 Task: Find connections with filter location Neunkirchen with filter topic #aiwith filter profile language French with filter current company Cambridge University Press & Assessment with filter school St. Joseph's Pre-University College with filter industry Shuttles and Special Needs Transportation Services with filter service category Customer Service with filter keywords title Credit Authorizer
Action: Mouse moved to (665, 88)
Screenshot: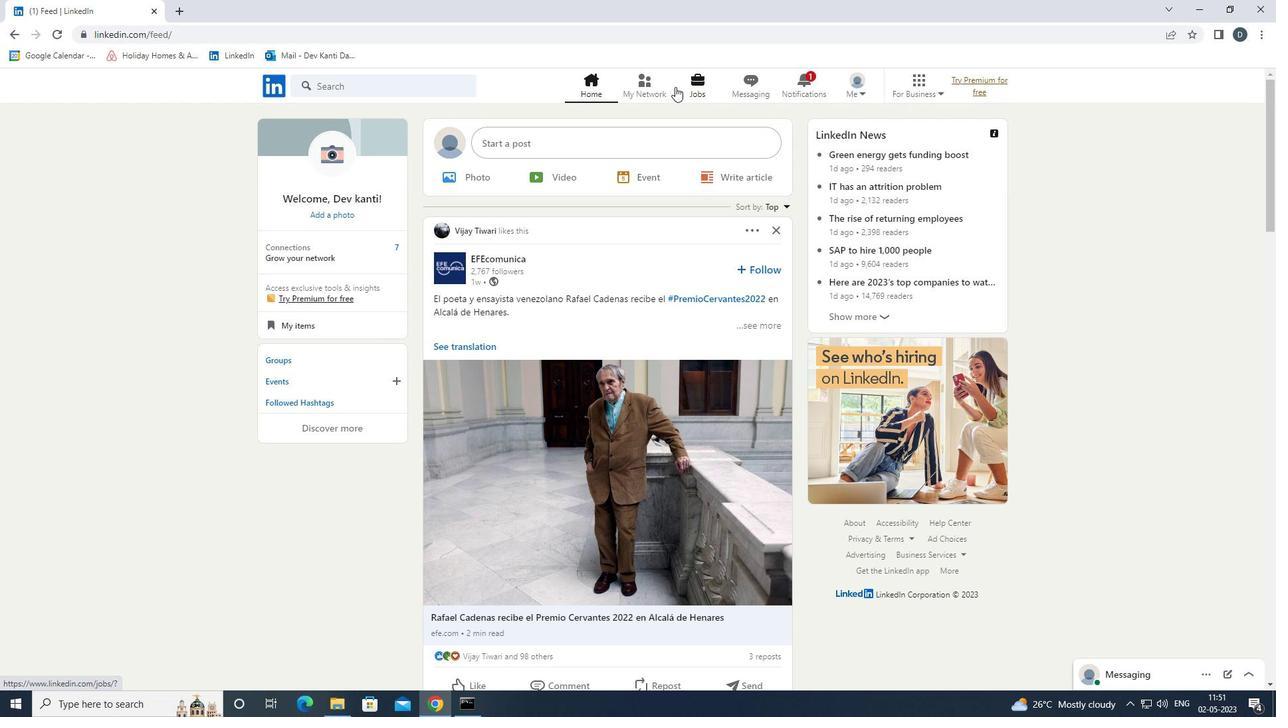
Action: Mouse pressed left at (665, 88)
Screenshot: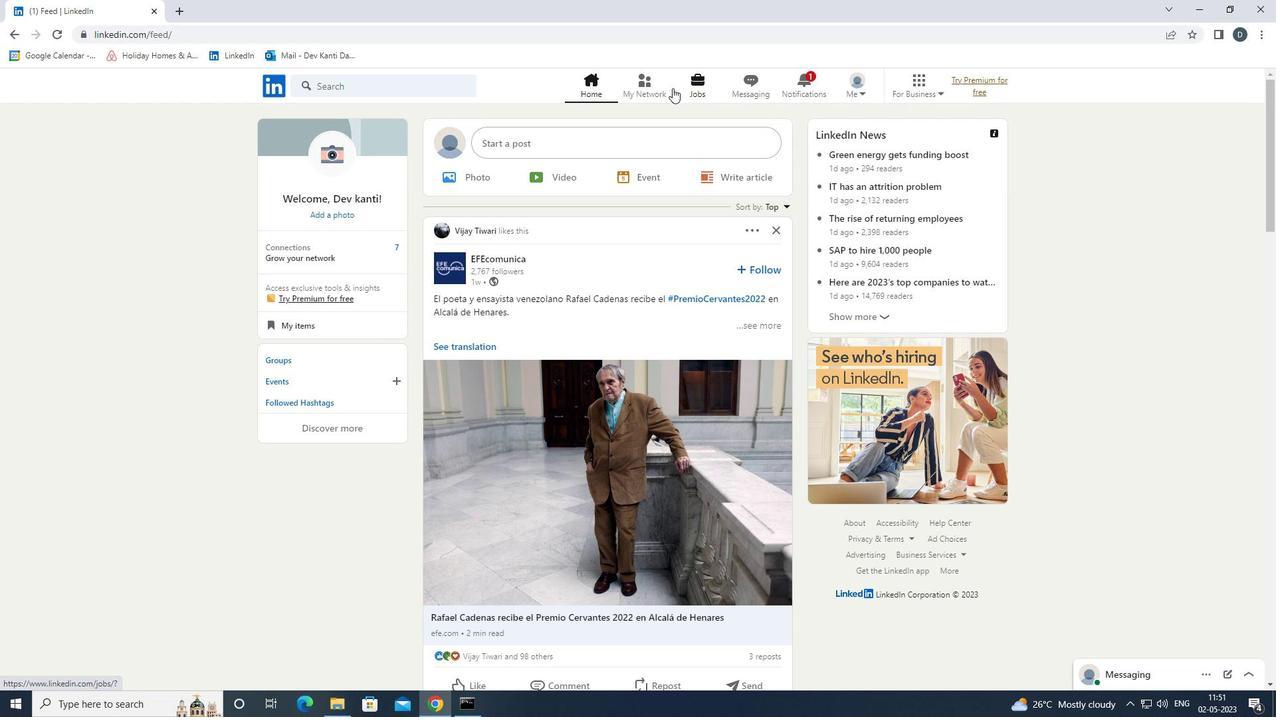 
Action: Mouse moved to (438, 156)
Screenshot: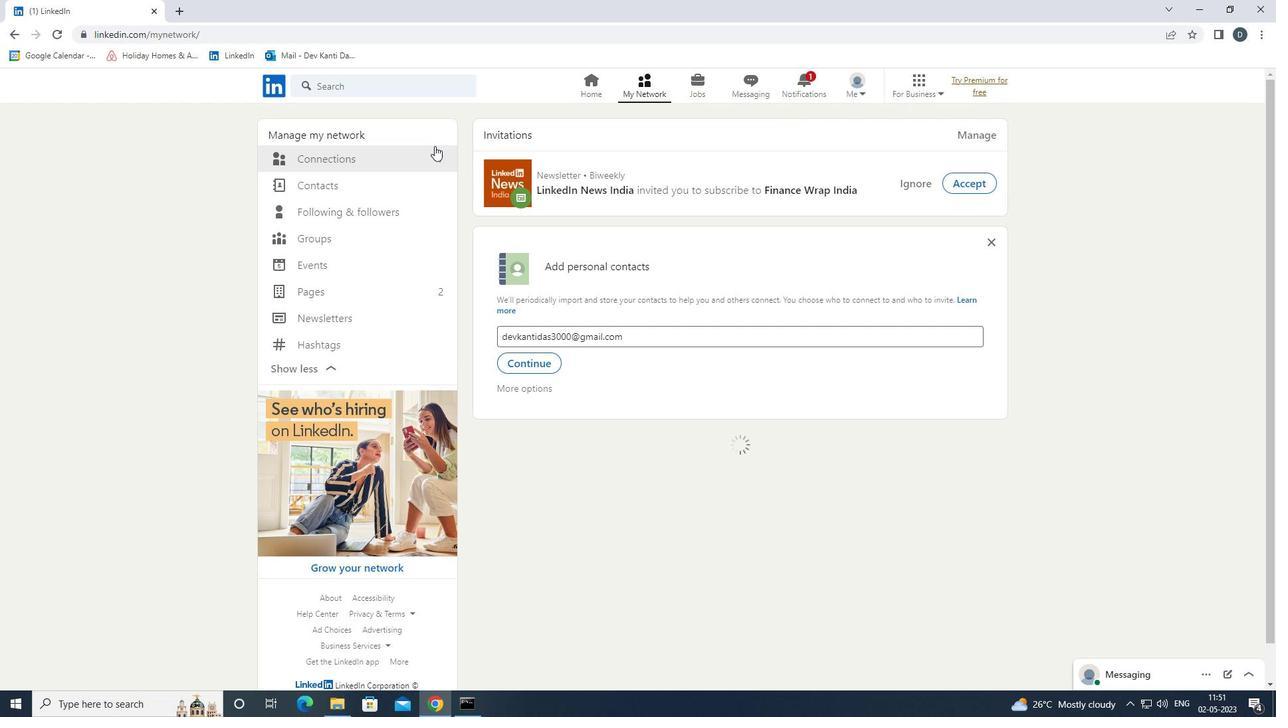 
Action: Mouse pressed left at (438, 156)
Screenshot: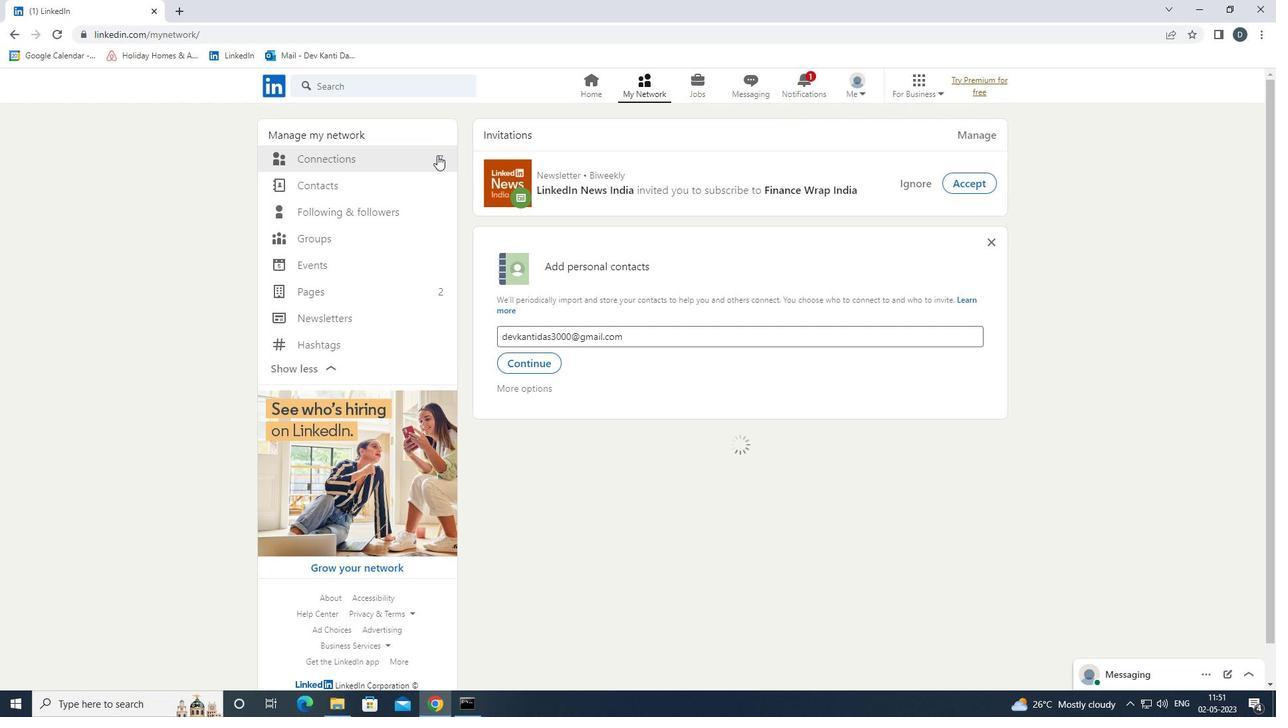 
Action: Mouse moved to (748, 158)
Screenshot: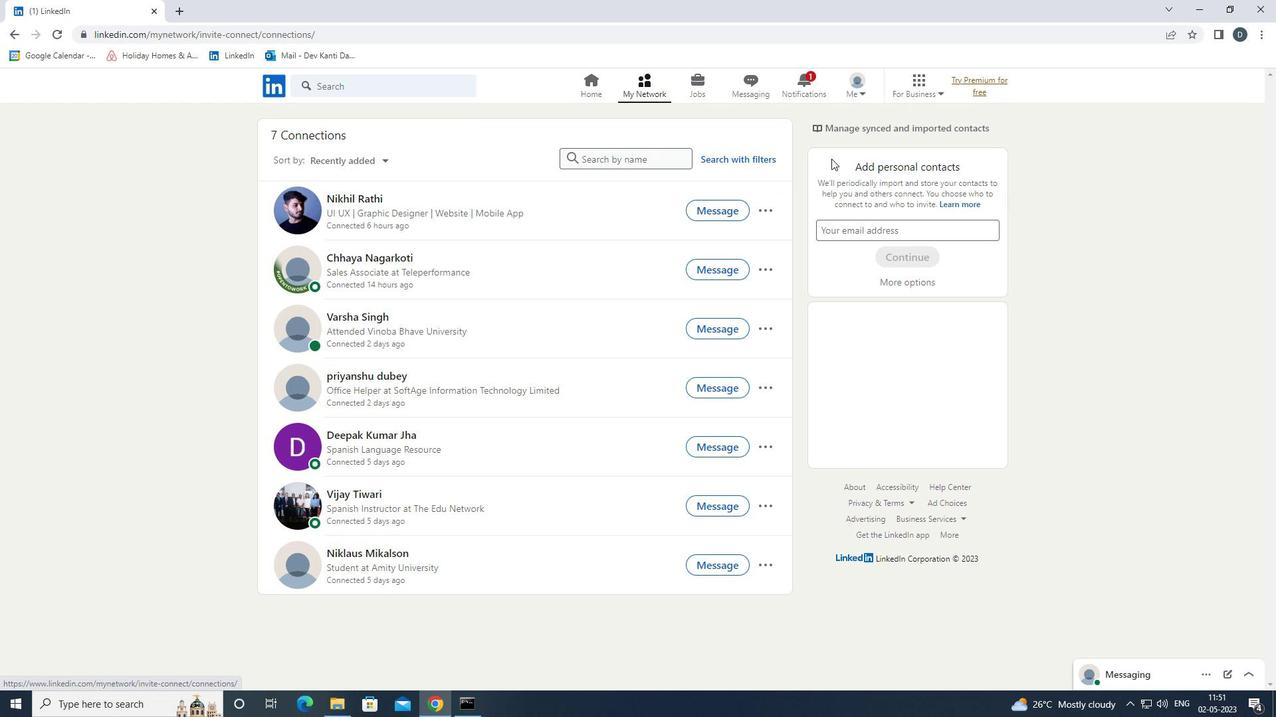 
Action: Mouse pressed left at (748, 158)
Screenshot: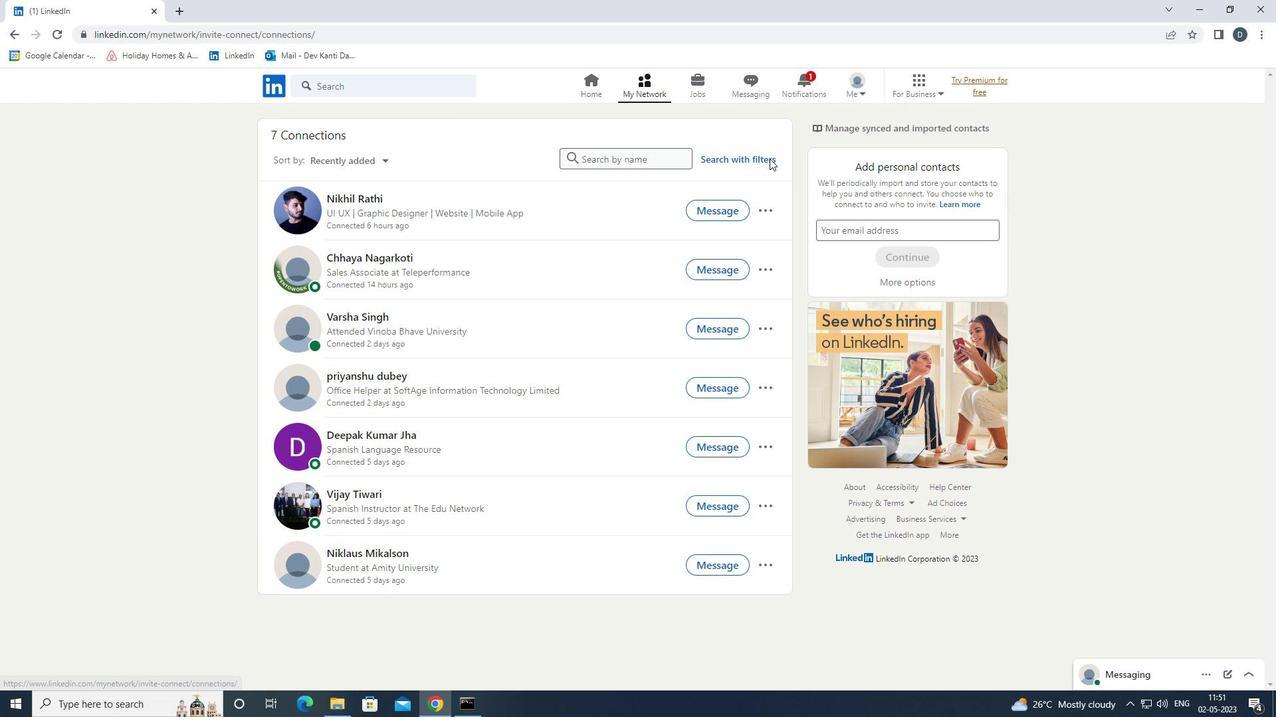 
Action: Mouse moved to (686, 127)
Screenshot: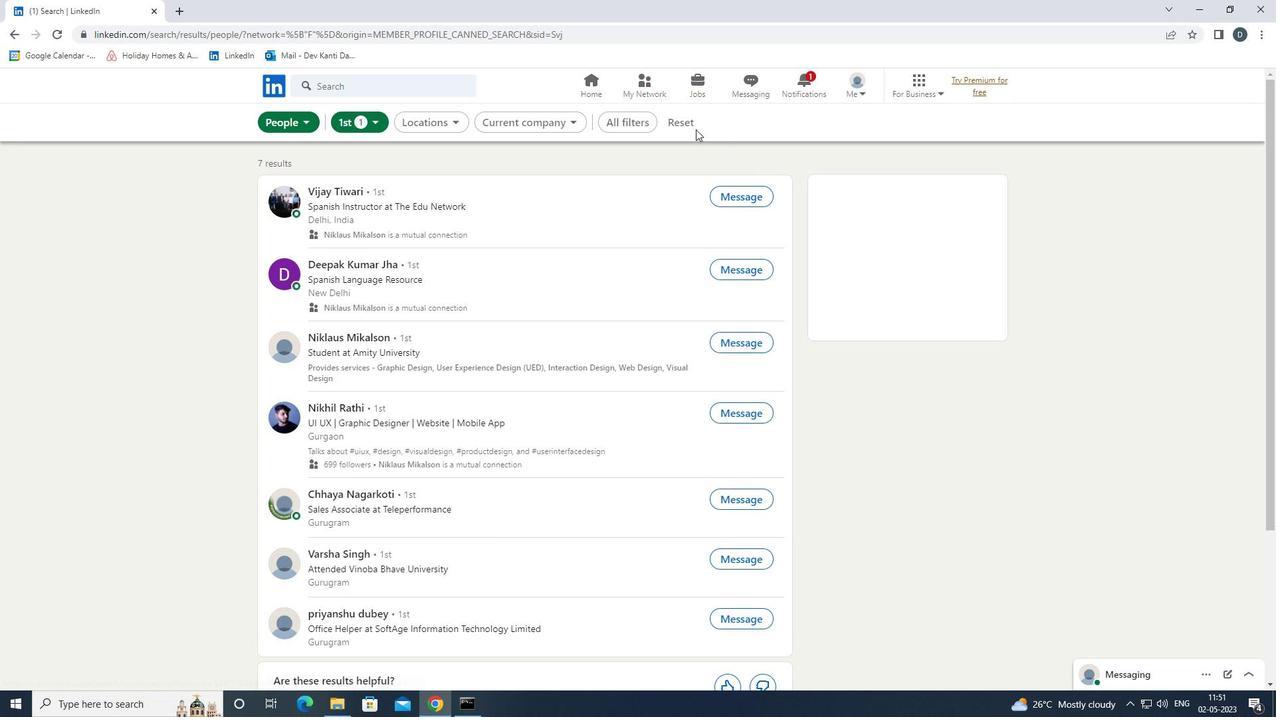 
Action: Mouse pressed left at (686, 127)
Screenshot: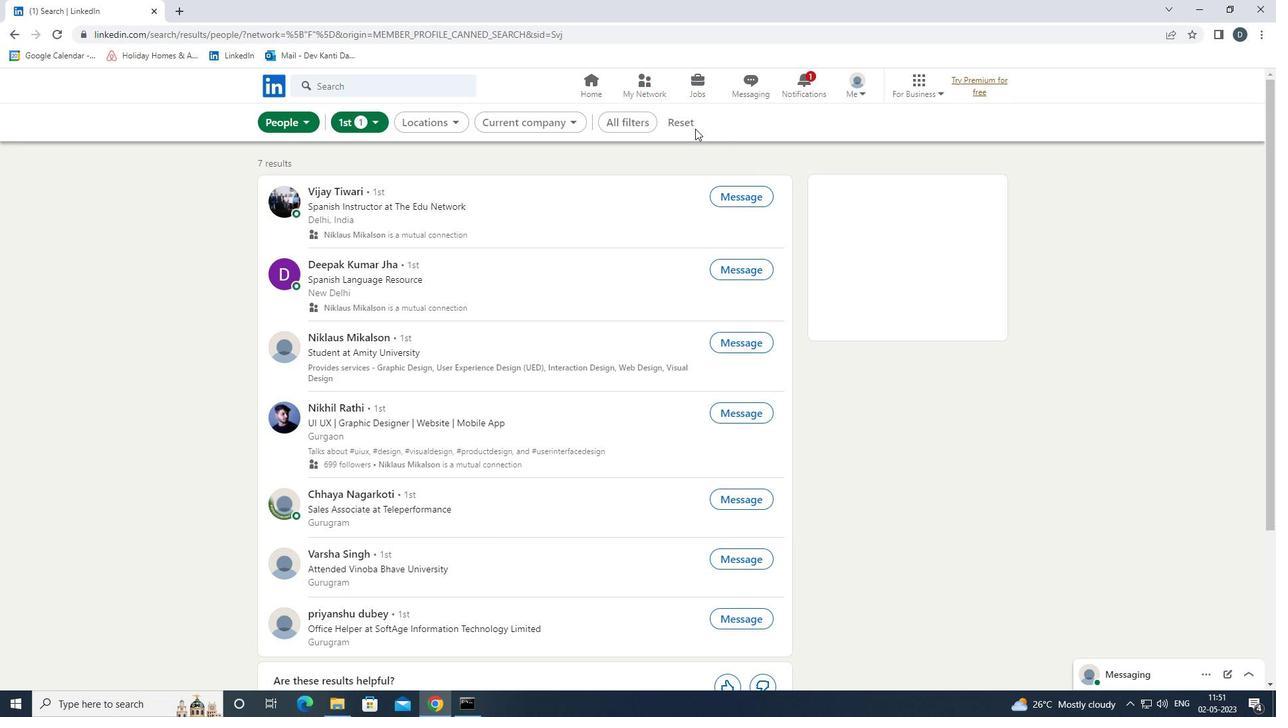 
Action: Mouse moved to (644, 120)
Screenshot: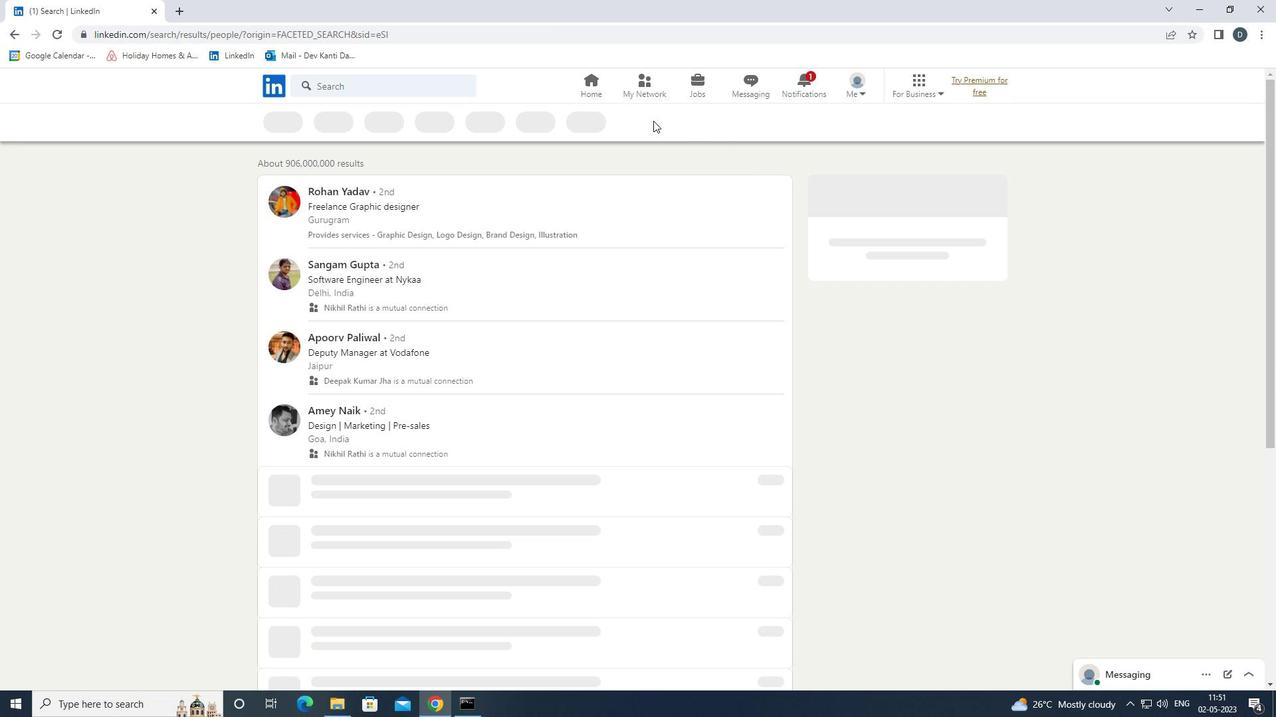 
Action: Mouse pressed left at (644, 120)
Screenshot: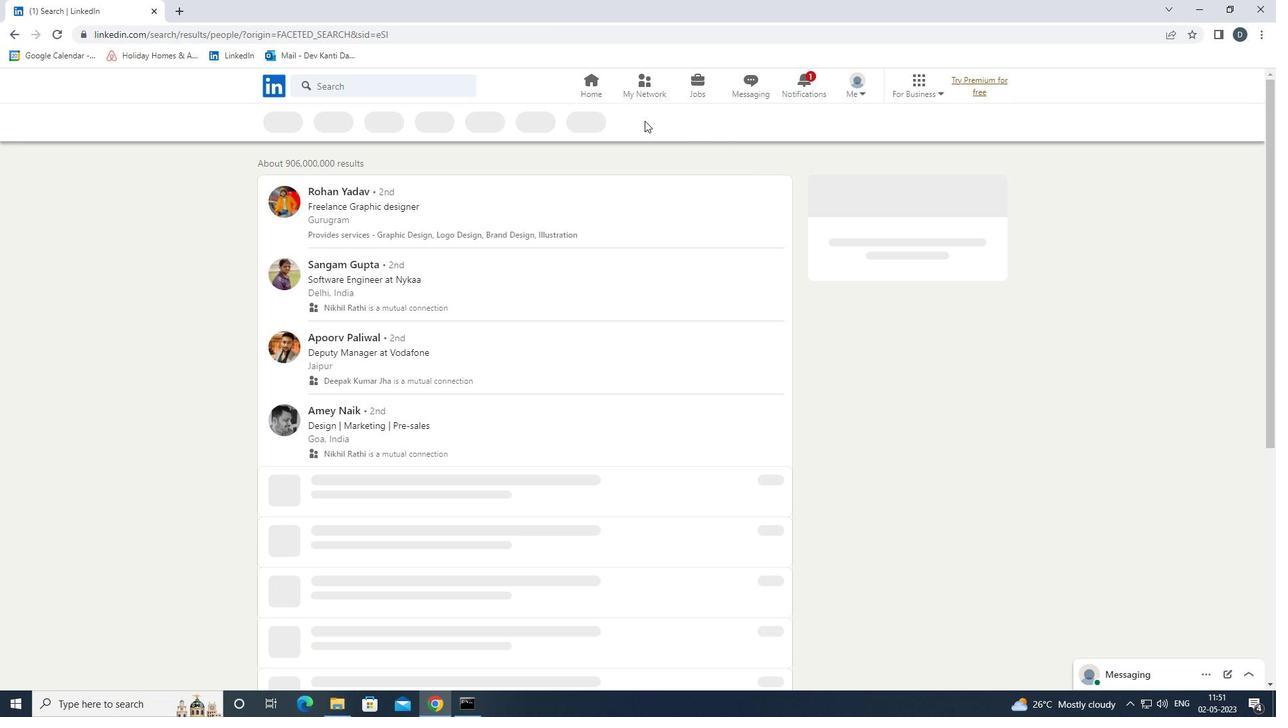 
Action: Mouse pressed left at (644, 120)
Screenshot: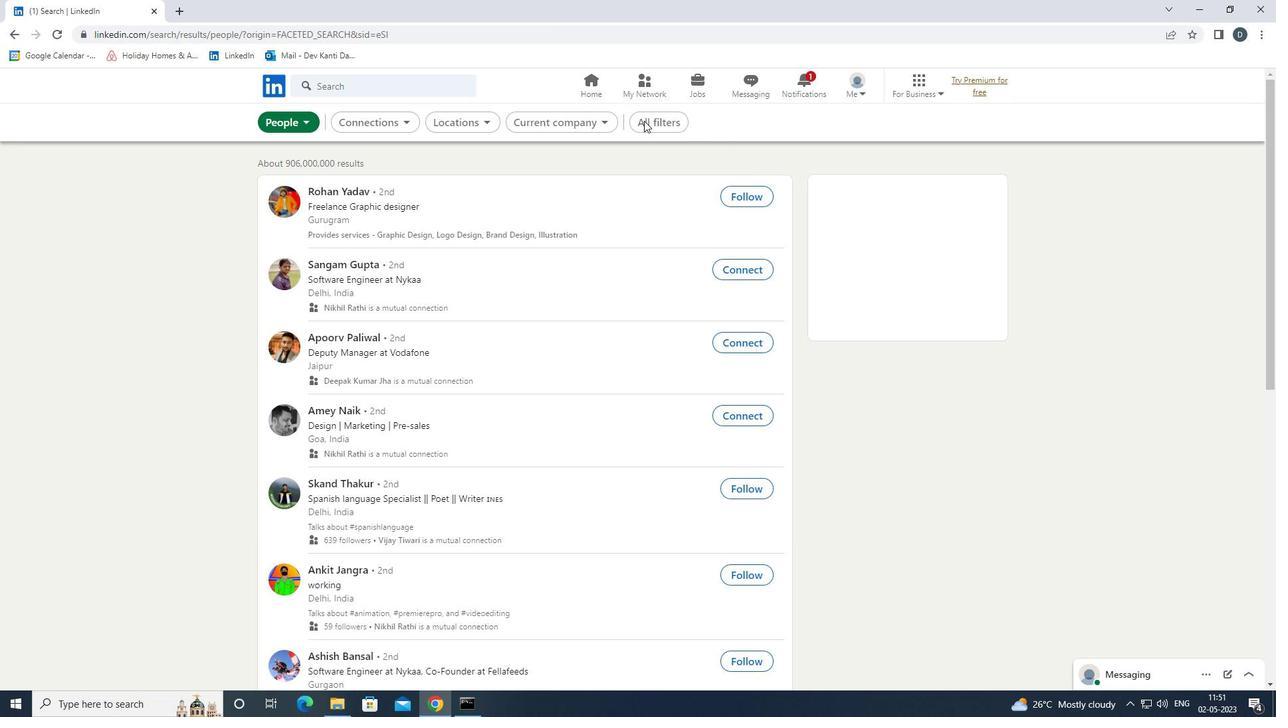 
Action: Mouse moved to (671, 123)
Screenshot: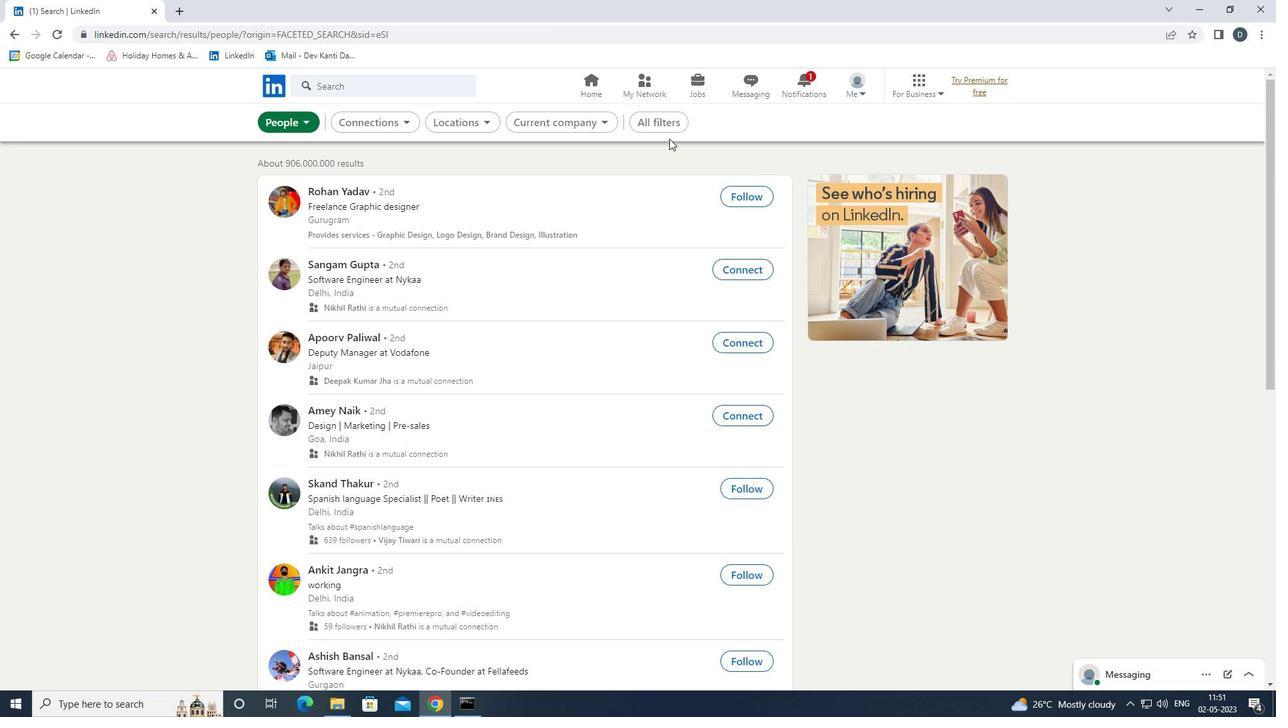 
Action: Mouse pressed left at (671, 123)
Screenshot: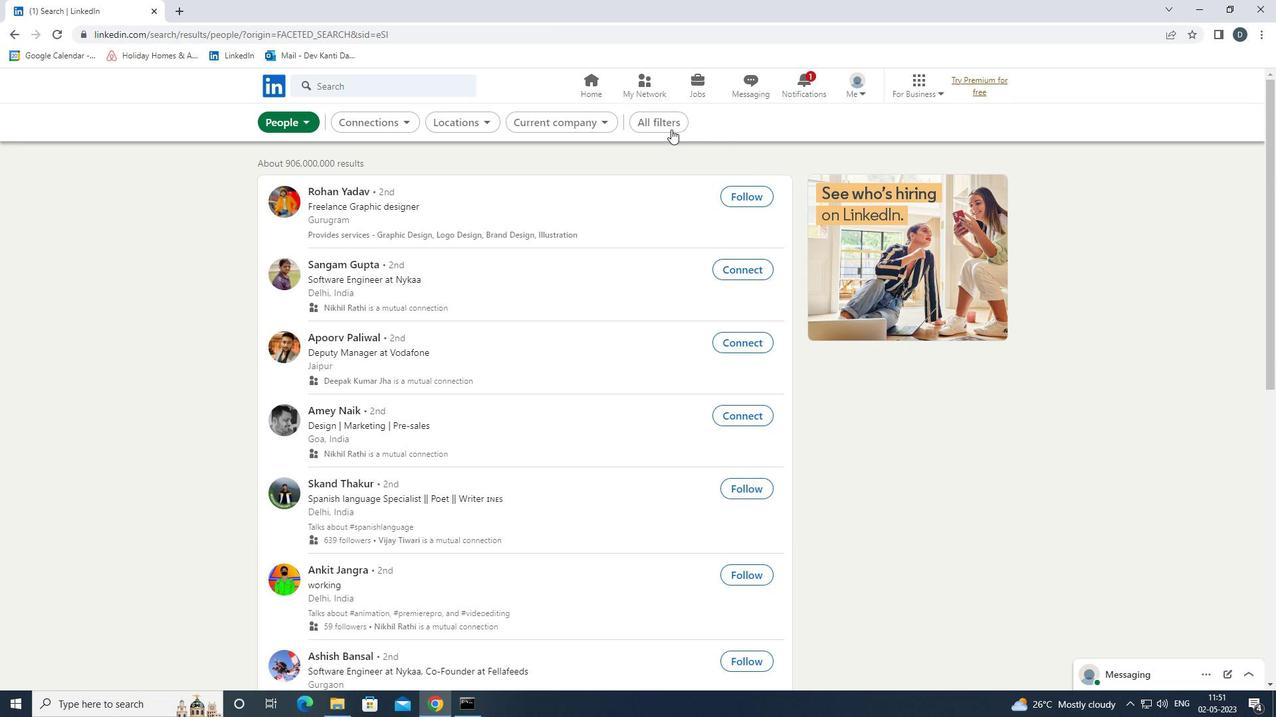 
Action: Mouse moved to (1157, 337)
Screenshot: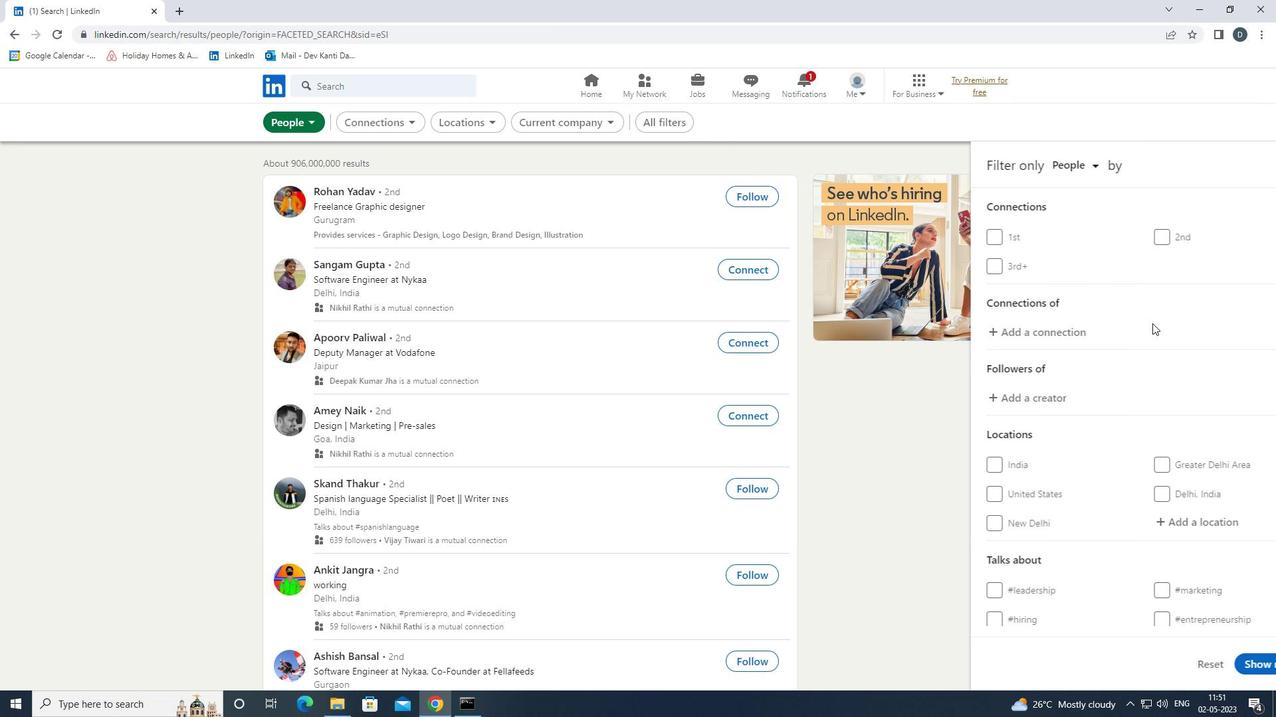 
Action: Mouse scrolled (1157, 336) with delta (0, 0)
Screenshot: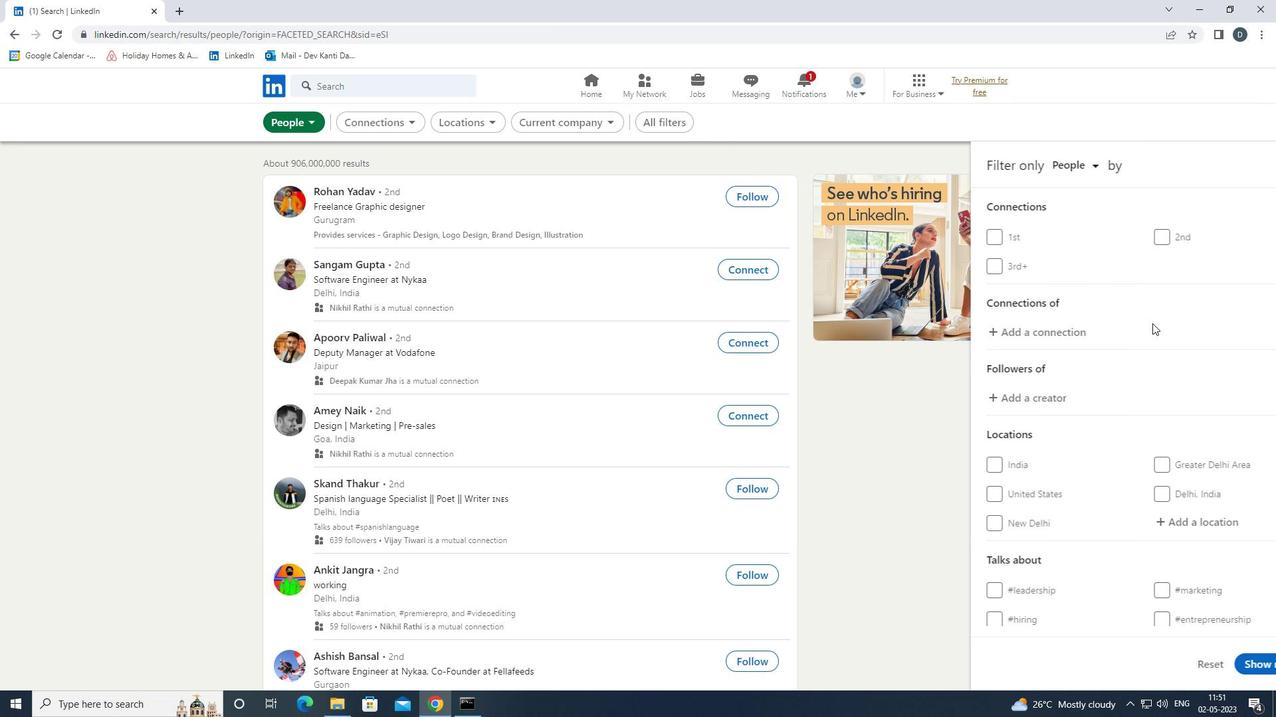 
Action: Mouse moved to (1153, 460)
Screenshot: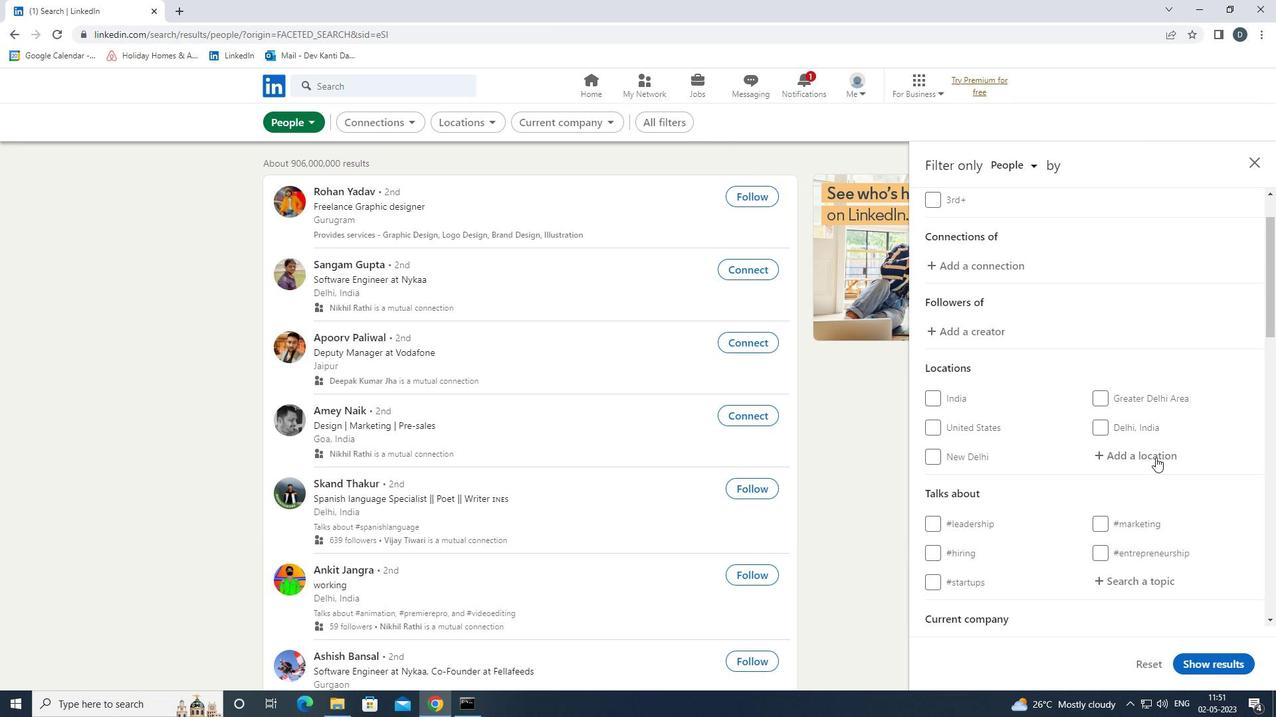 
Action: Mouse pressed left at (1153, 460)
Screenshot: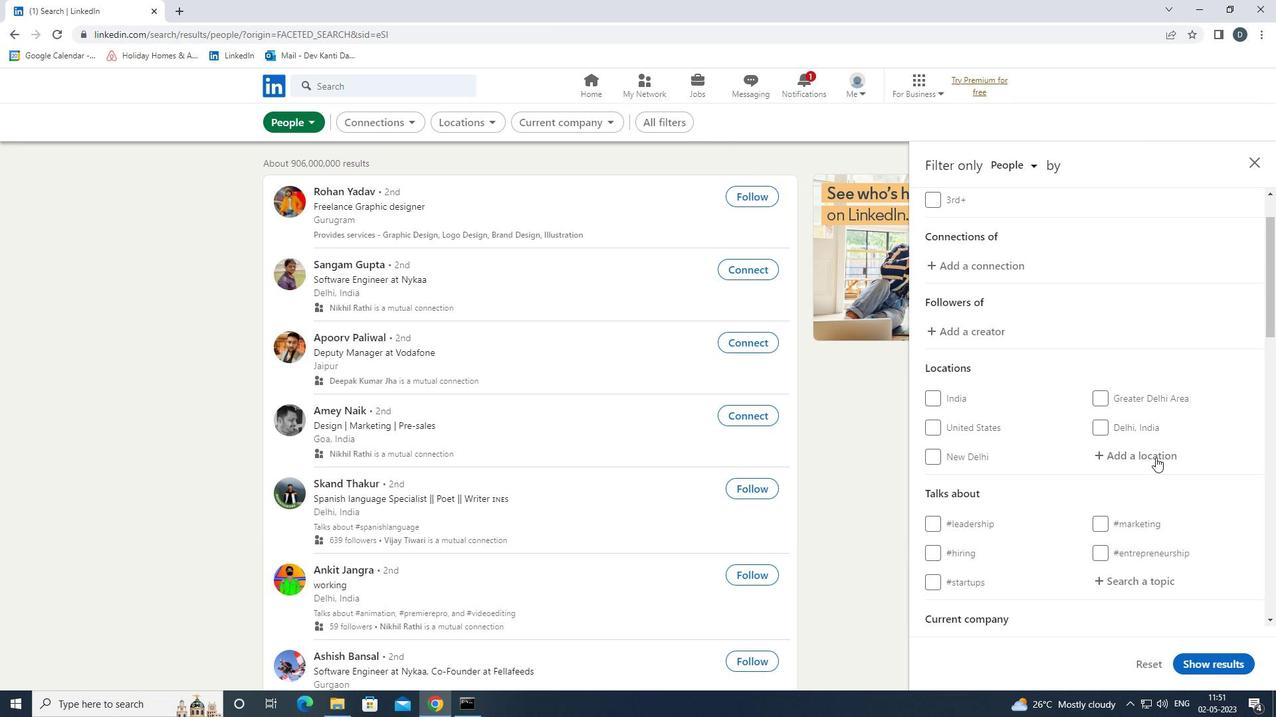 
Action: Key pressed <Key.shift>NEUNKIRCH<Key.backspace>HAN<Key.backspace><Key.backspace>EN<Key.down><Key.enter>
Screenshot: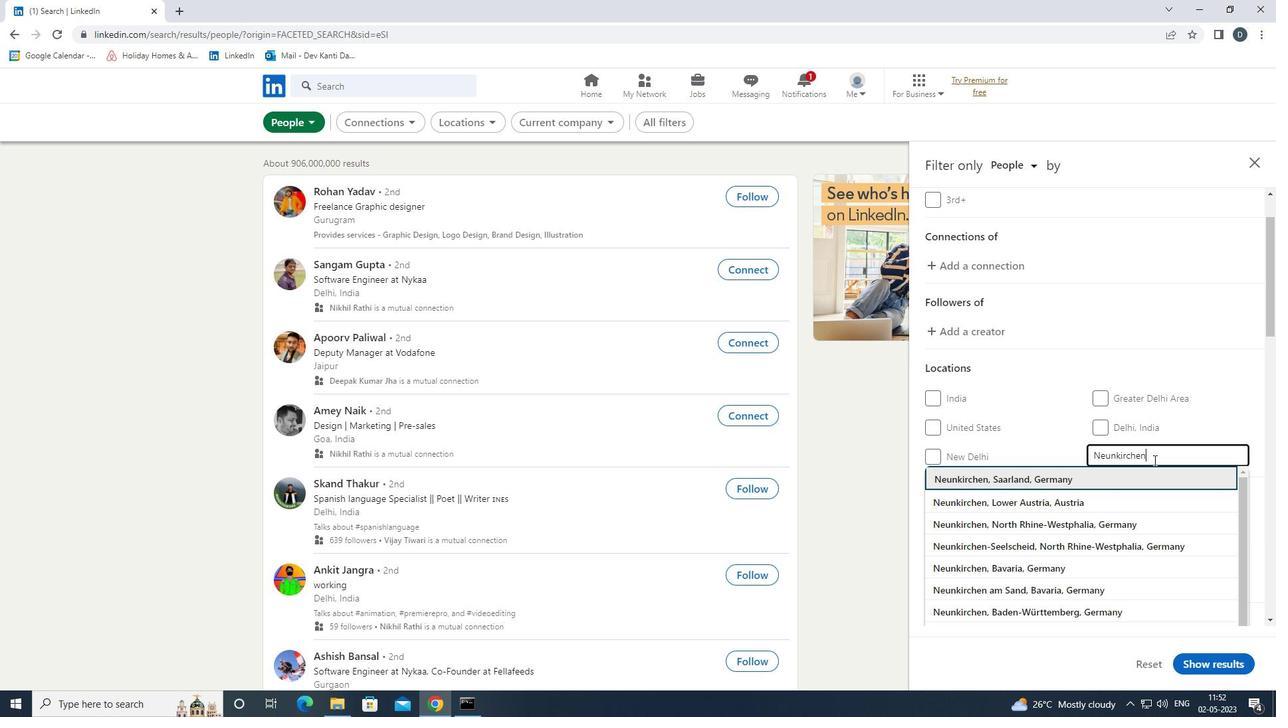 
Action: Mouse moved to (1153, 461)
Screenshot: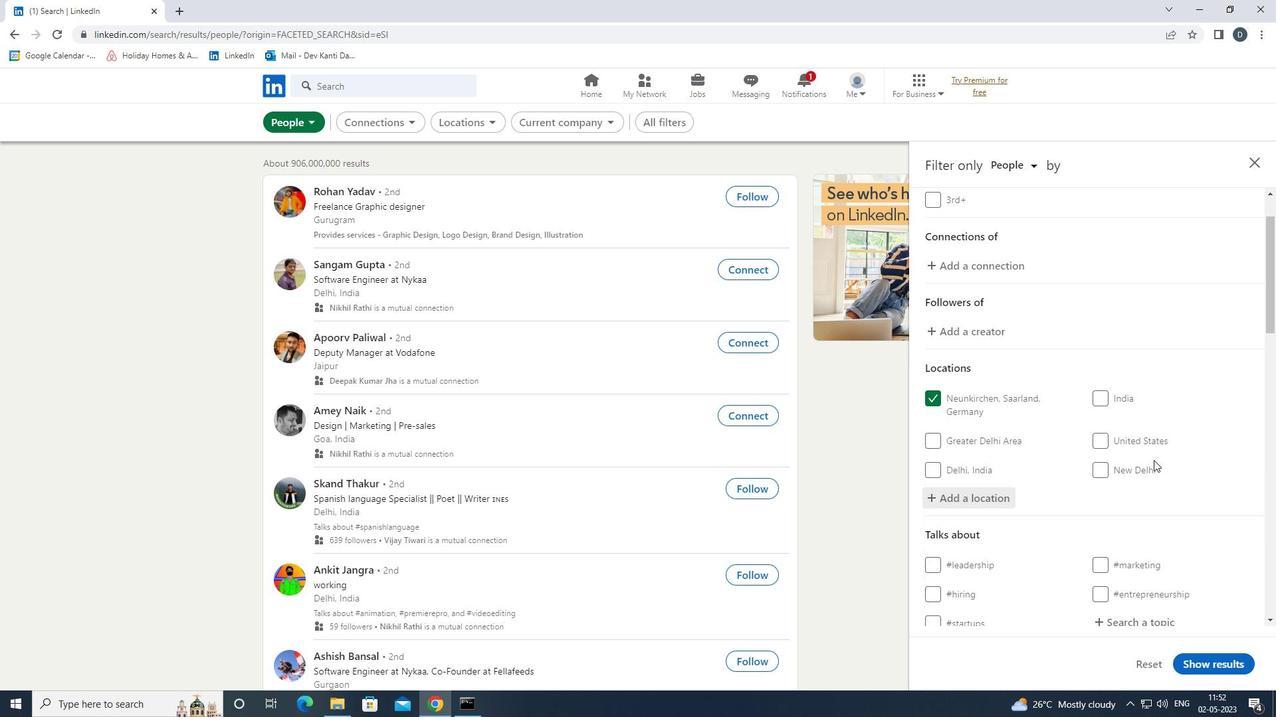 
Action: Mouse scrolled (1153, 460) with delta (0, 0)
Screenshot: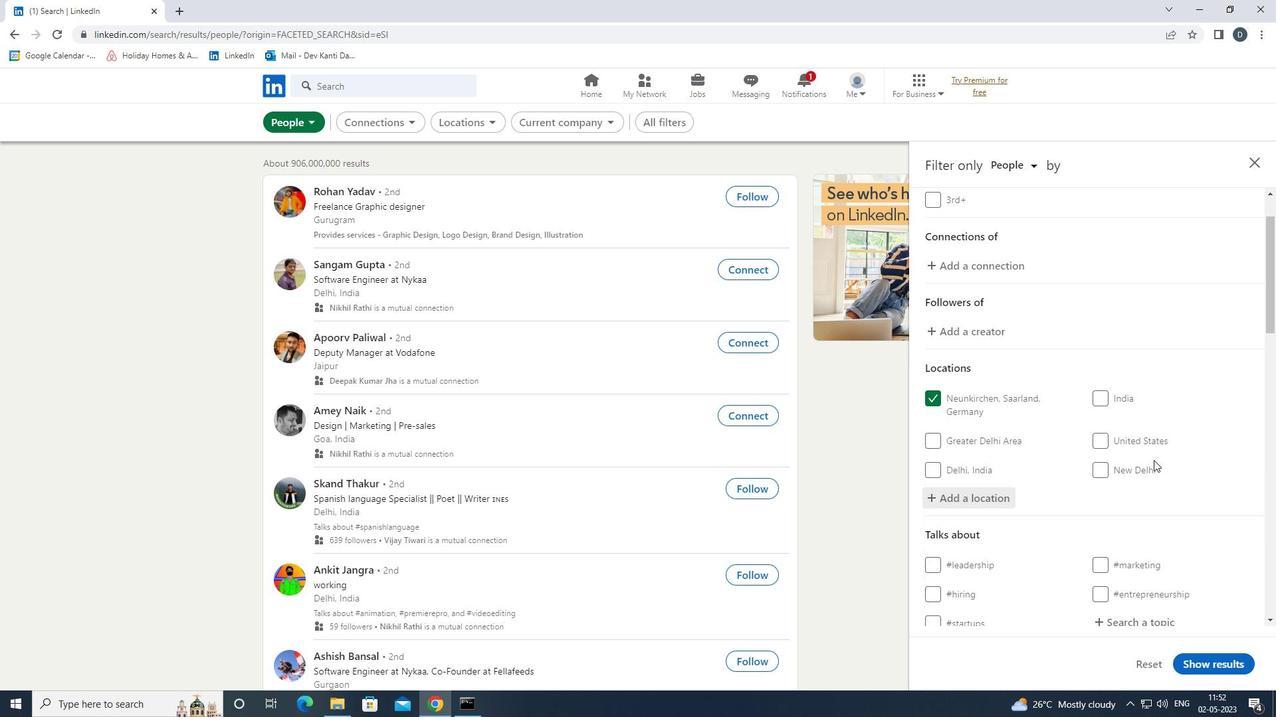 
Action: Mouse moved to (1151, 465)
Screenshot: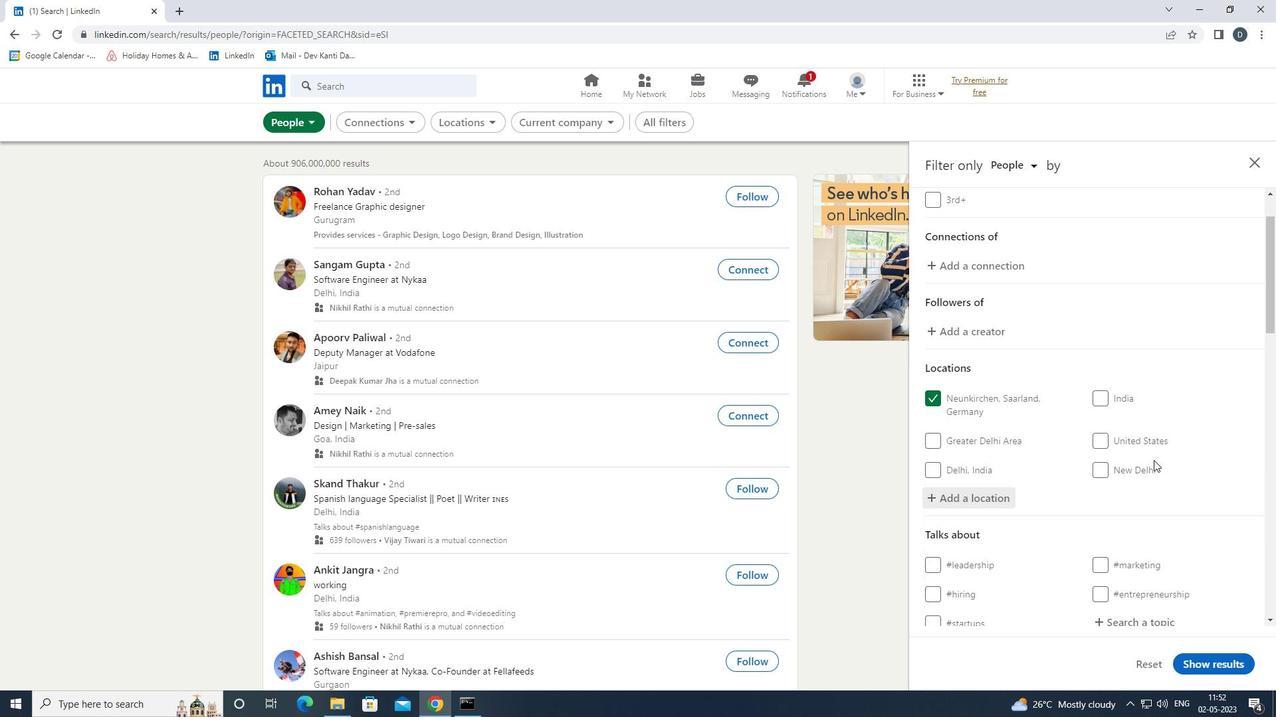 
Action: Mouse scrolled (1151, 465) with delta (0, 0)
Screenshot: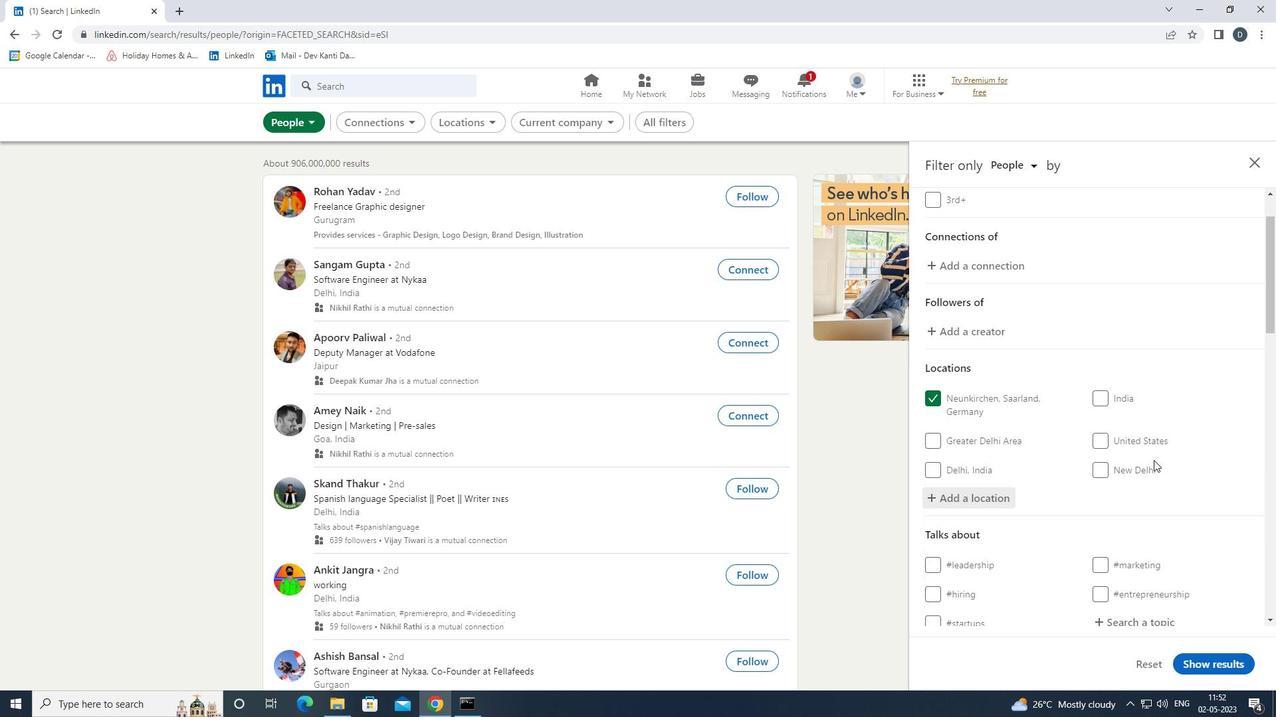 
Action: Mouse scrolled (1151, 465) with delta (0, 0)
Screenshot: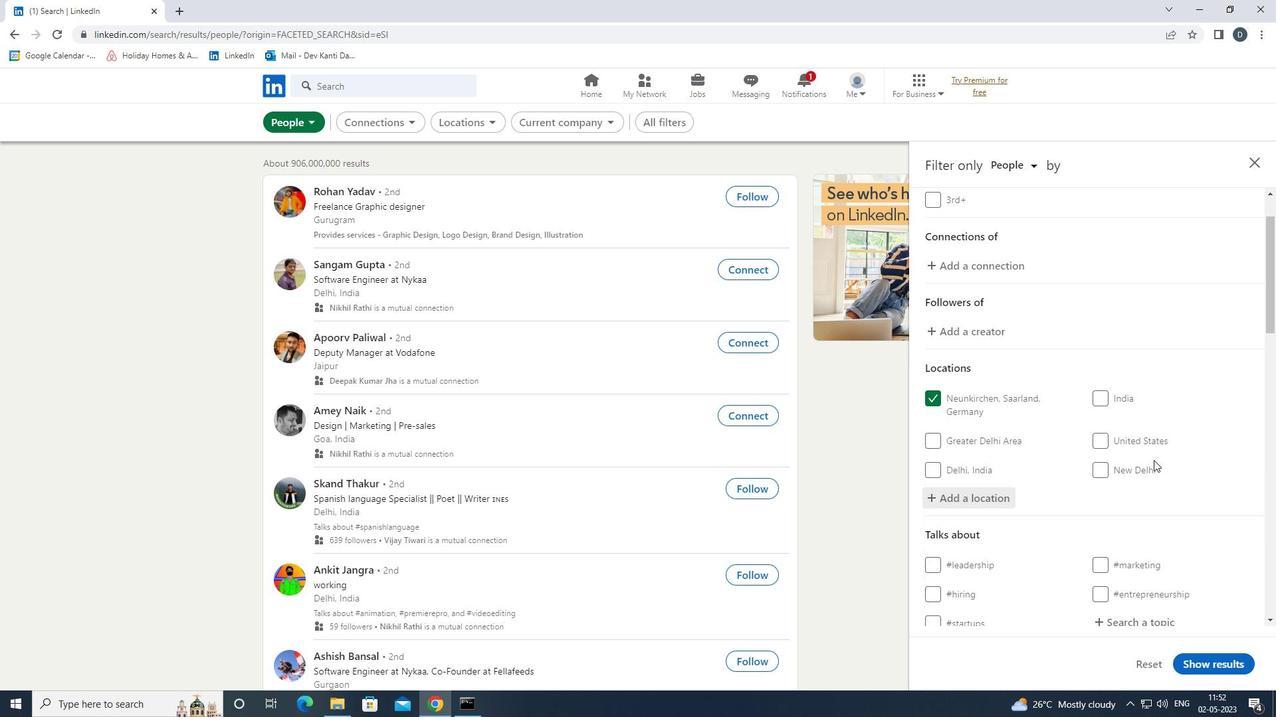 
Action: Mouse scrolled (1151, 465) with delta (0, 0)
Screenshot: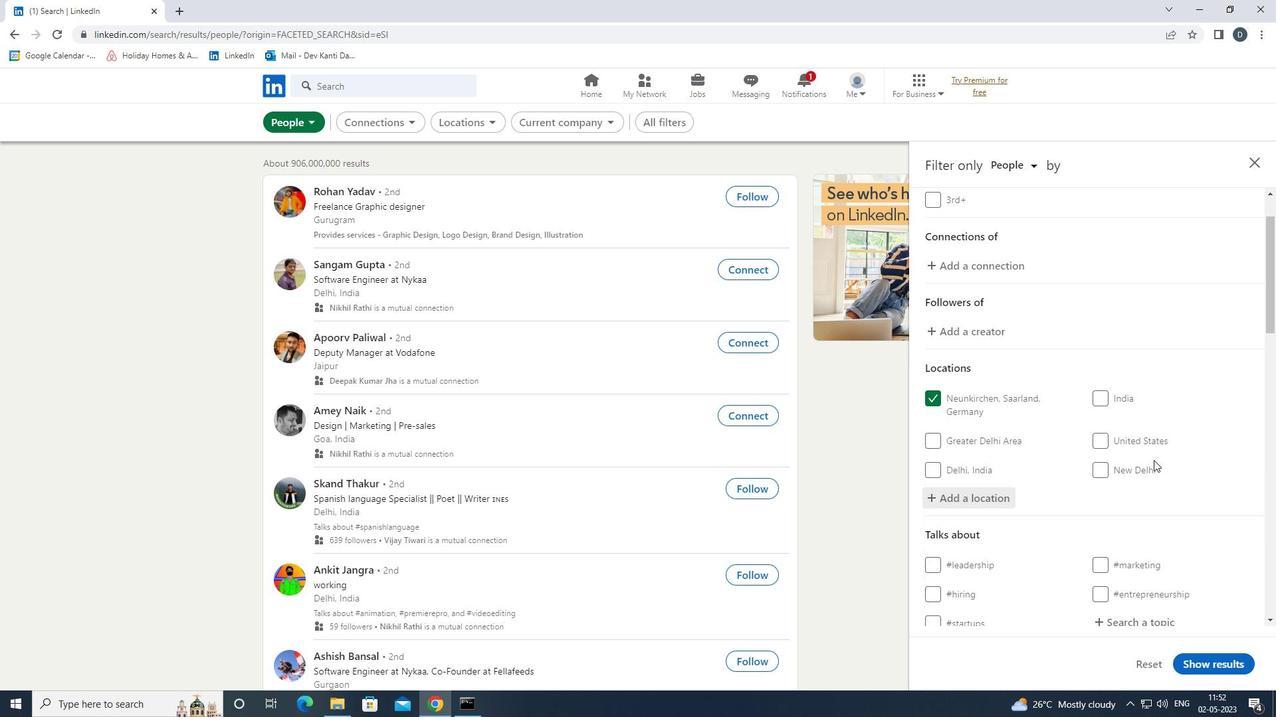 
Action: Mouse moved to (1142, 356)
Screenshot: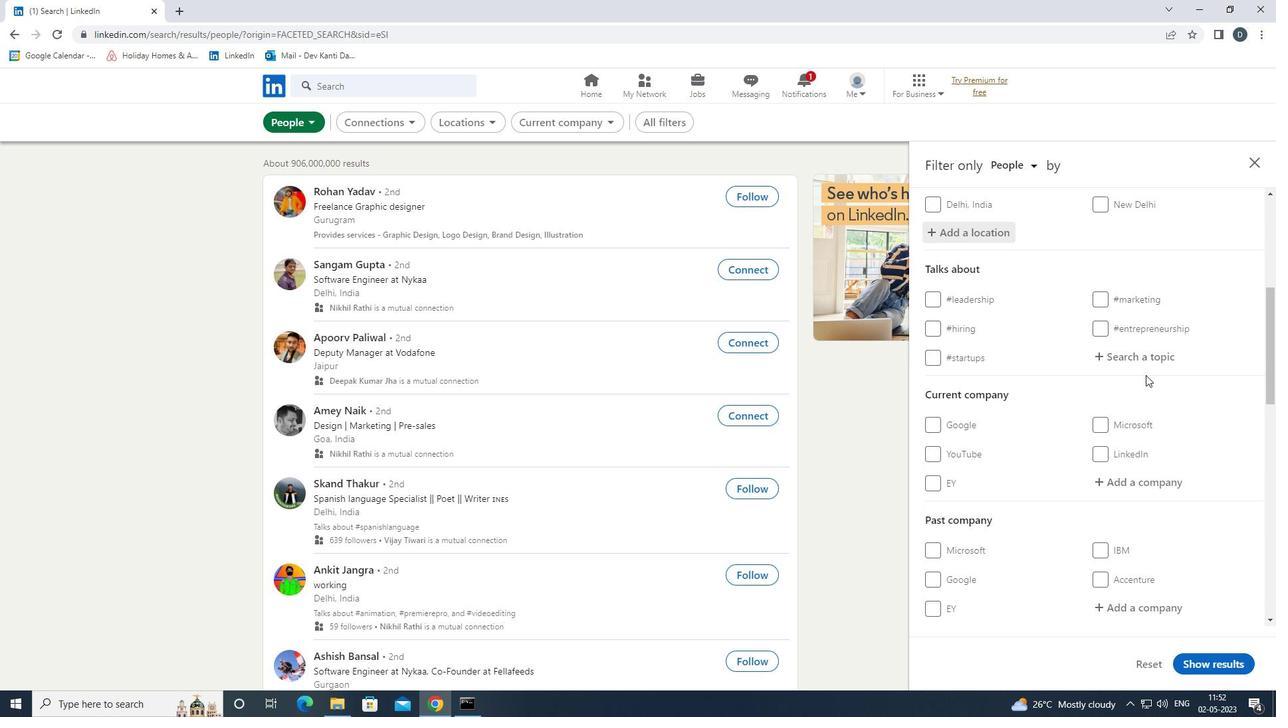 
Action: Mouse pressed left at (1142, 356)
Screenshot: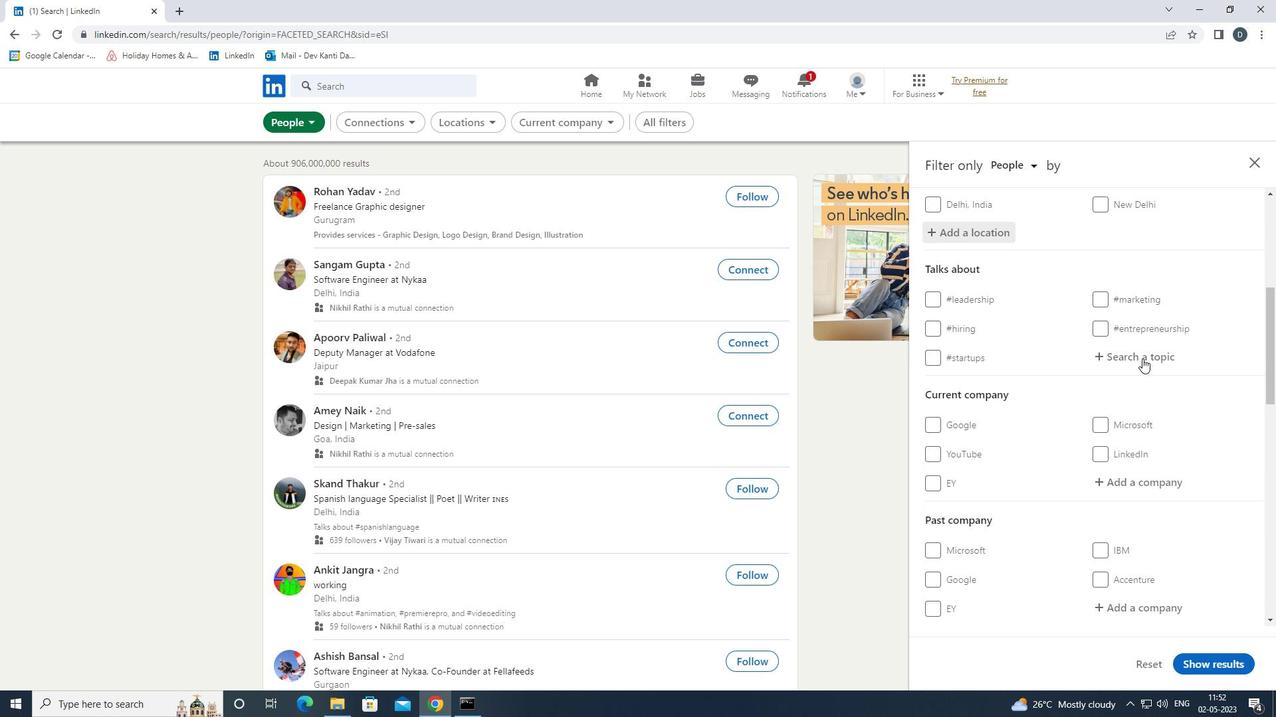 
Action: Key pressed AI<Key.down><Key.enter>
Screenshot: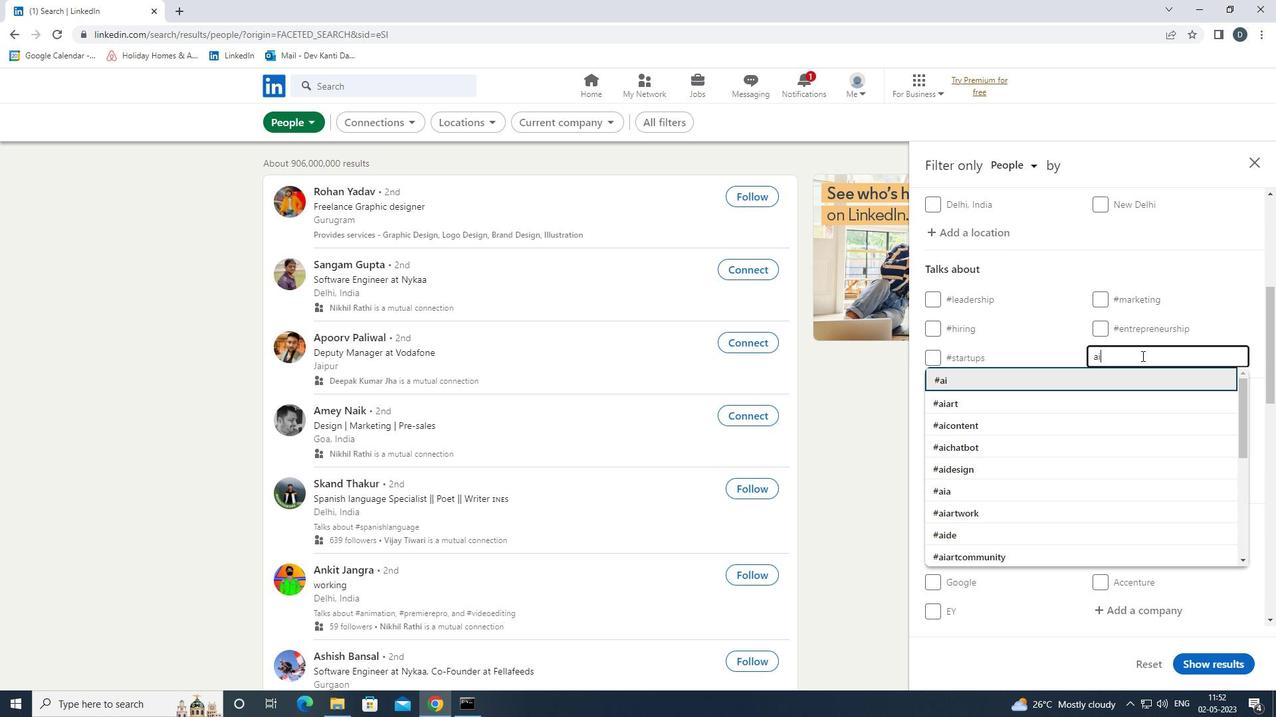 
Action: Mouse scrolled (1142, 355) with delta (0, 0)
Screenshot: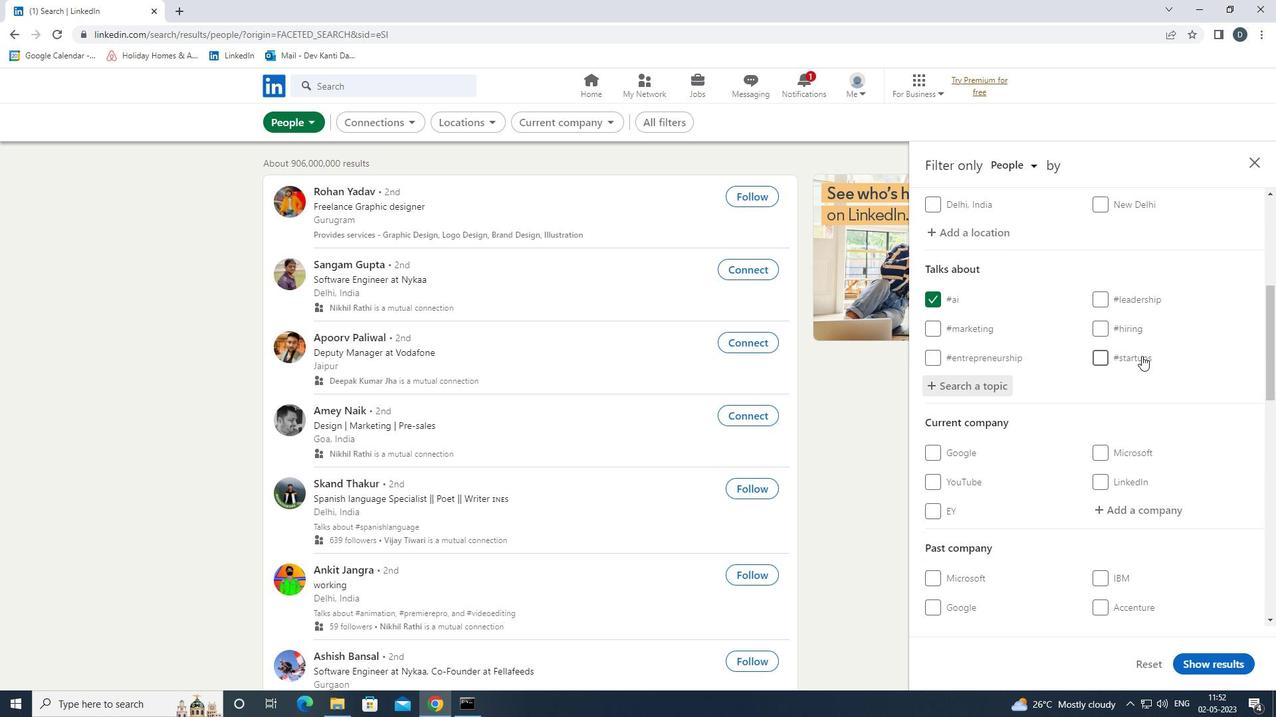 
Action: Mouse scrolled (1142, 355) with delta (0, 0)
Screenshot: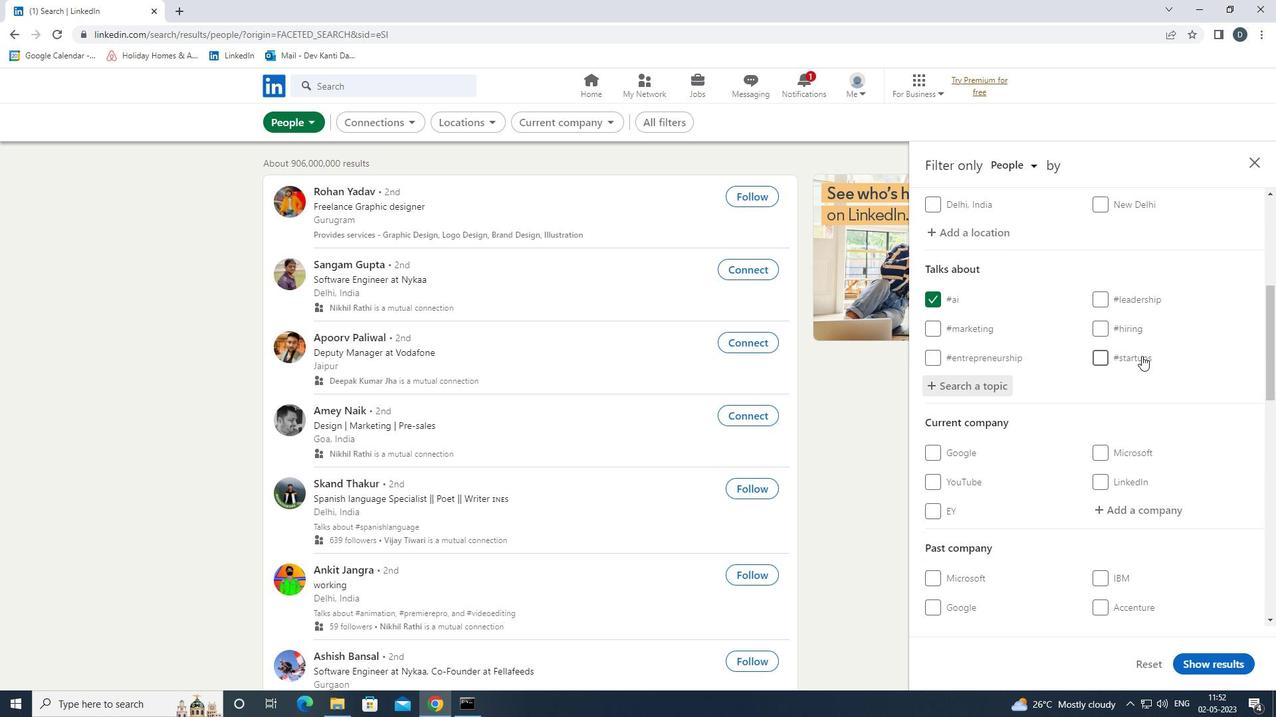 
Action: Mouse scrolled (1142, 355) with delta (0, 0)
Screenshot: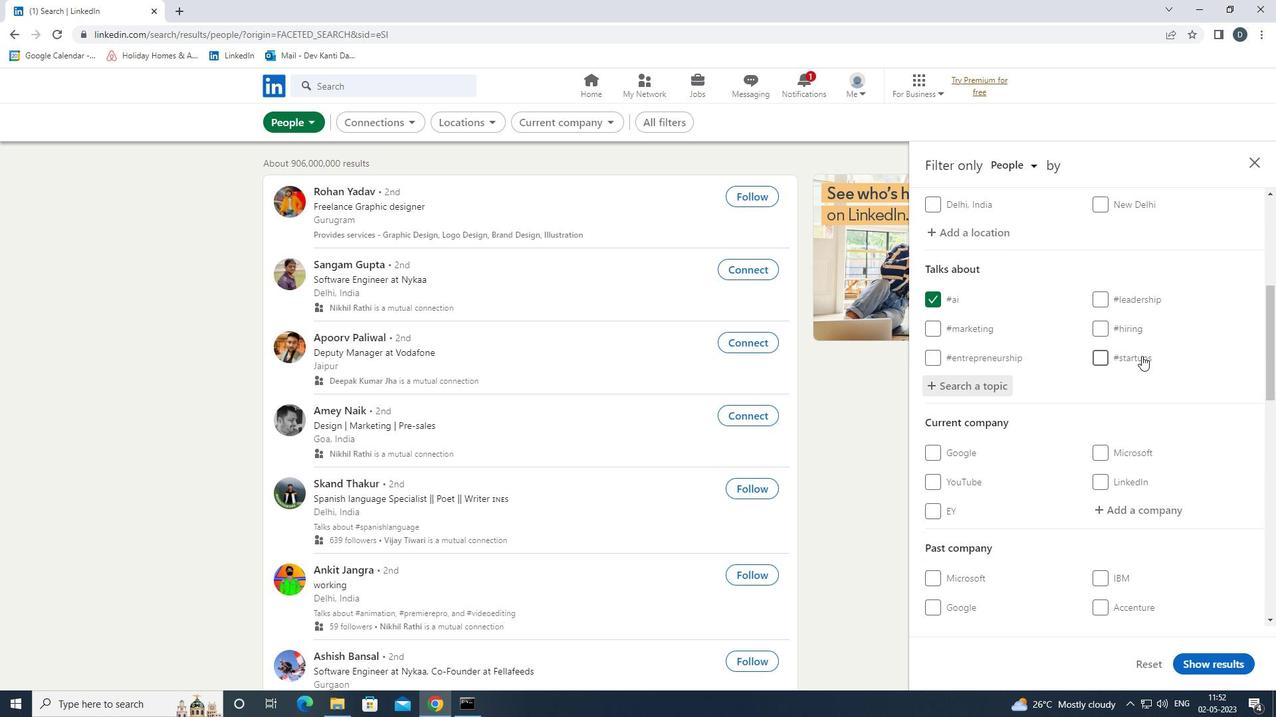
Action: Mouse scrolled (1142, 355) with delta (0, 0)
Screenshot: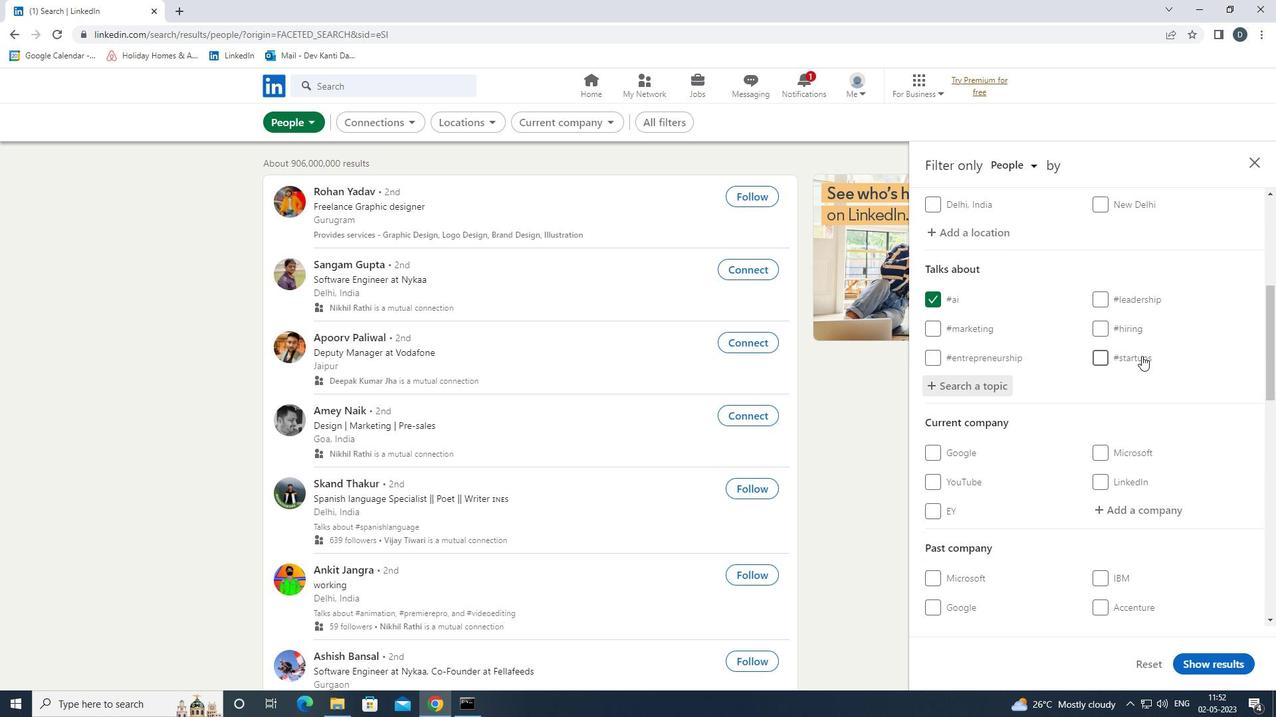 
Action: Mouse scrolled (1142, 355) with delta (0, 0)
Screenshot: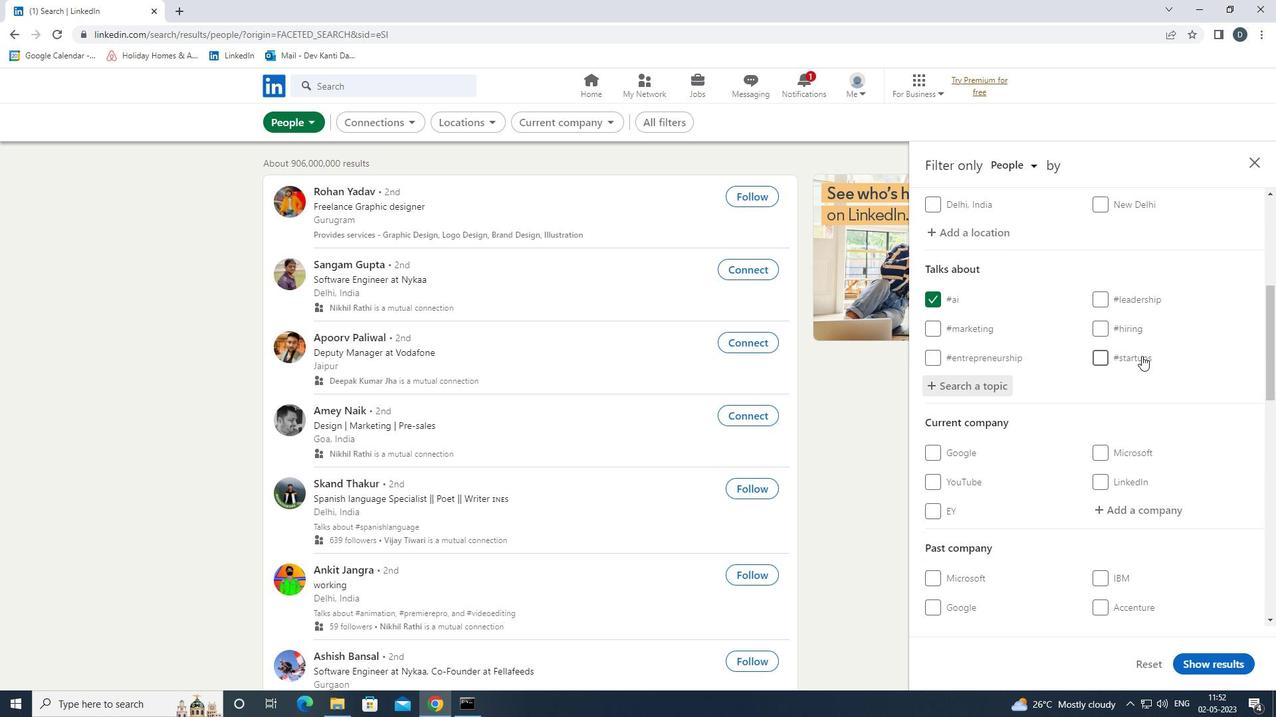 
Action: Mouse scrolled (1142, 355) with delta (0, 0)
Screenshot: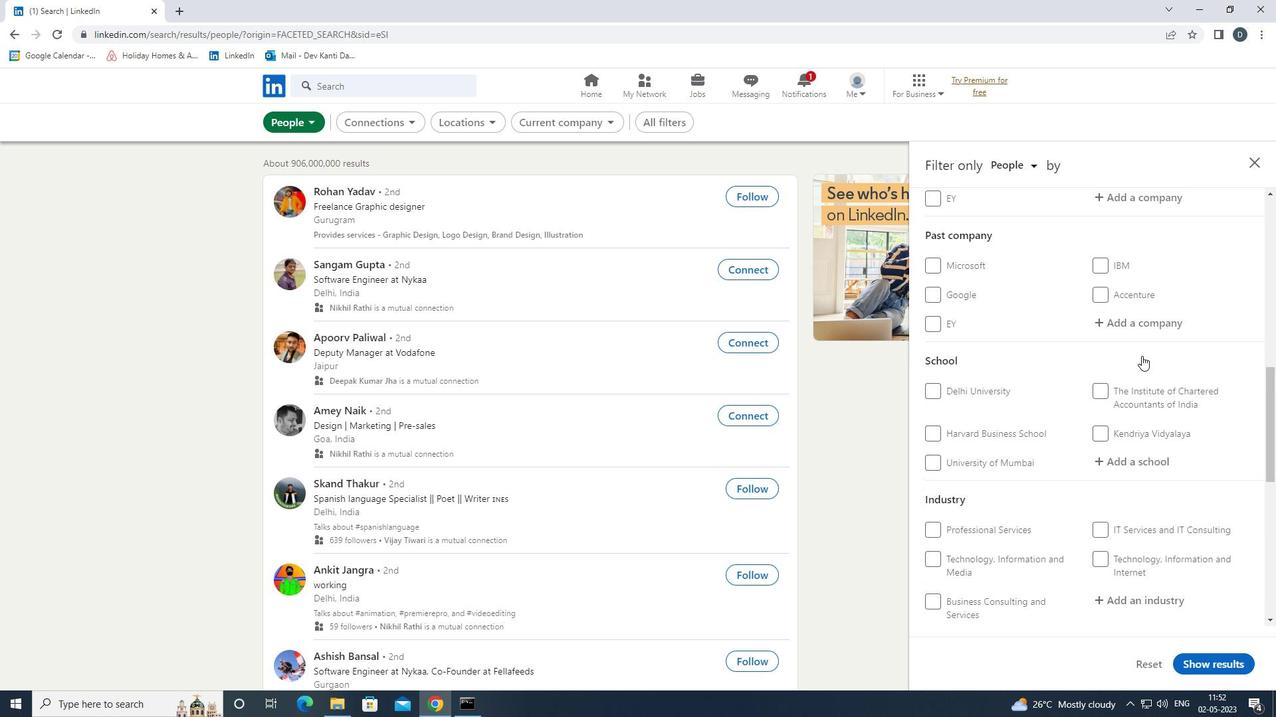
Action: Mouse scrolled (1142, 355) with delta (0, 0)
Screenshot: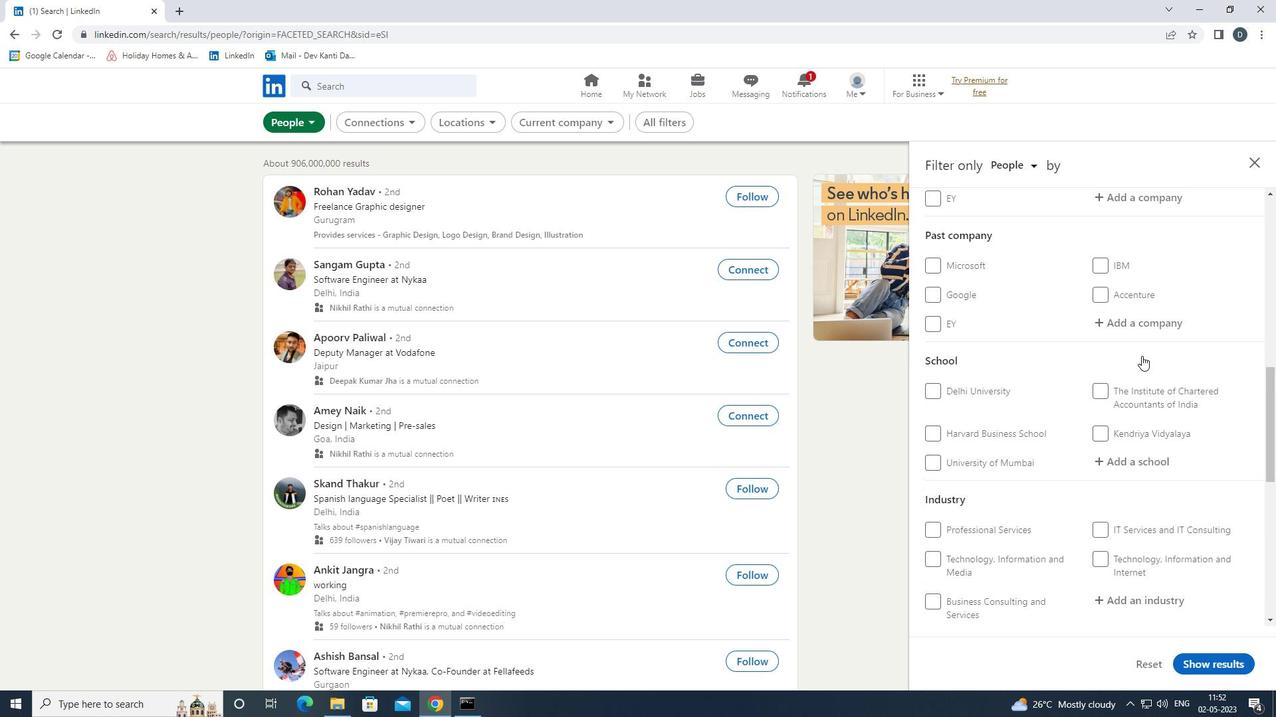
Action: Mouse scrolled (1142, 355) with delta (0, 0)
Screenshot: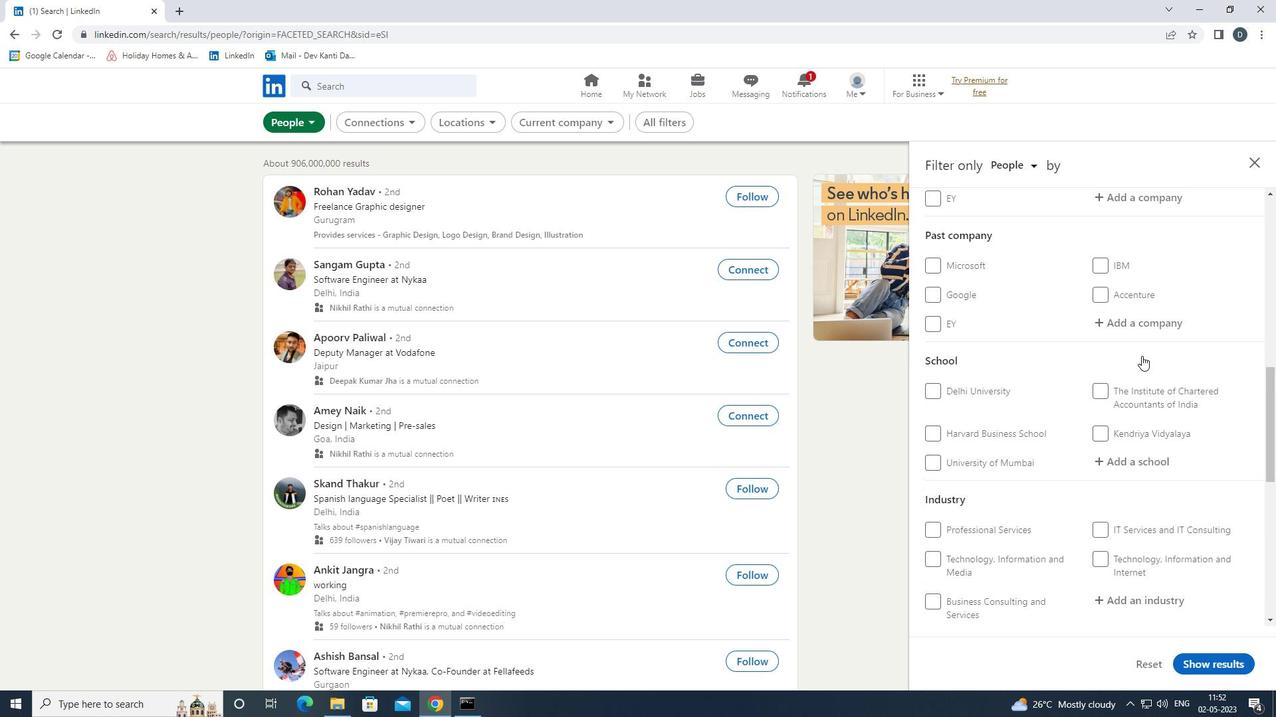 
Action: Mouse scrolled (1142, 355) with delta (0, 0)
Screenshot: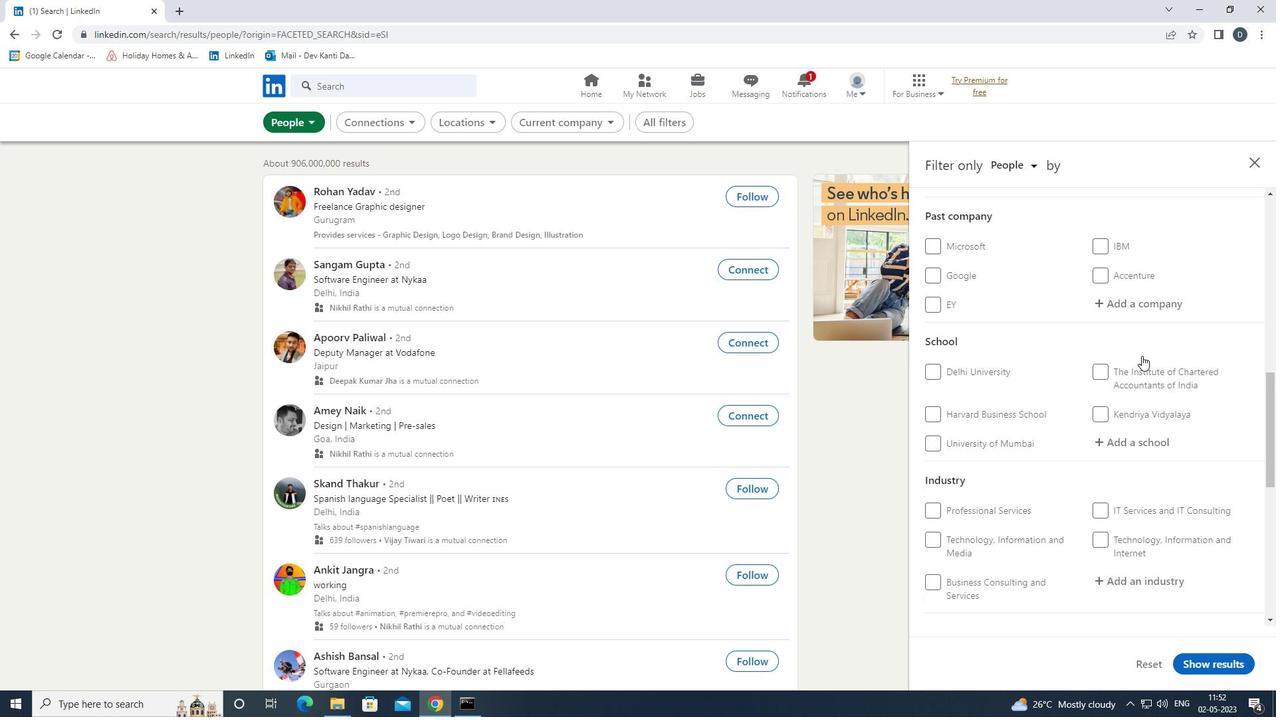 
Action: Mouse moved to (1134, 402)
Screenshot: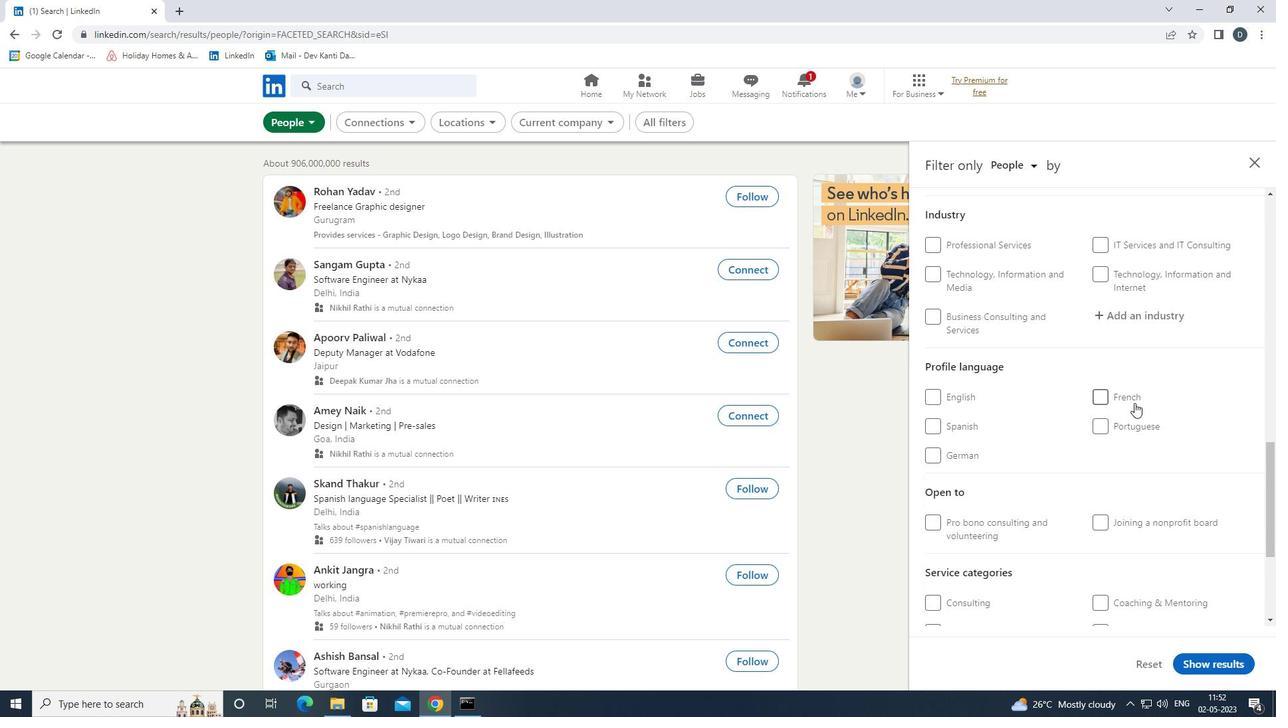 
Action: Mouse pressed left at (1134, 402)
Screenshot: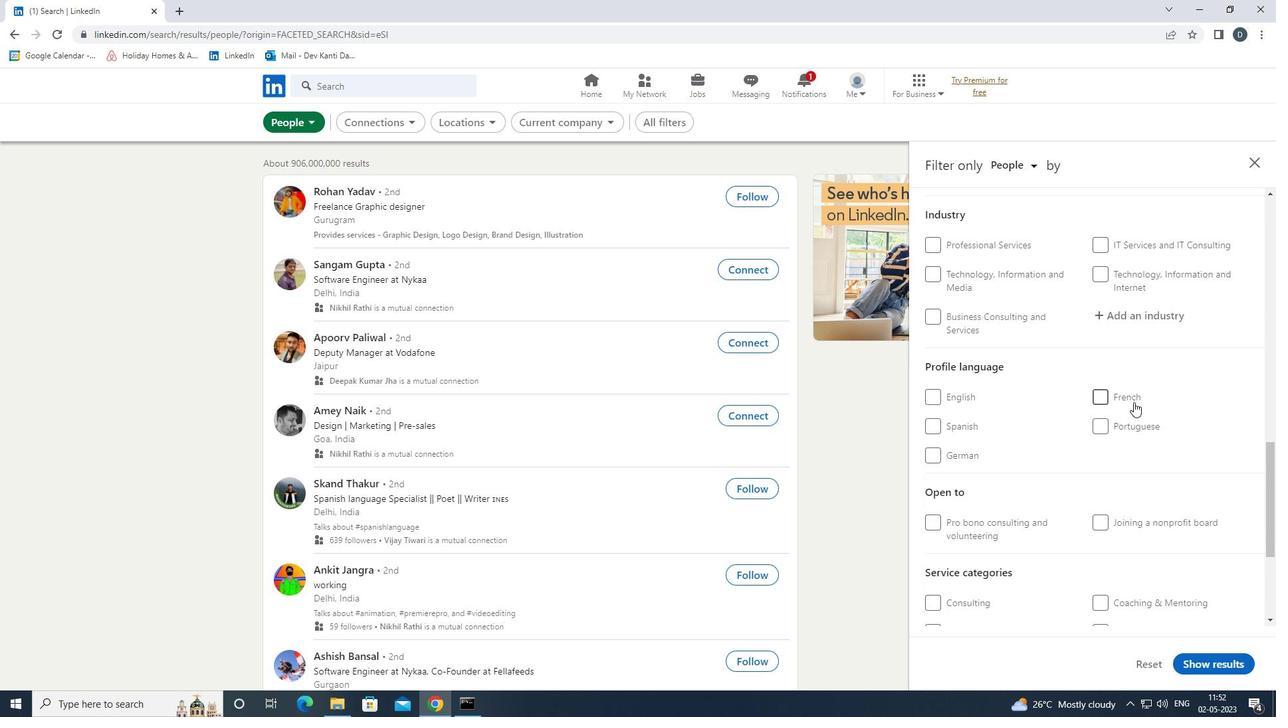 
Action: Mouse scrolled (1134, 403) with delta (0, 0)
Screenshot: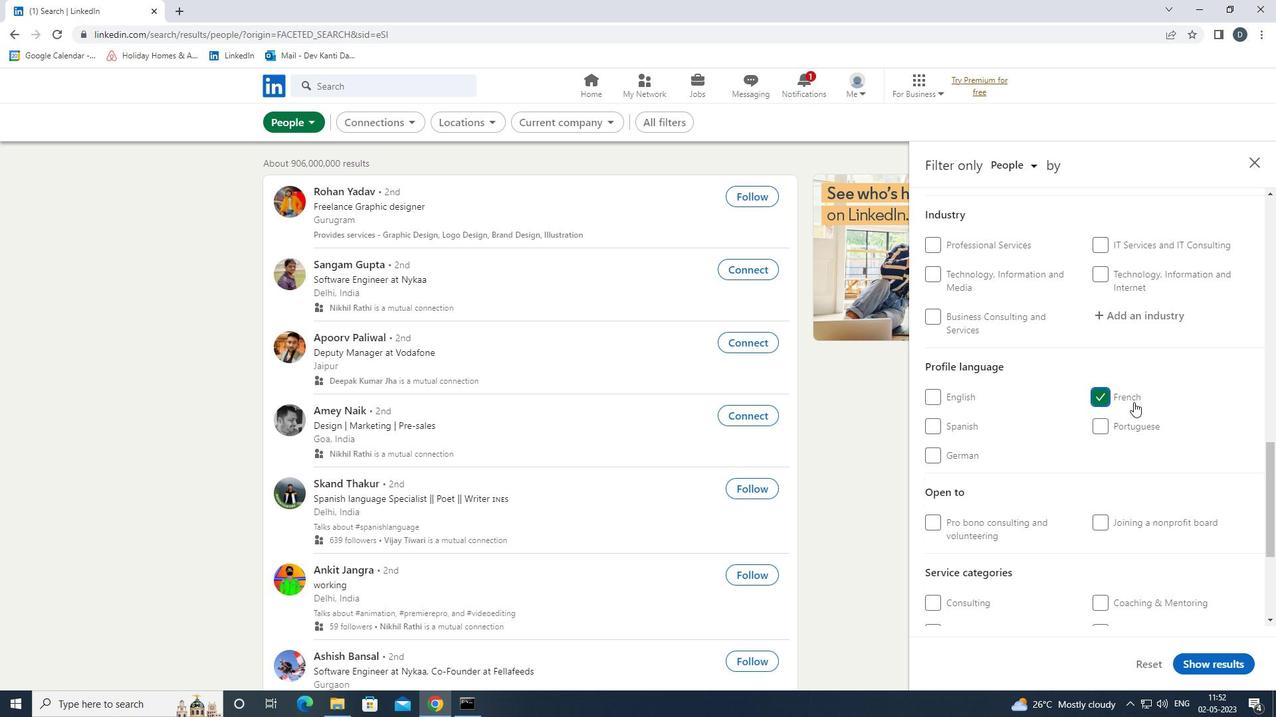 
Action: Mouse scrolled (1134, 403) with delta (0, 0)
Screenshot: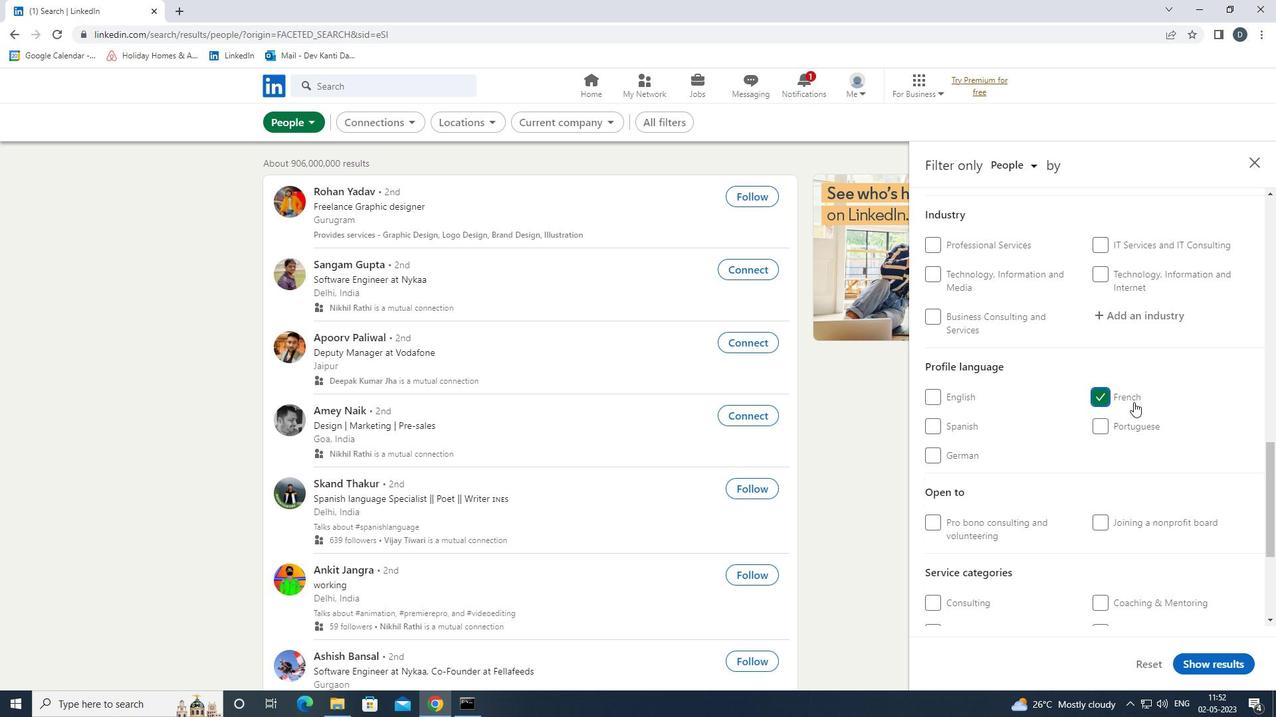 
Action: Mouse scrolled (1134, 403) with delta (0, 0)
Screenshot: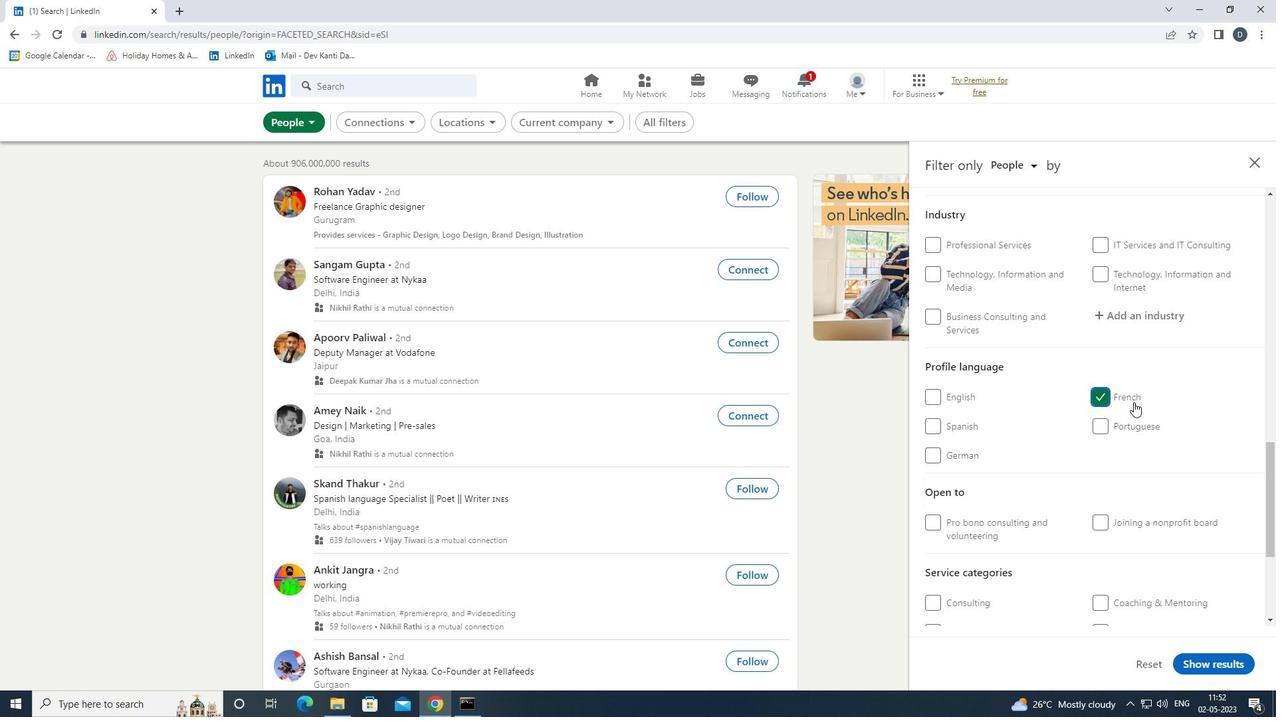 
Action: Mouse scrolled (1134, 403) with delta (0, 0)
Screenshot: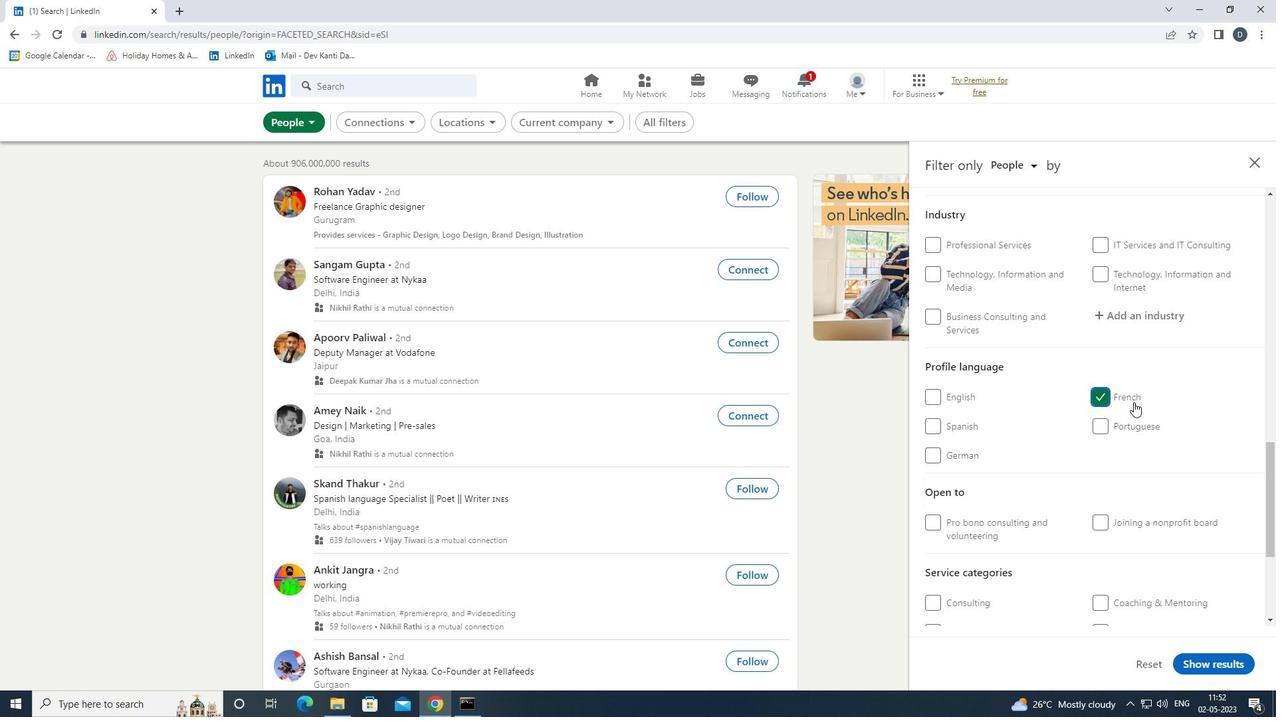 
Action: Mouse scrolled (1134, 403) with delta (0, 0)
Screenshot: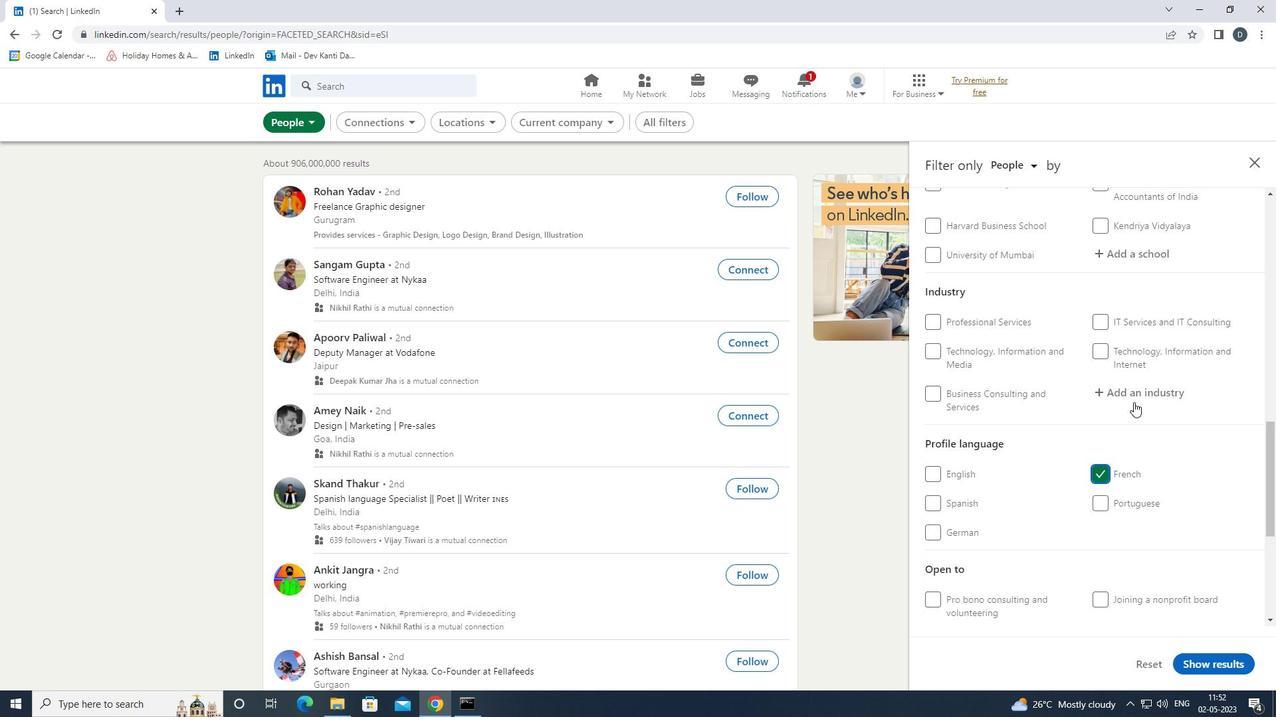 
Action: Mouse scrolled (1134, 403) with delta (0, 0)
Screenshot: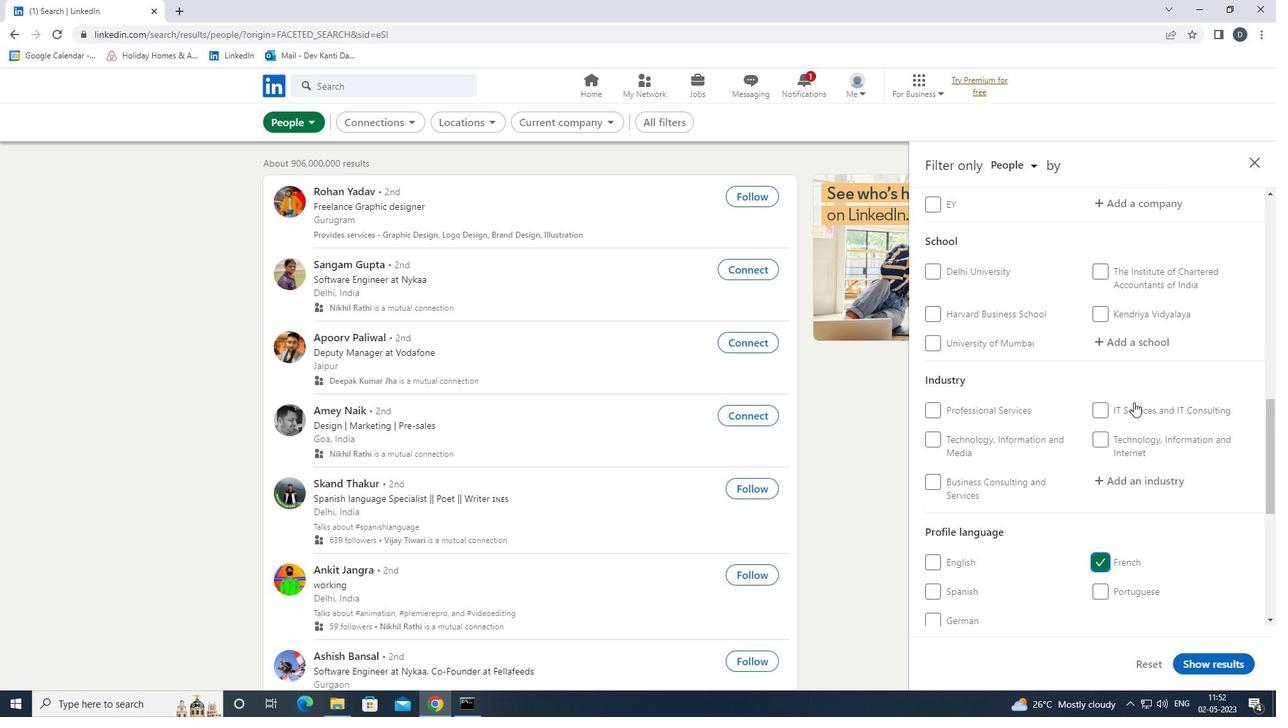 
Action: Mouse moved to (1134, 314)
Screenshot: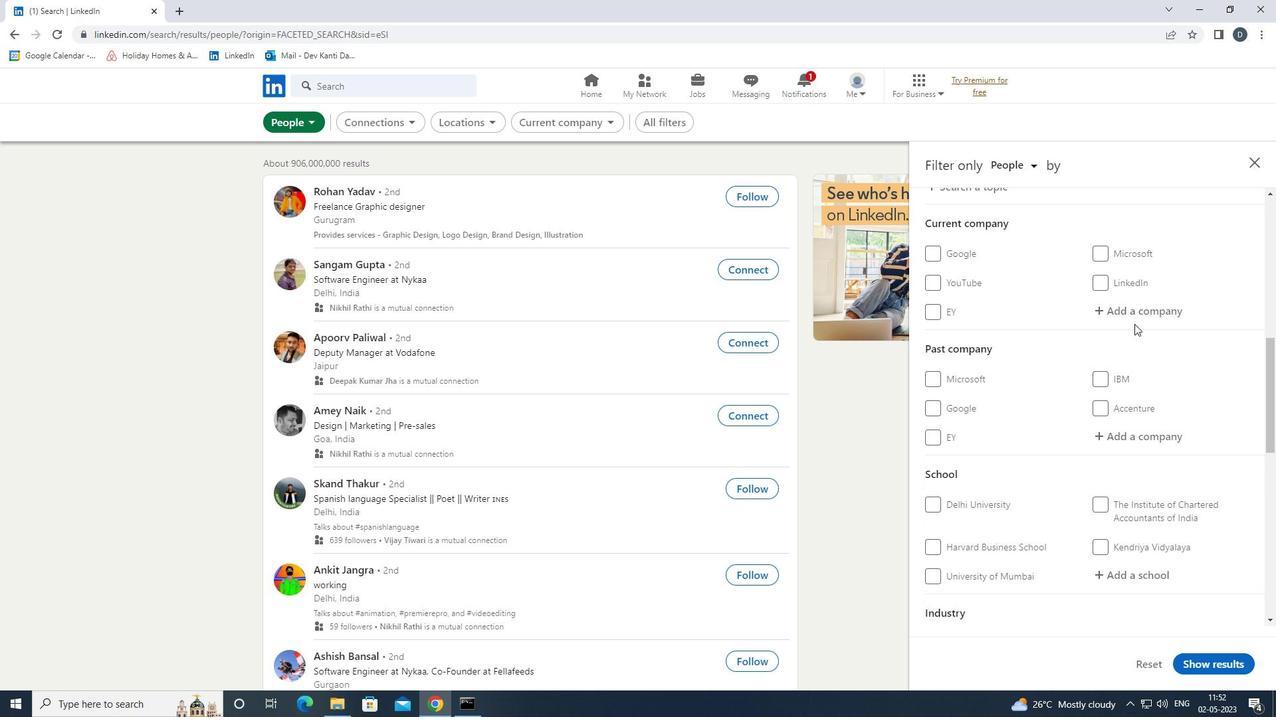 
Action: Mouse pressed left at (1134, 314)
Screenshot: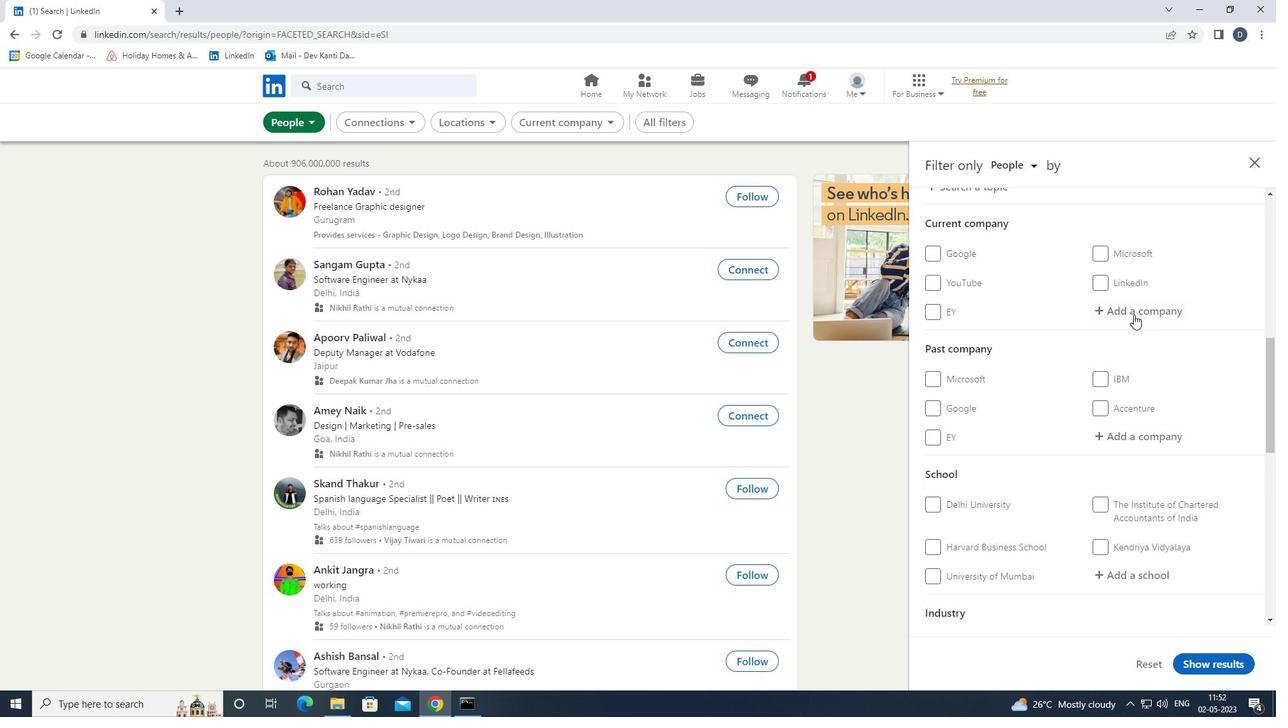 
Action: Key pressed <Key.shift>CAMBRID<Key.down><Key.enter>
Screenshot: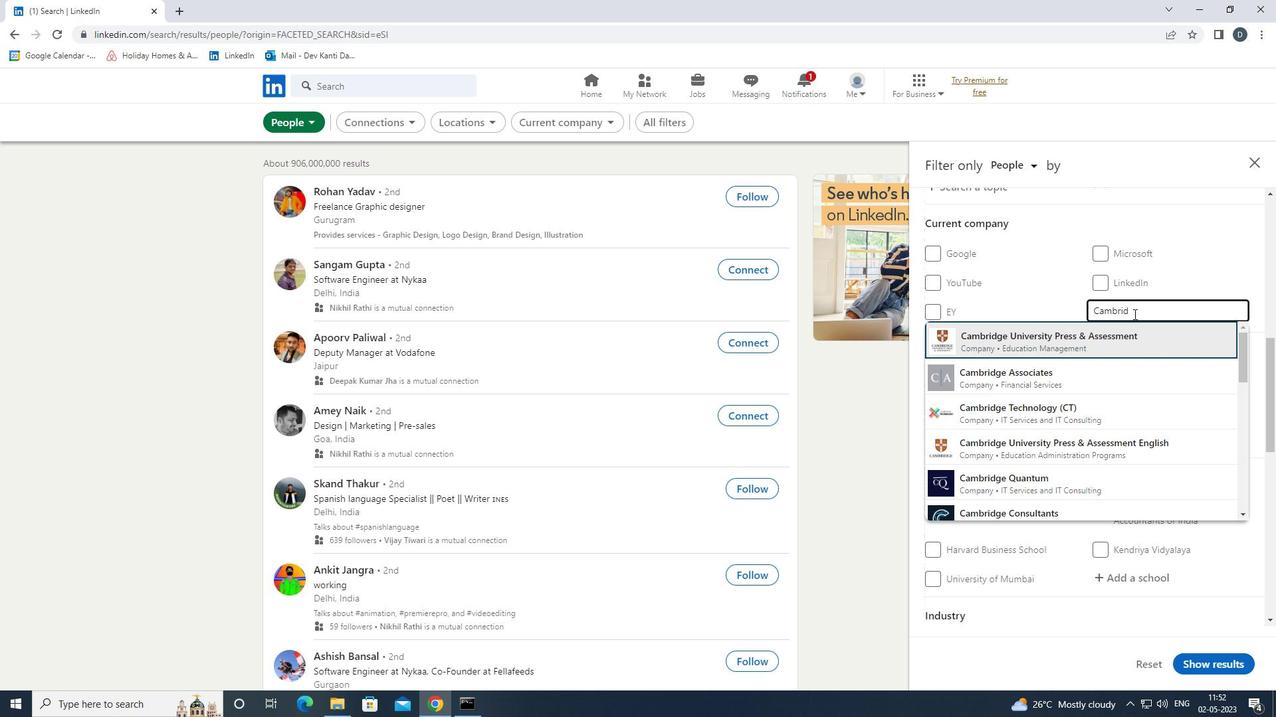 
Action: Mouse scrolled (1134, 313) with delta (0, 0)
Screenshot: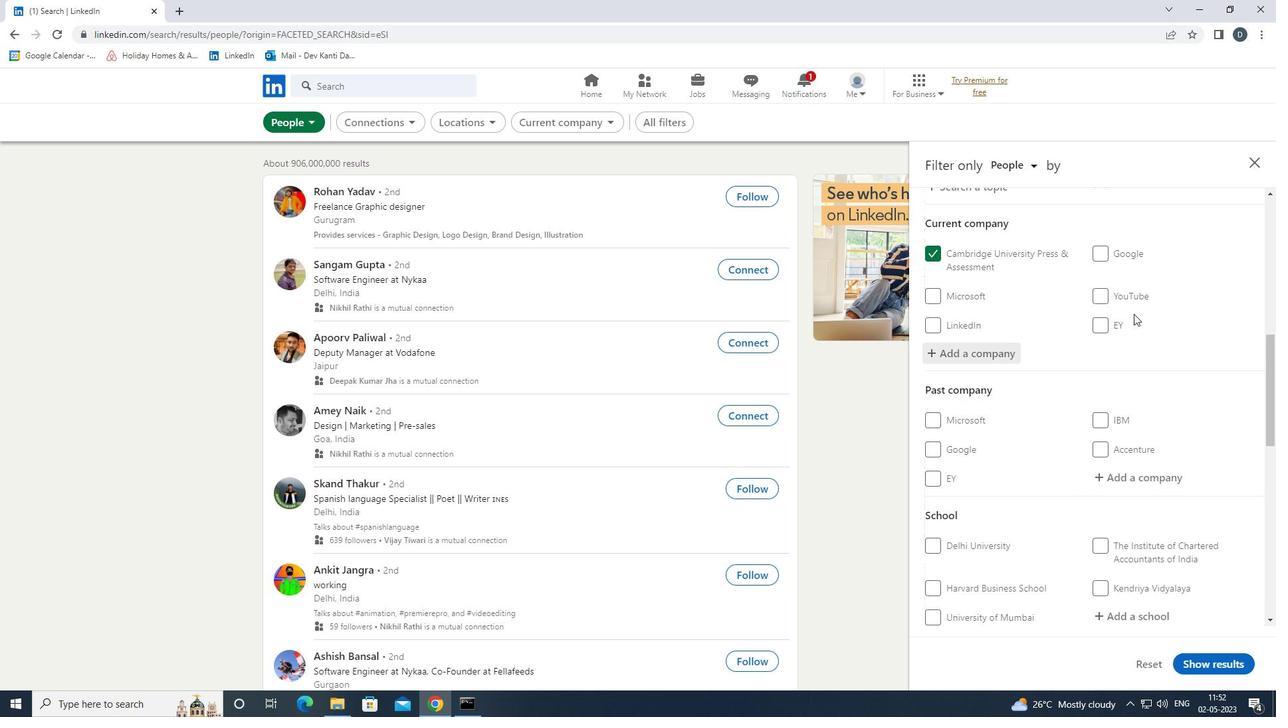 
Action: Mouse scrolled (1134, 313) with delta (0, 0)
Screenshot: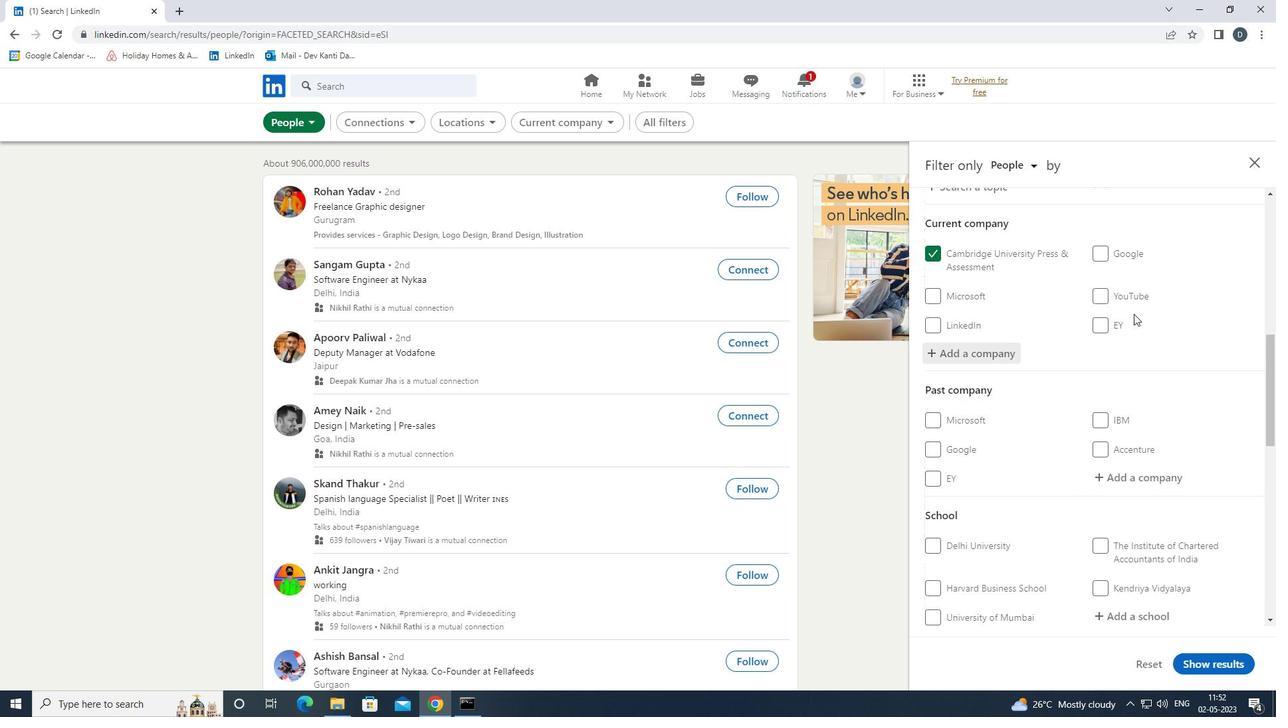 
Action: Mouse scrolled (1134, 313) with delta (0, 0)
Screenshot: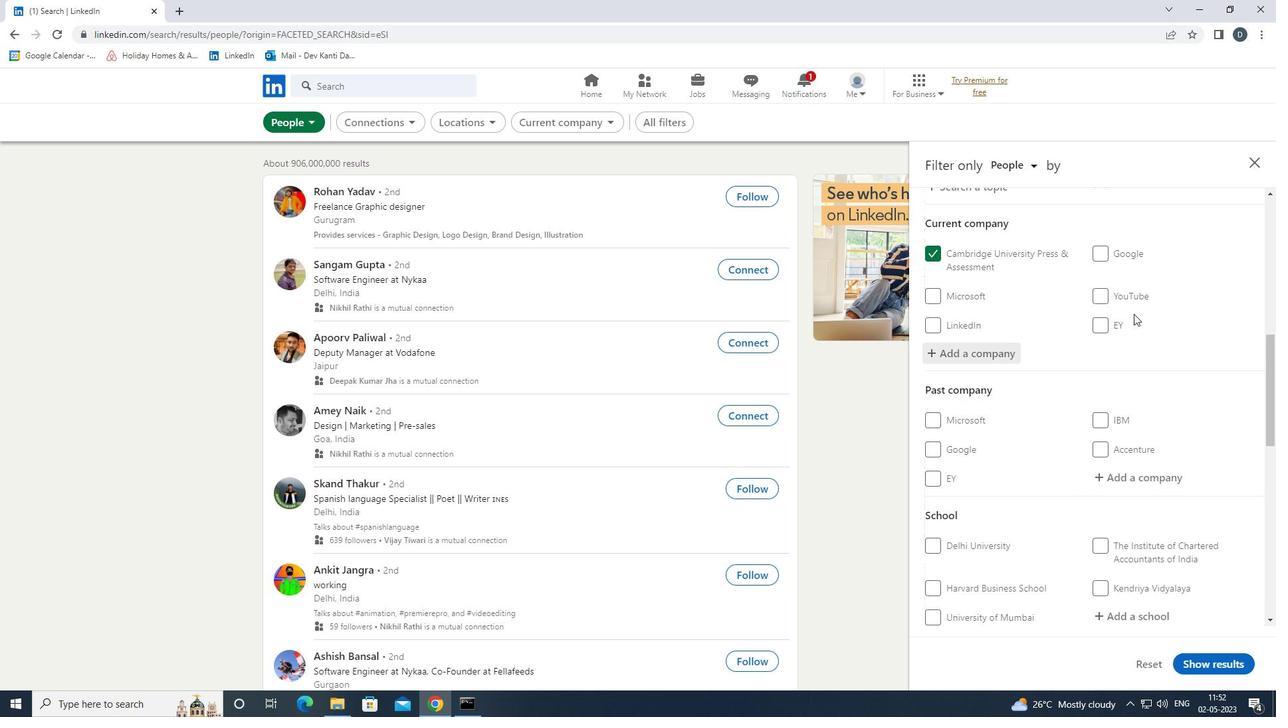 
Action: Mouse moved to (1126, 419)
Screenshot: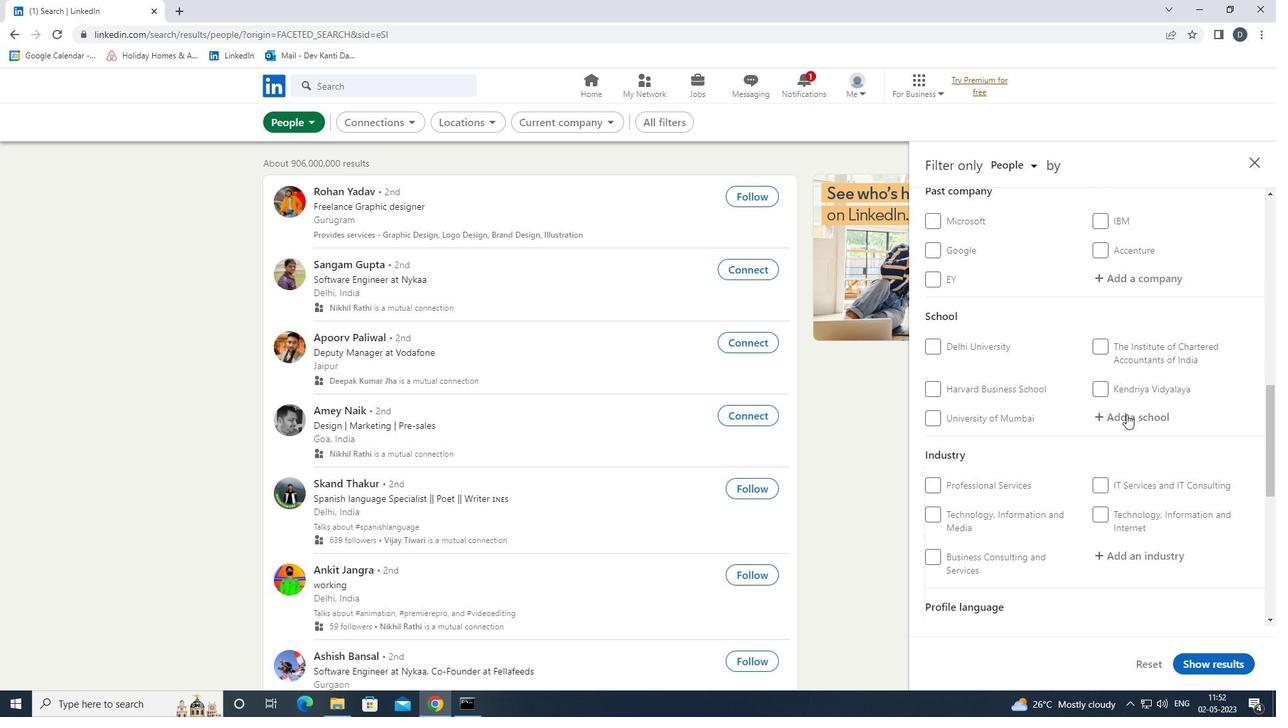 
Action: Mouse pressed left at (1126, 419)
Screenshot: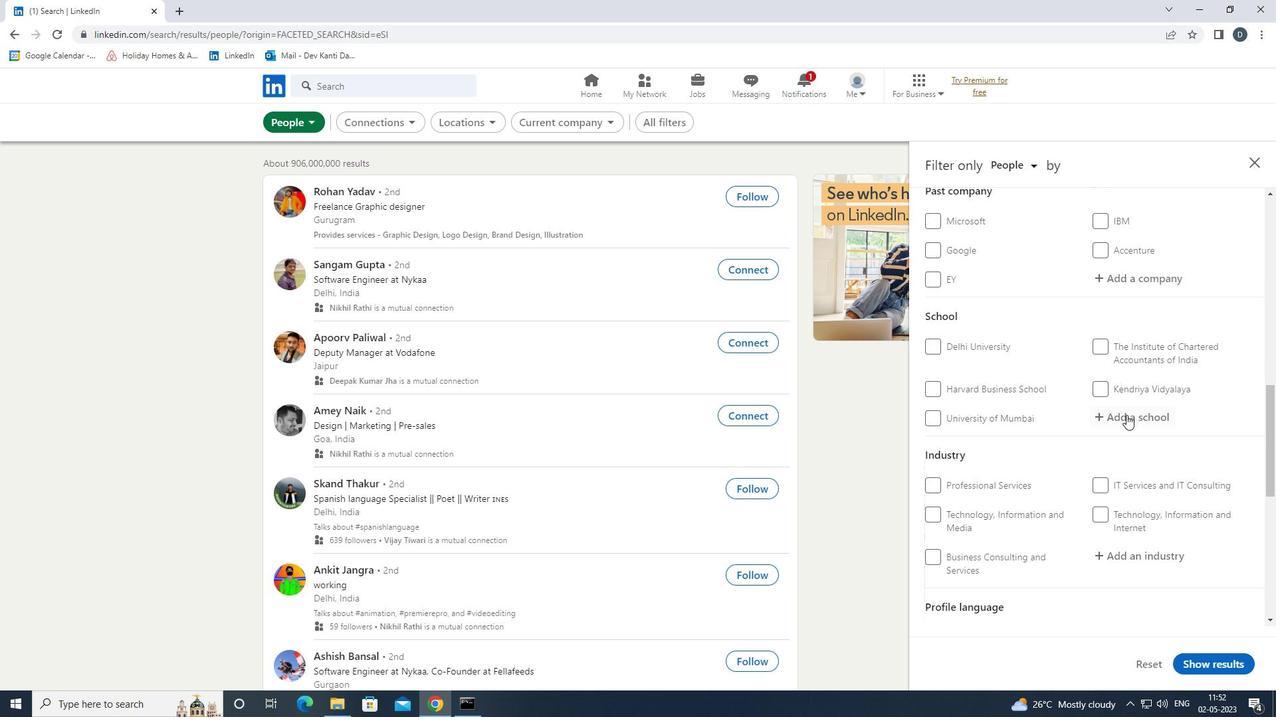 
Action: Key pressed <Key.shift>S<Key.backspace><Key.shift>ST.<Key.space><Key.shift>JOSEPH'S<Key.space><Key.shift>UNIVERSITY<Key.space><Key.shift>COLLEGE<Key.down><Key.down><Key.enter>
Screenshot: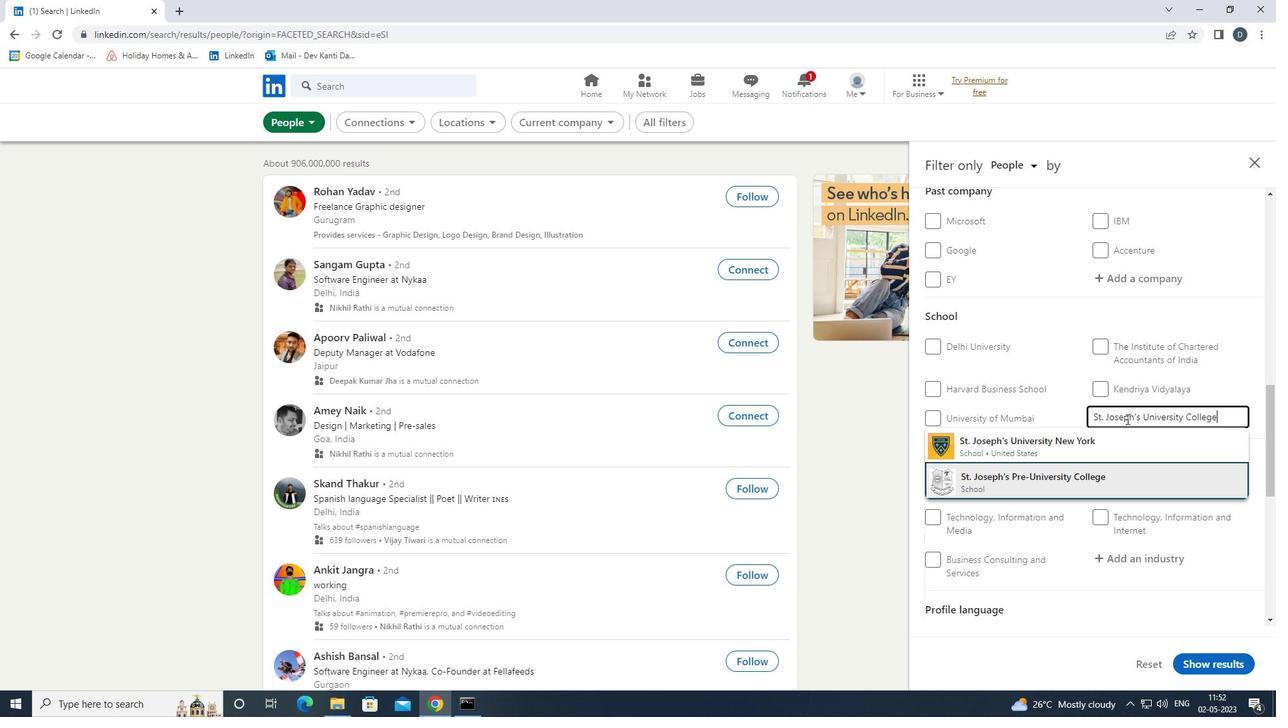 
Action: Mouse moved to (1126, 420)
Screenshot: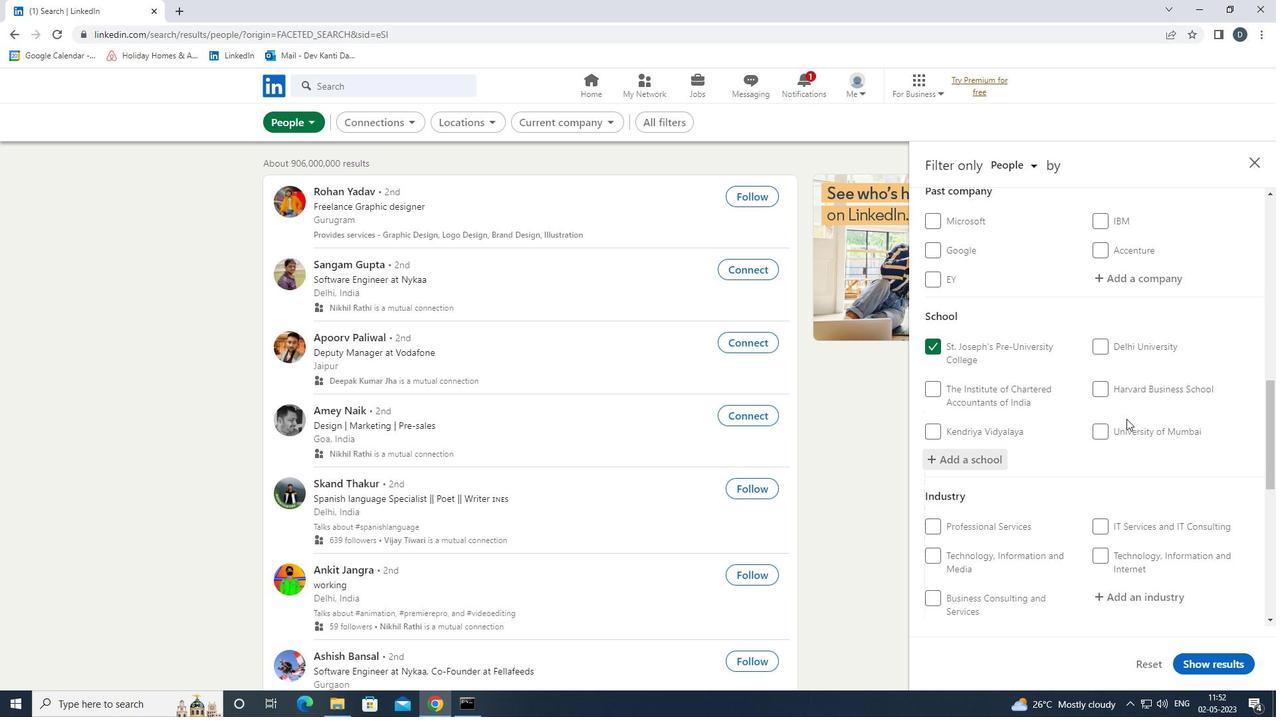 
Action: Mouse scrolled (1126, 419) with delta (0, 0)
Screenshot: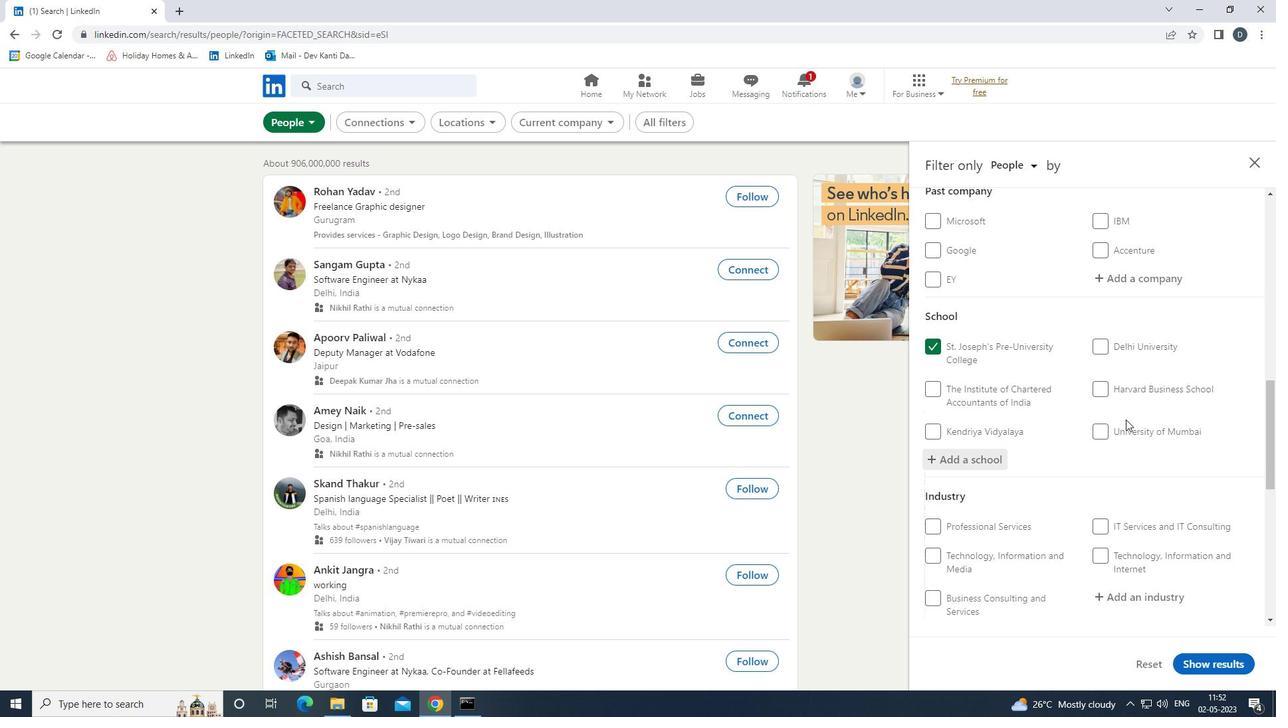 
Action: Mouse scrolled (1126, 419) with delta (0, 0)
Screenshot: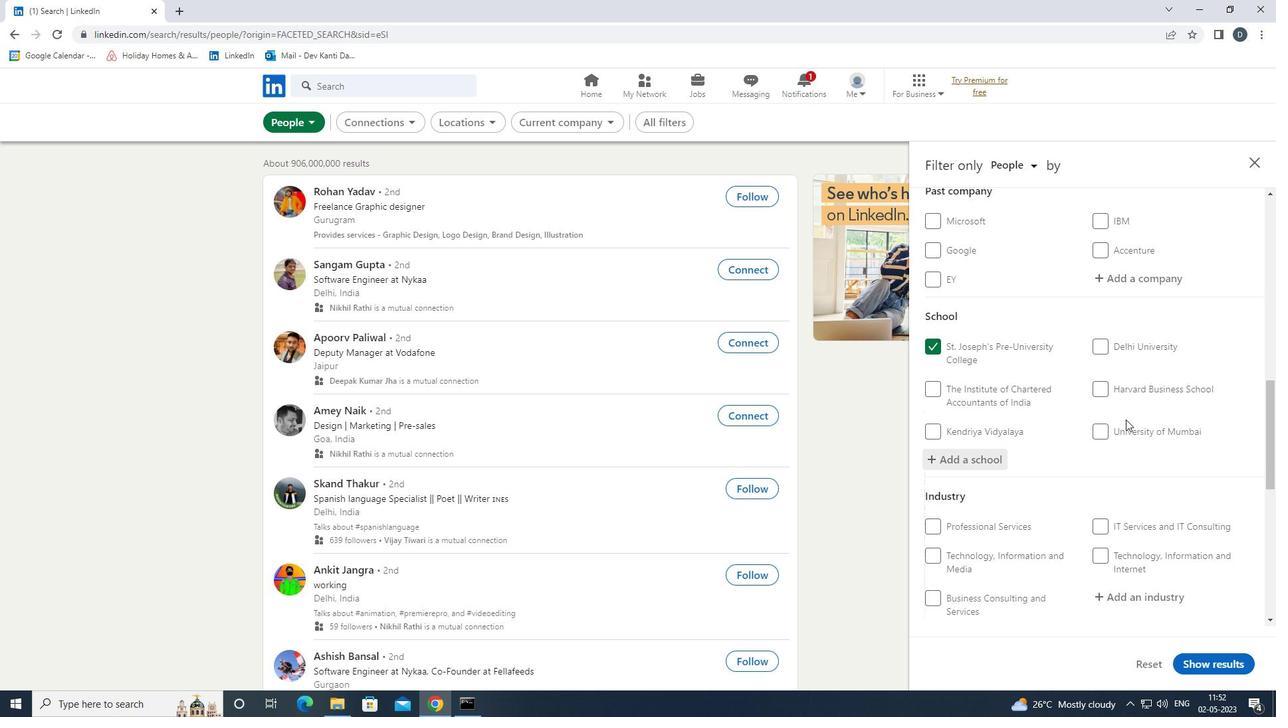 
Action: Mouse scrolled (1126, 419) with delta (0, 0)
Screenshot: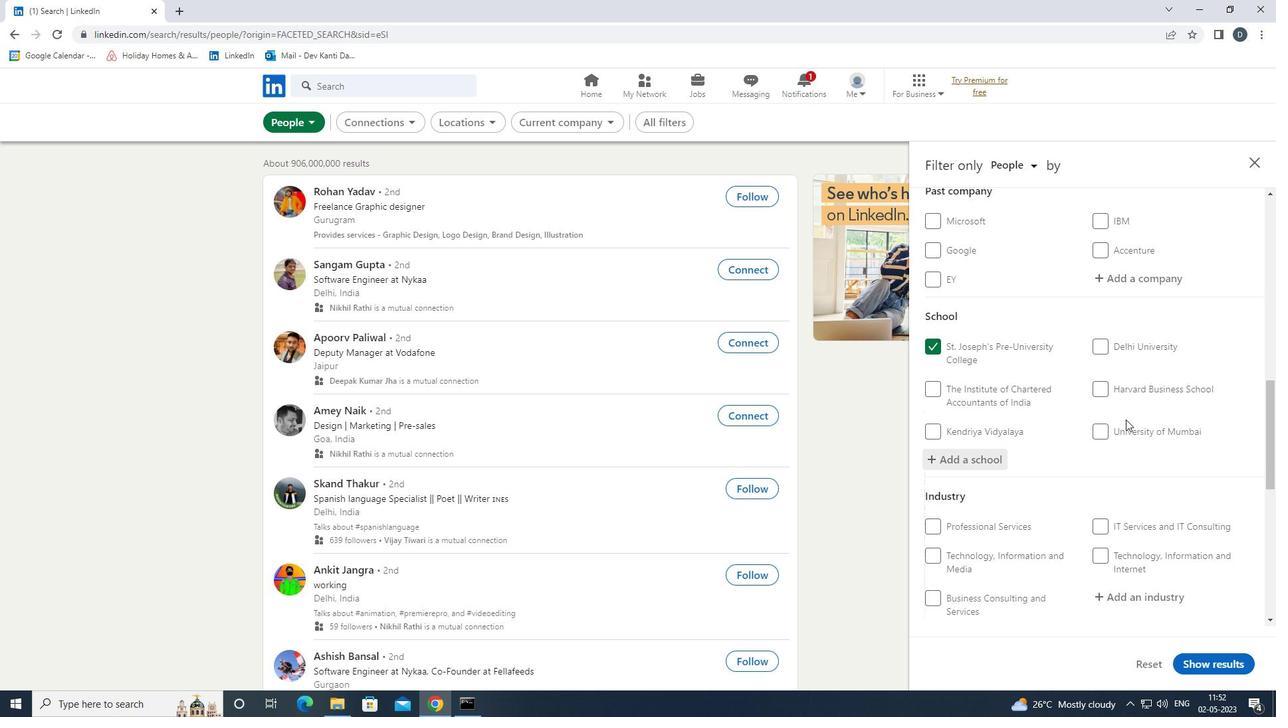 
Action: Mouse moved to (1135, 396)
Screenshot: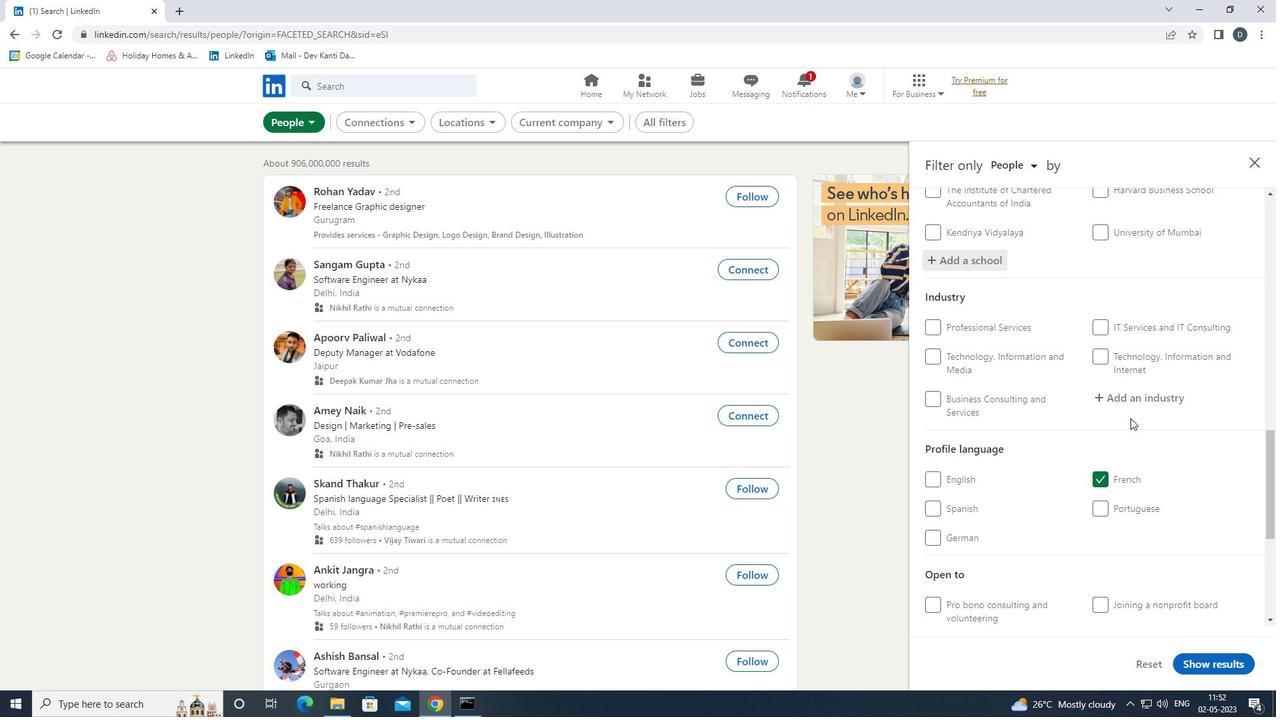 
Action: Mouse pressed left at (1135, 396)
Screenshot: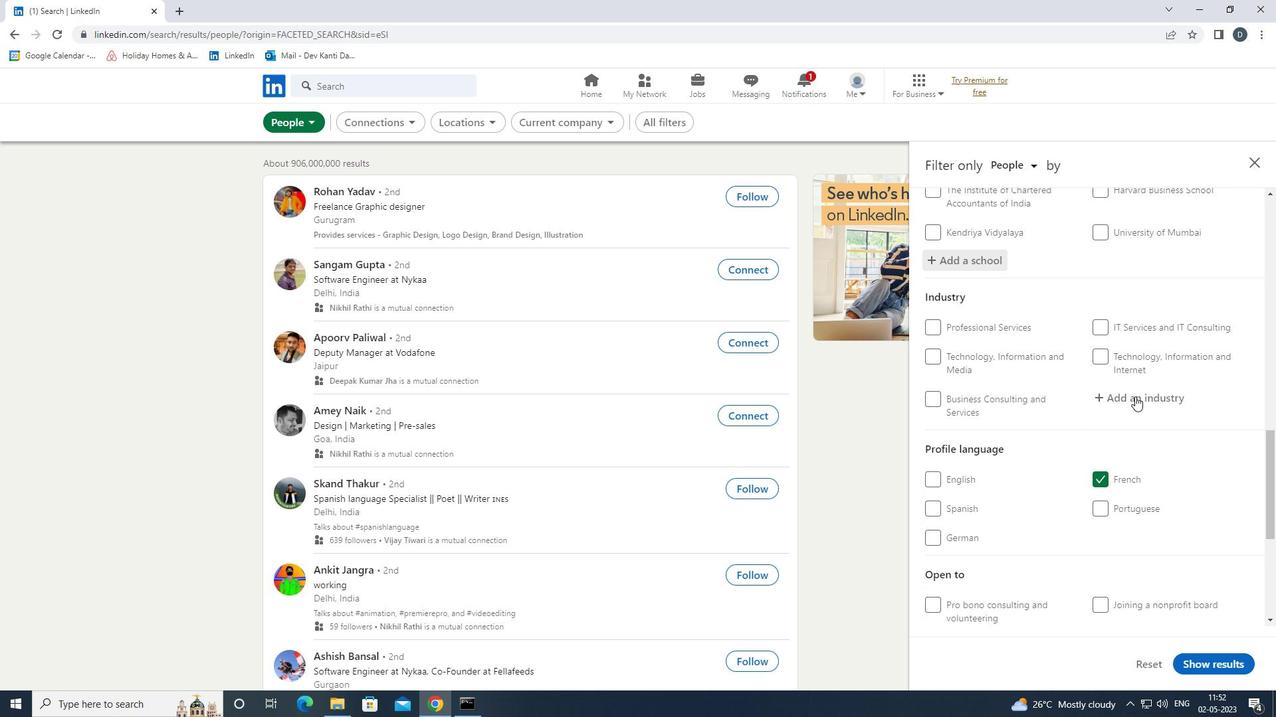 
Action: Key pressed <Key.shift>SHUTTL<Key.down><Key.enter>
Screenshot: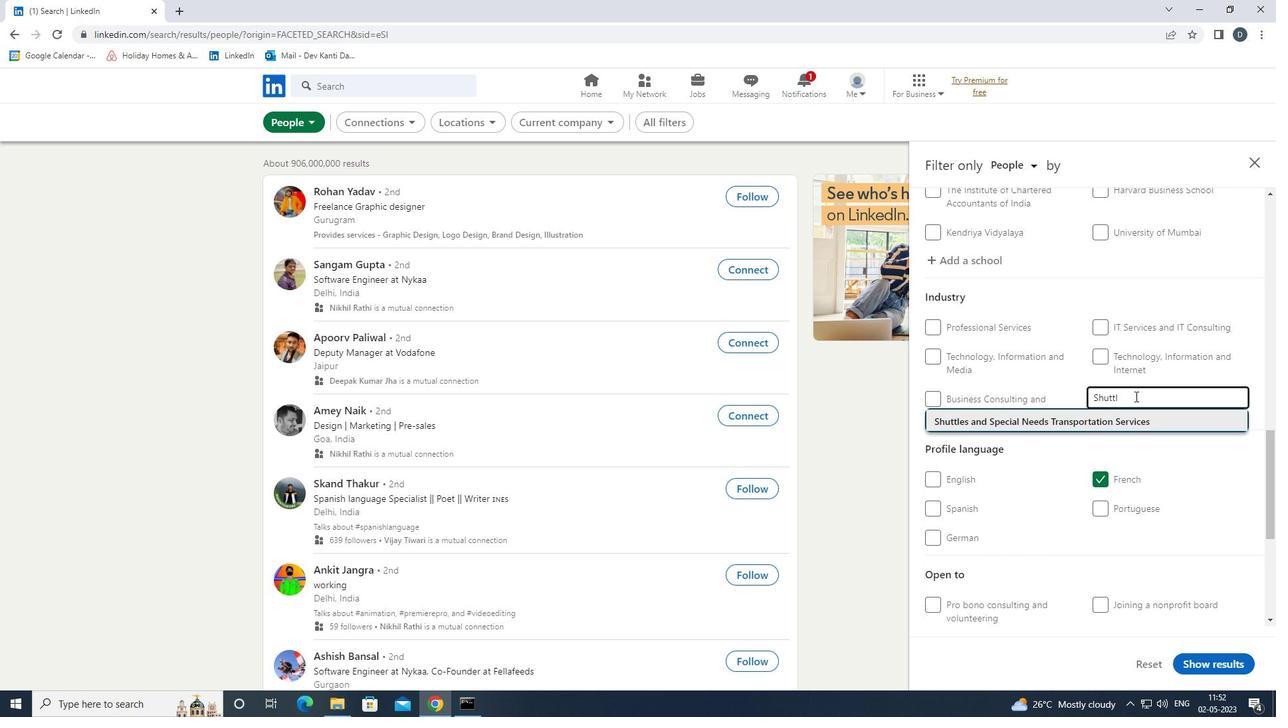 
Action: Mouse scrolled (1135, 396) with delta (0, 0)
Screenshot: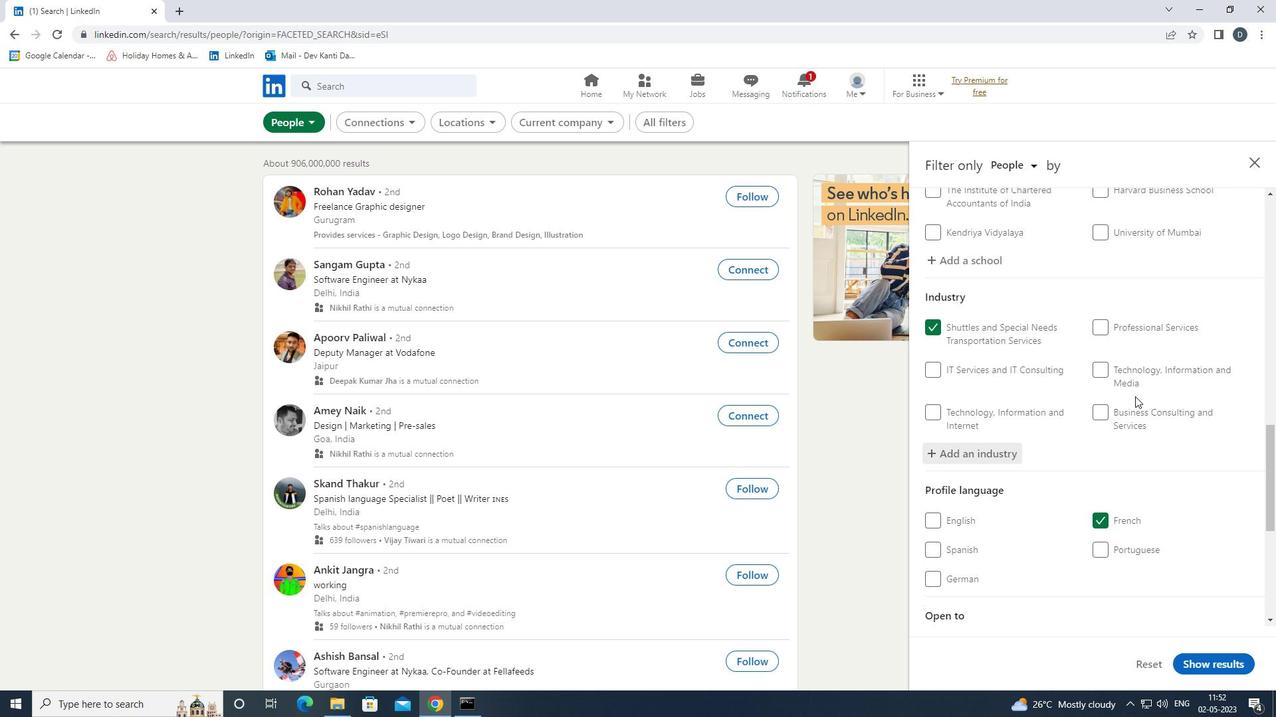 
Action: Mouse scrolled (1135, 396) with delta (0, 0)
Screenshot: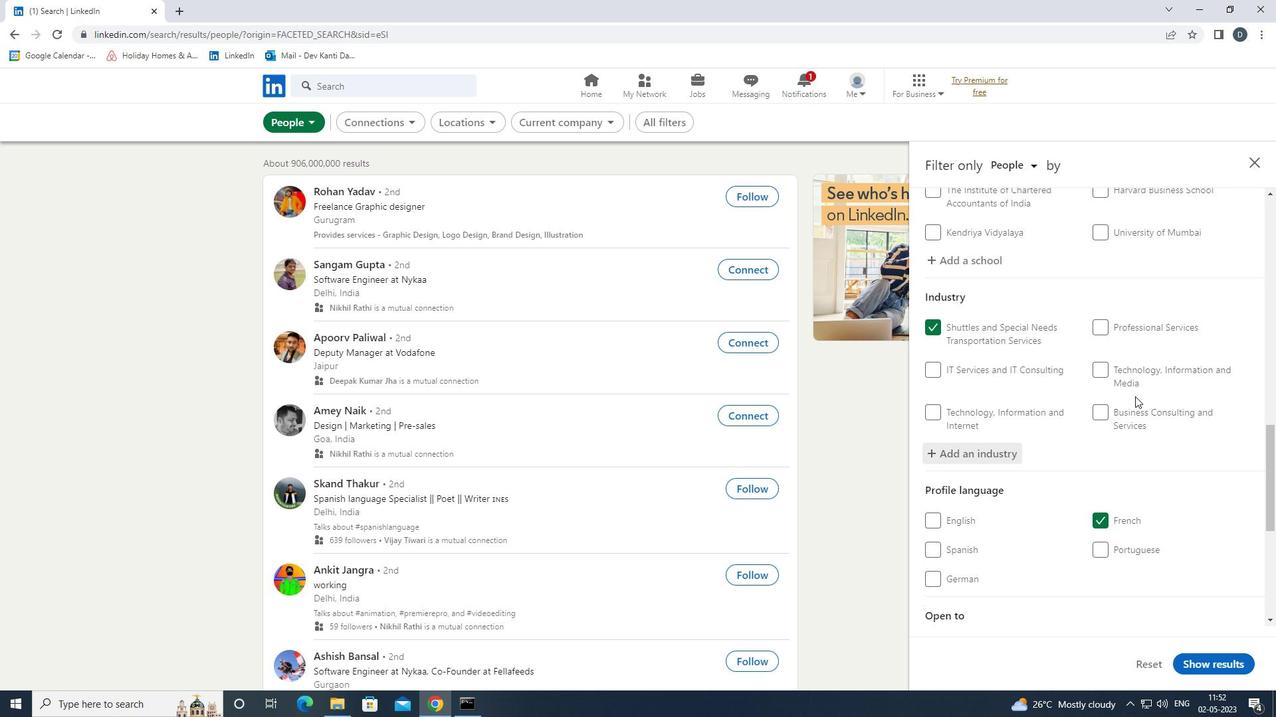 
Action: Mouse scrolled (1135, 396) with delta (0, 0)
Screenshot: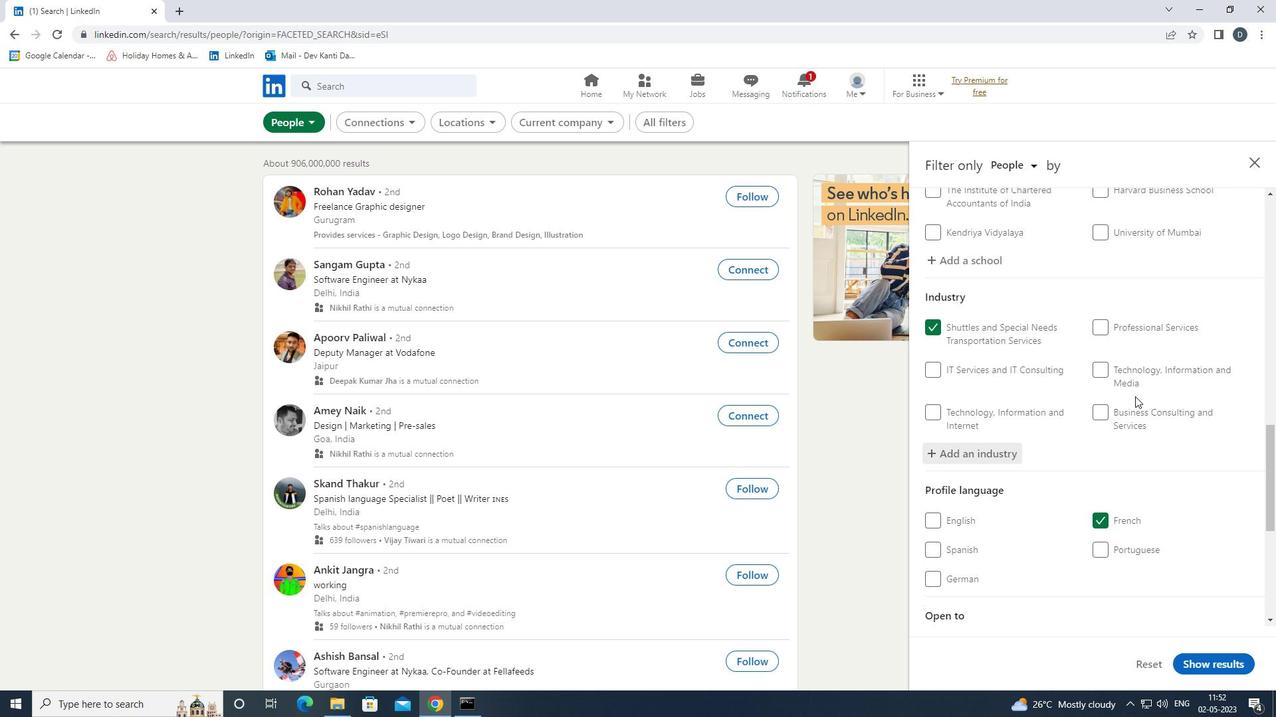 
Action: Mouse scrolled (1135, 396) with delta (0, 0)
Screenshot: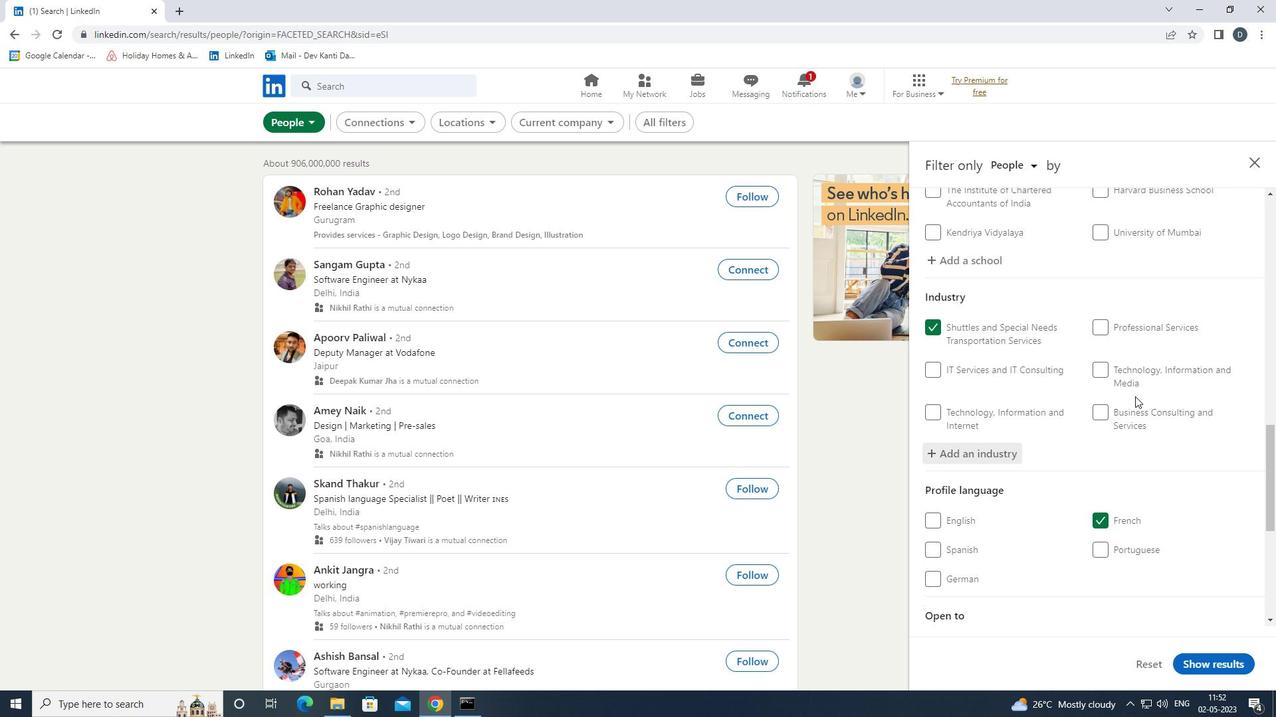 
Action: Mouse moved to (1140, 523)
Screenshot: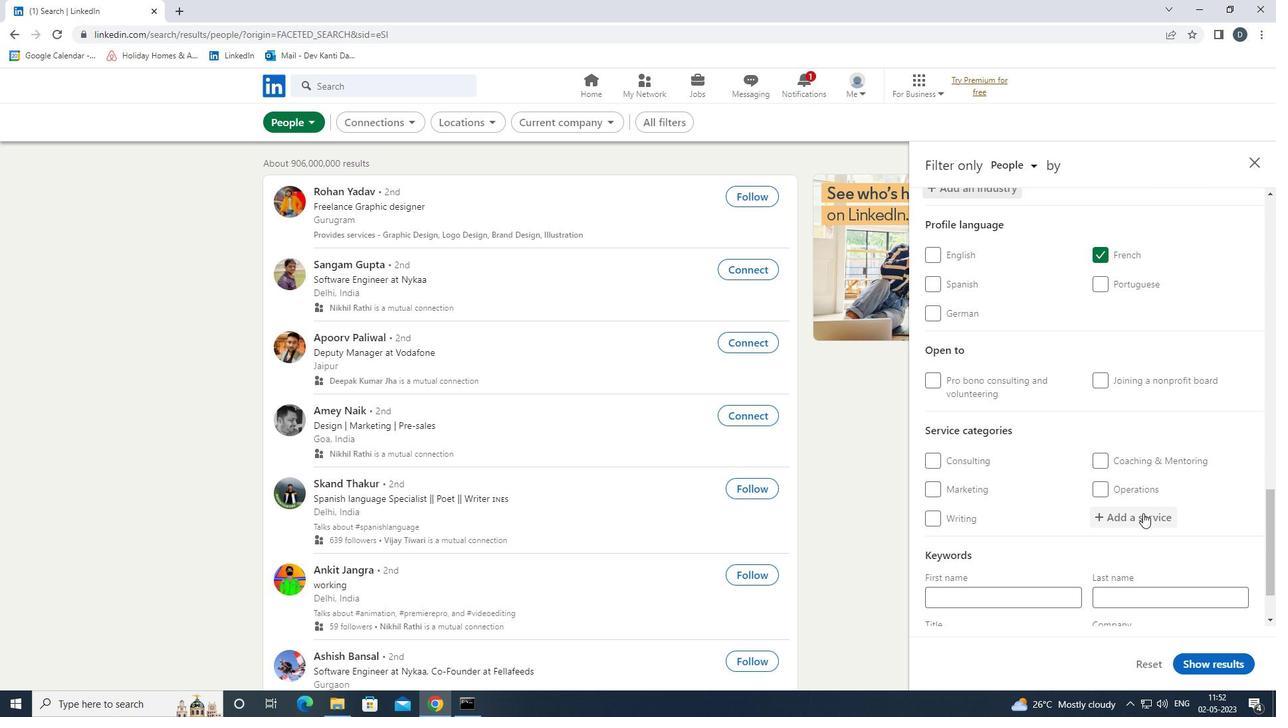 
Action: Mouse pressed left at (1140, 523)
Screenshot: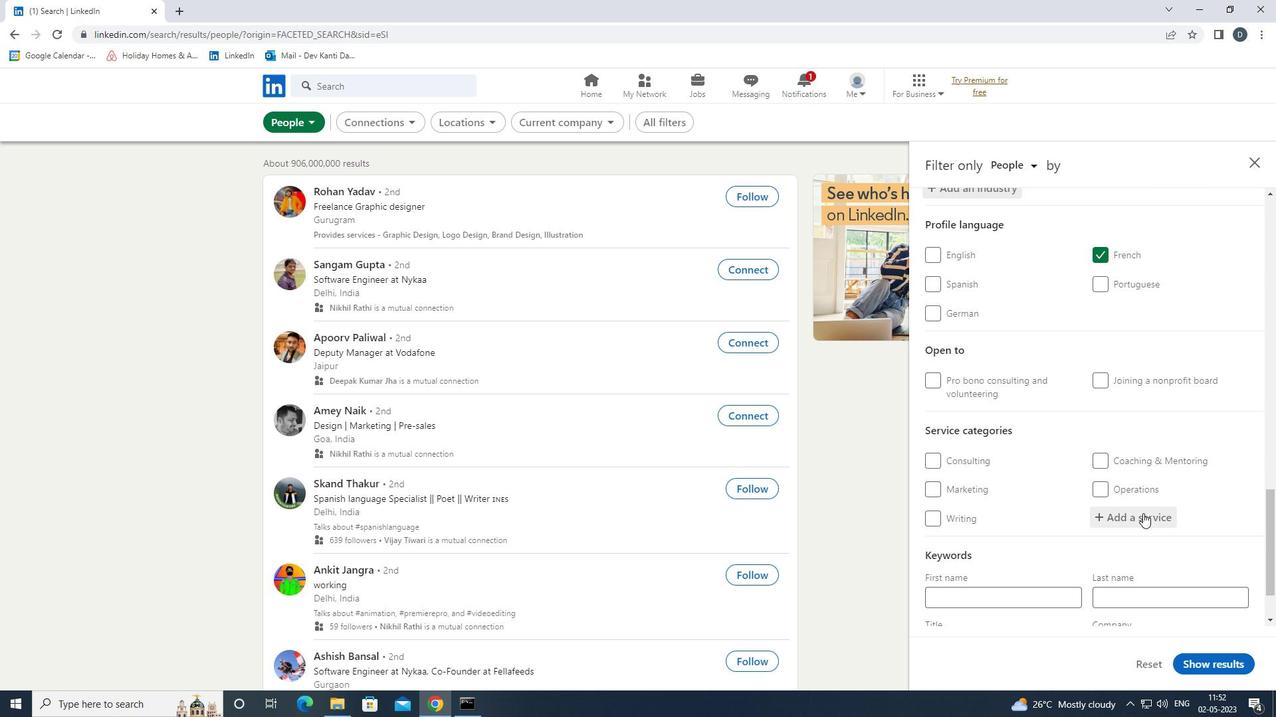 
Action: Mouse moved to (1138, 523)
Screenshot: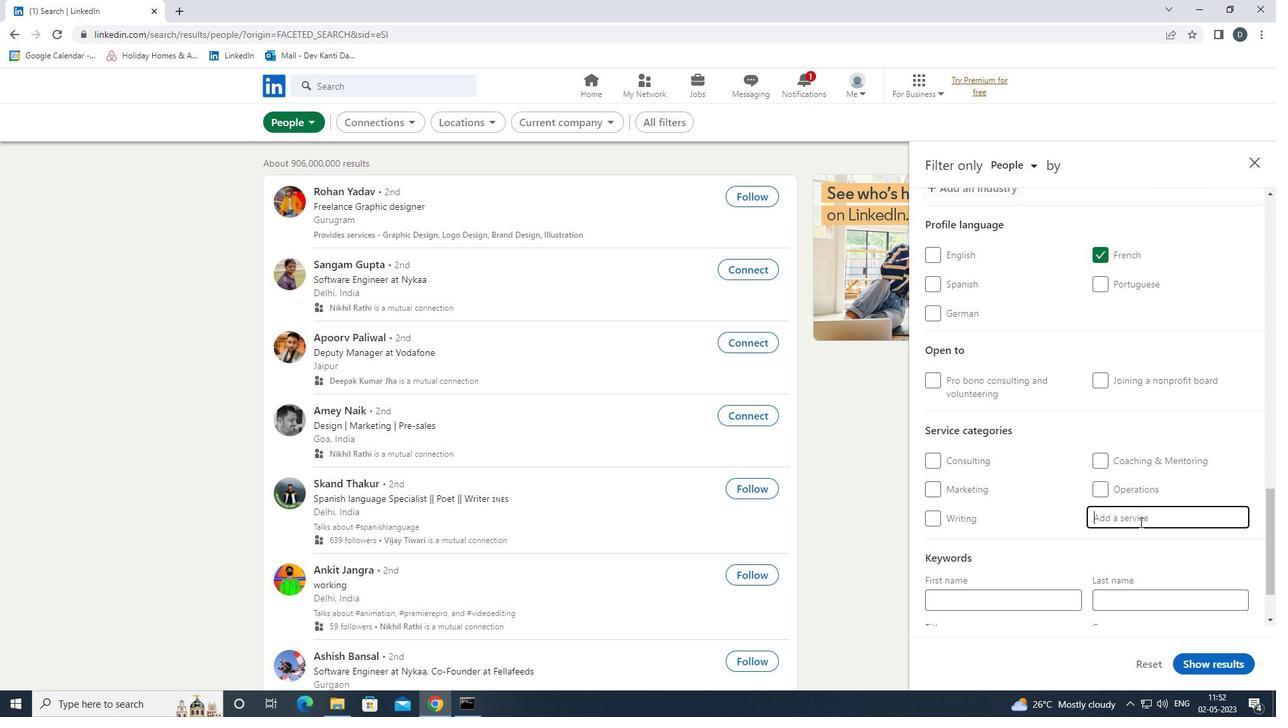 
Action: Key pressed <Key.shift>CUSTOMER<Key.space><Key.shift>SER<Key.down><Key.down><Key.enter>
Screenshot: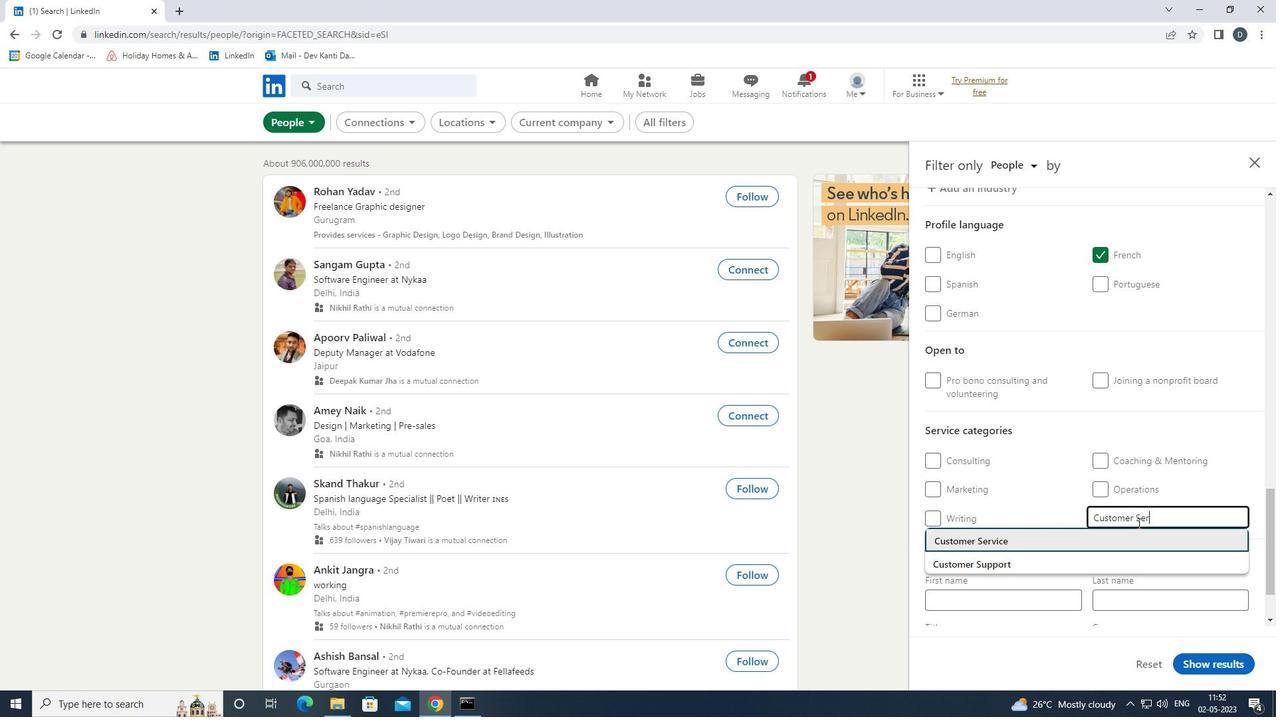
Action: Mouse scrolled (1138, 523) with delta (0, 0)
Screenshot: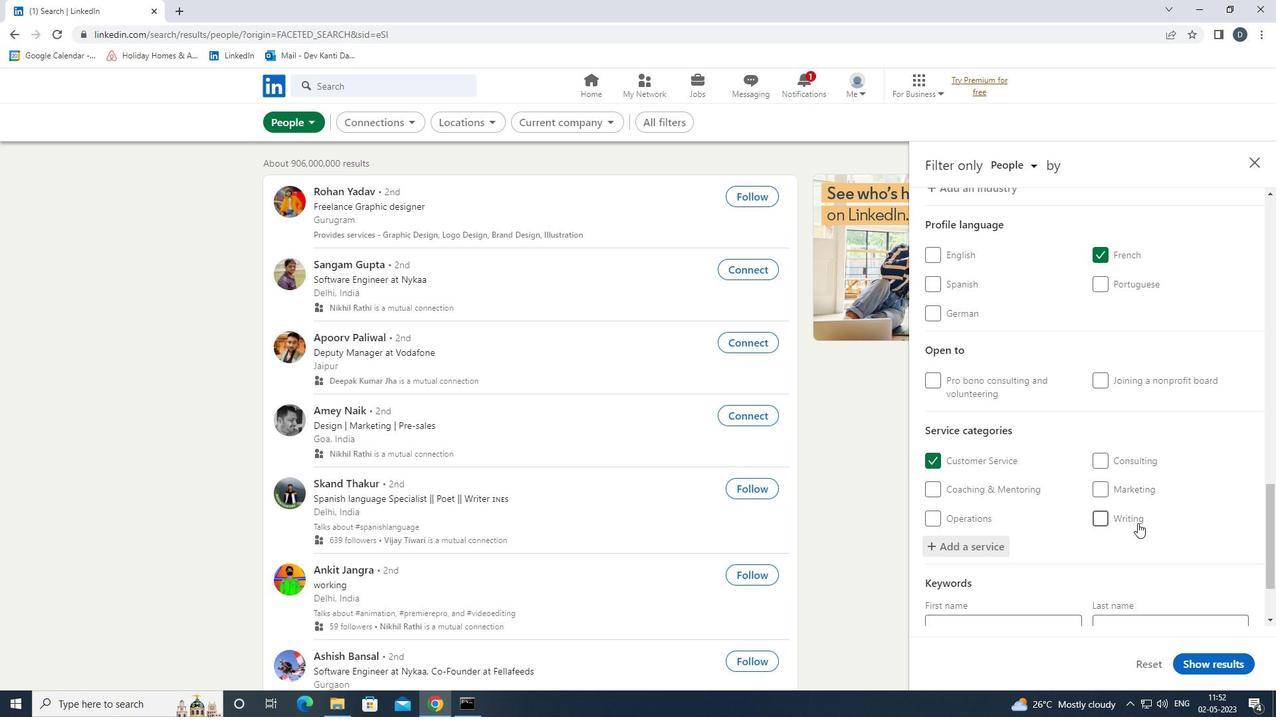 
Action: Mouse scrolled (1138, 523) with delta (0, 0)
Screenshot: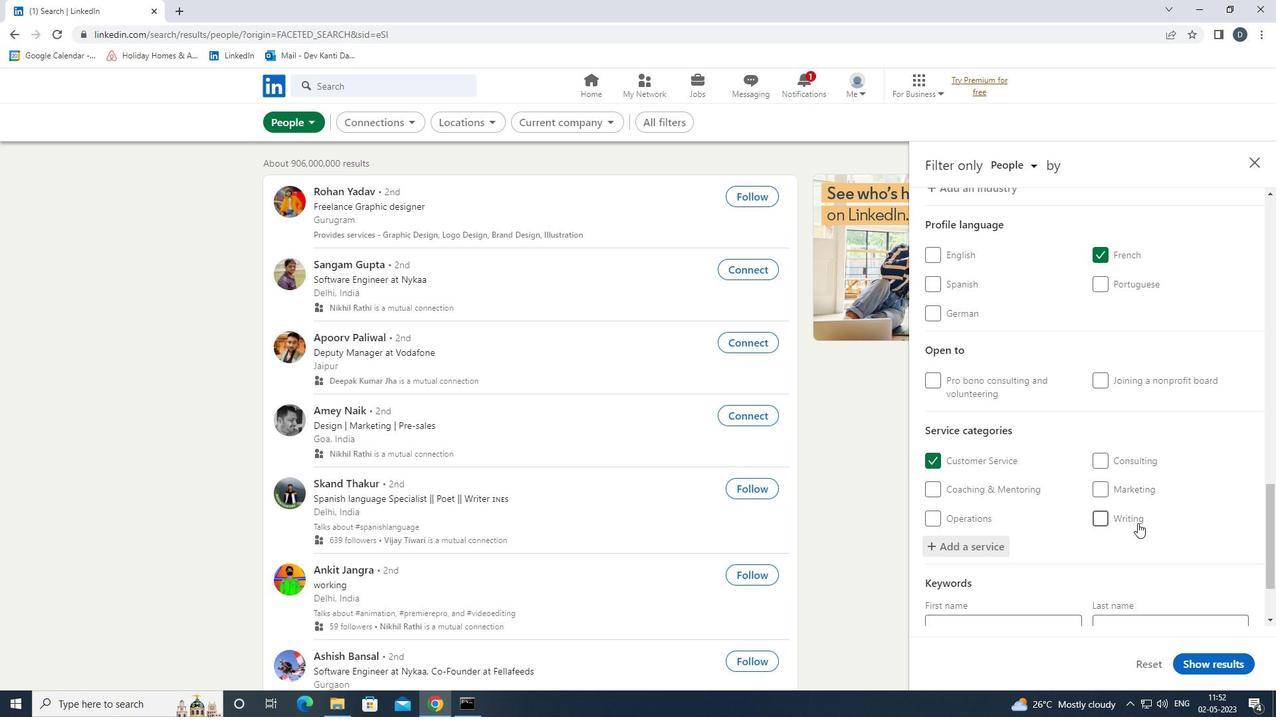
Action: Mouse scrolled (1138, 523) with delta (0, 0)
Screenshot: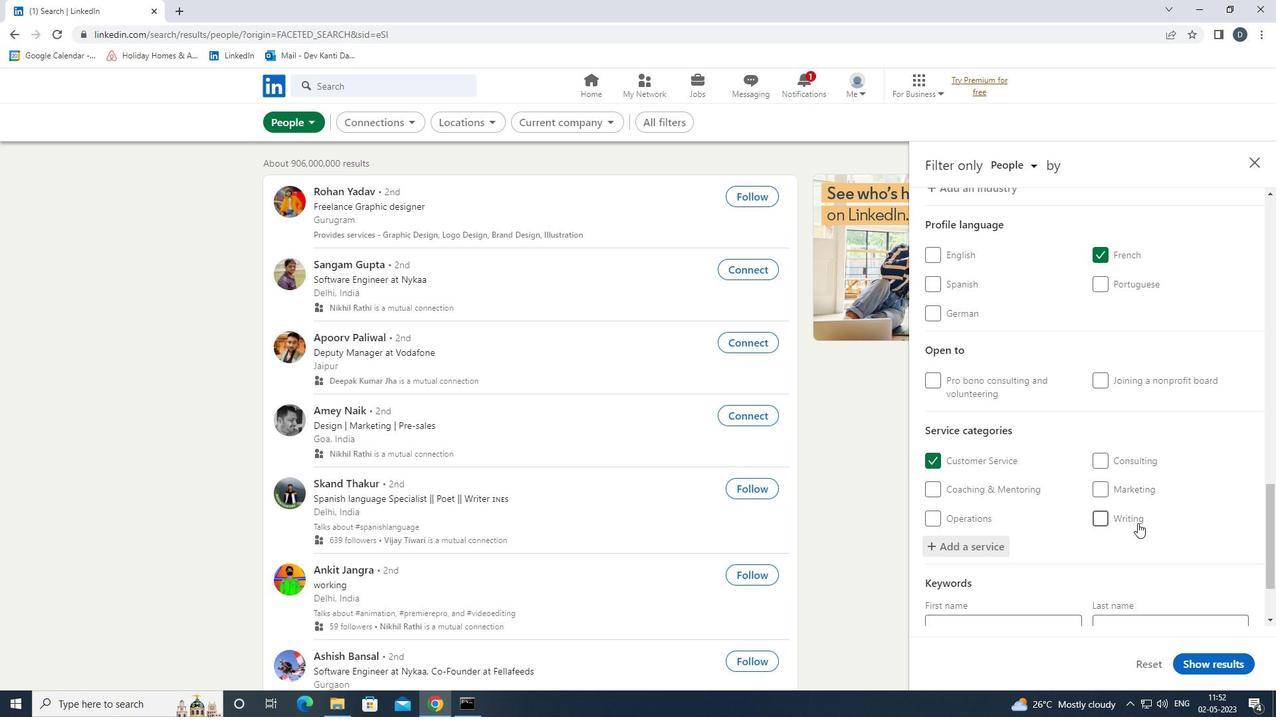 
Action: Mouse scrolled (1138, 523) with delta (0, 0)
Screenshot: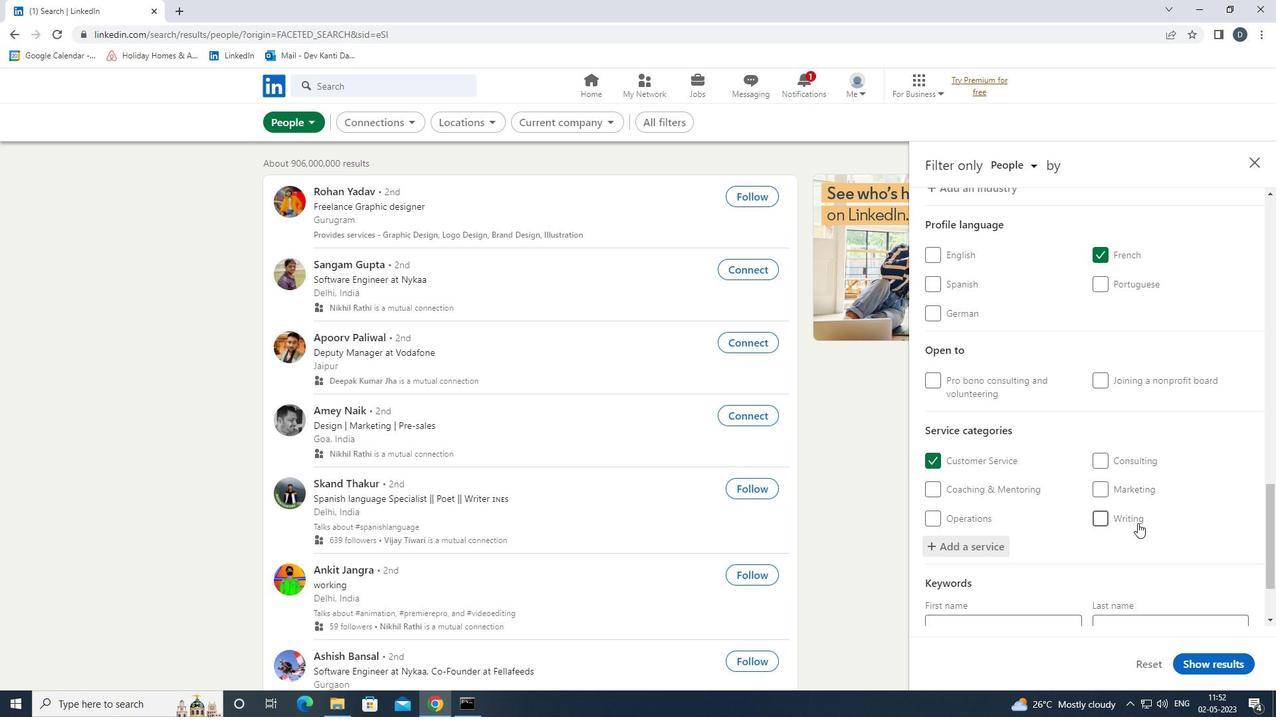 
Action: Mouse moved to (998, 565)
Screenshot: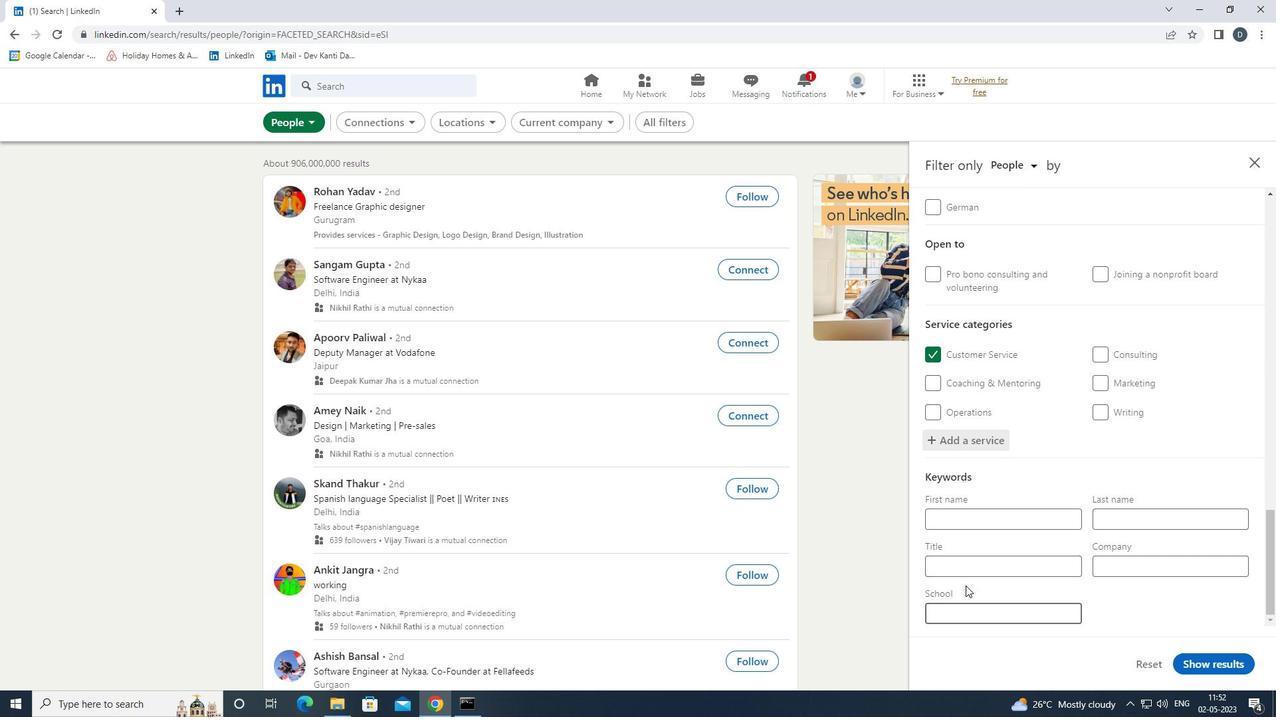 
Action: Mouse pressed left at (998, 565)
Screenshot: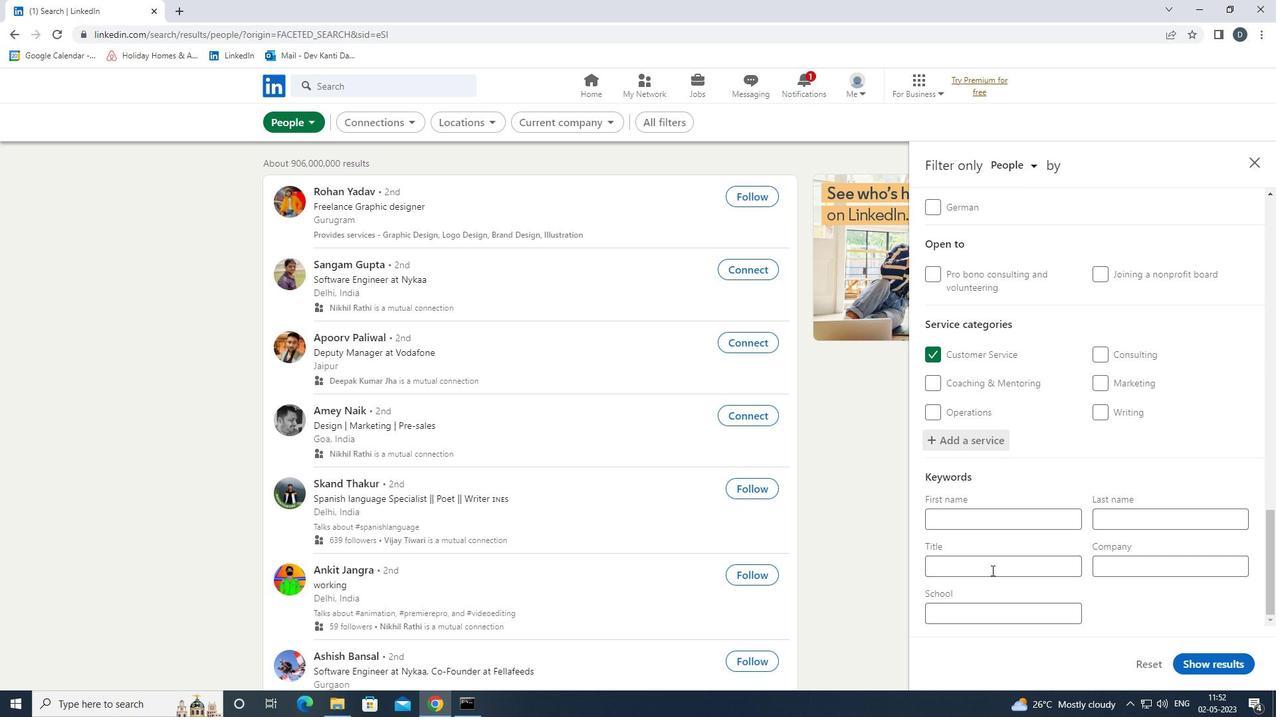 
Action: Mouse moved to (997, 563)
Screenshot: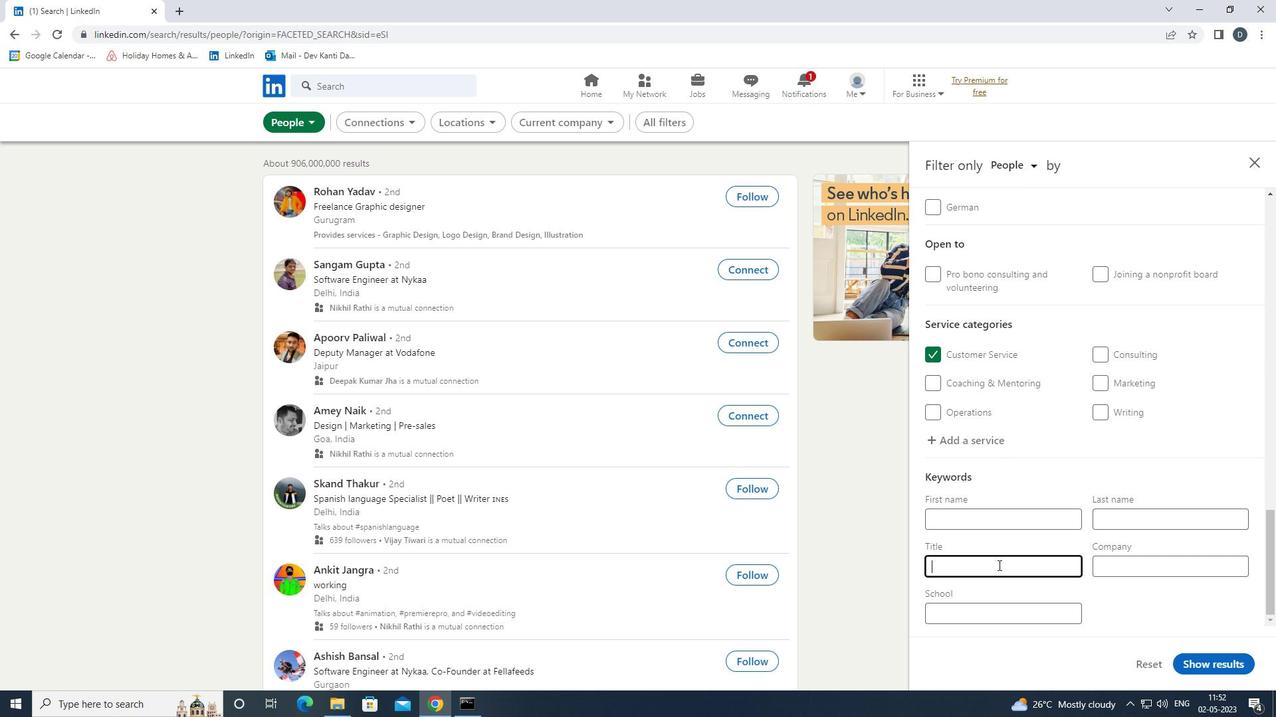 
Action: Key pressed <Key.shift>CREDIT<Key.space><Key.shift><Key.shift><Key.shift>AUTHORIZER
Screenshot: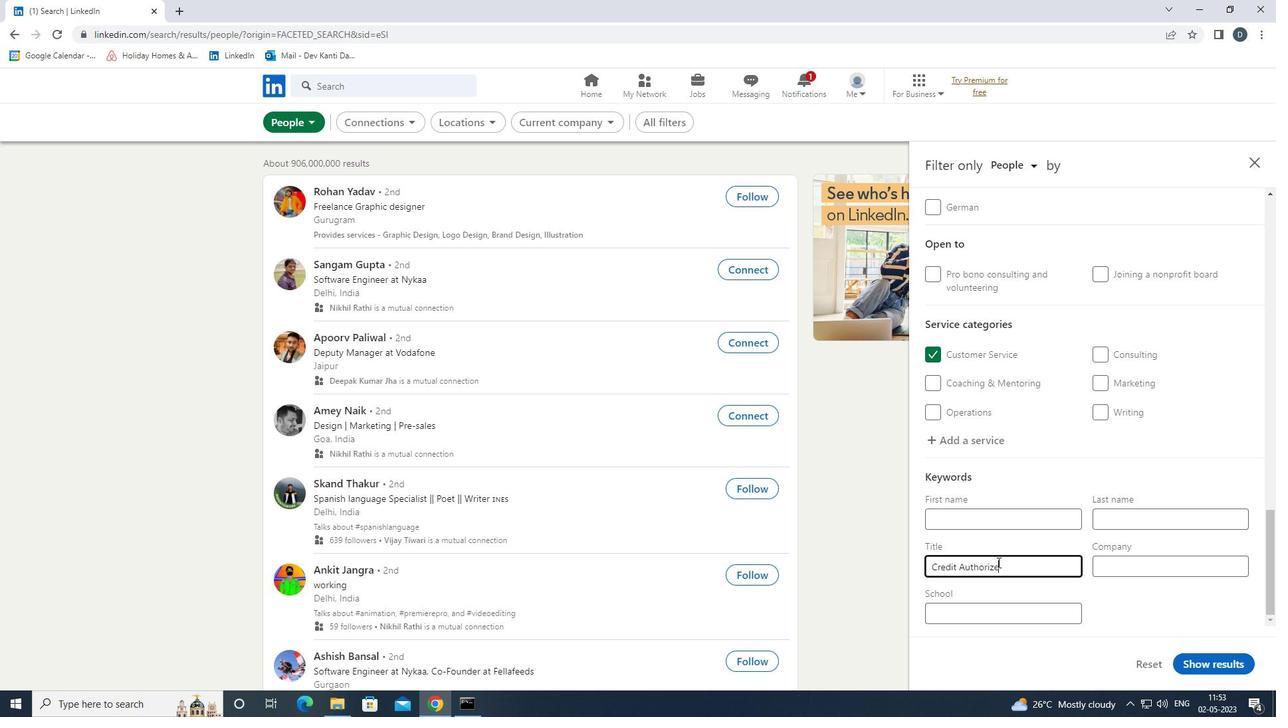 
Action: Mouse moved to (1225, 668)
Screenshot: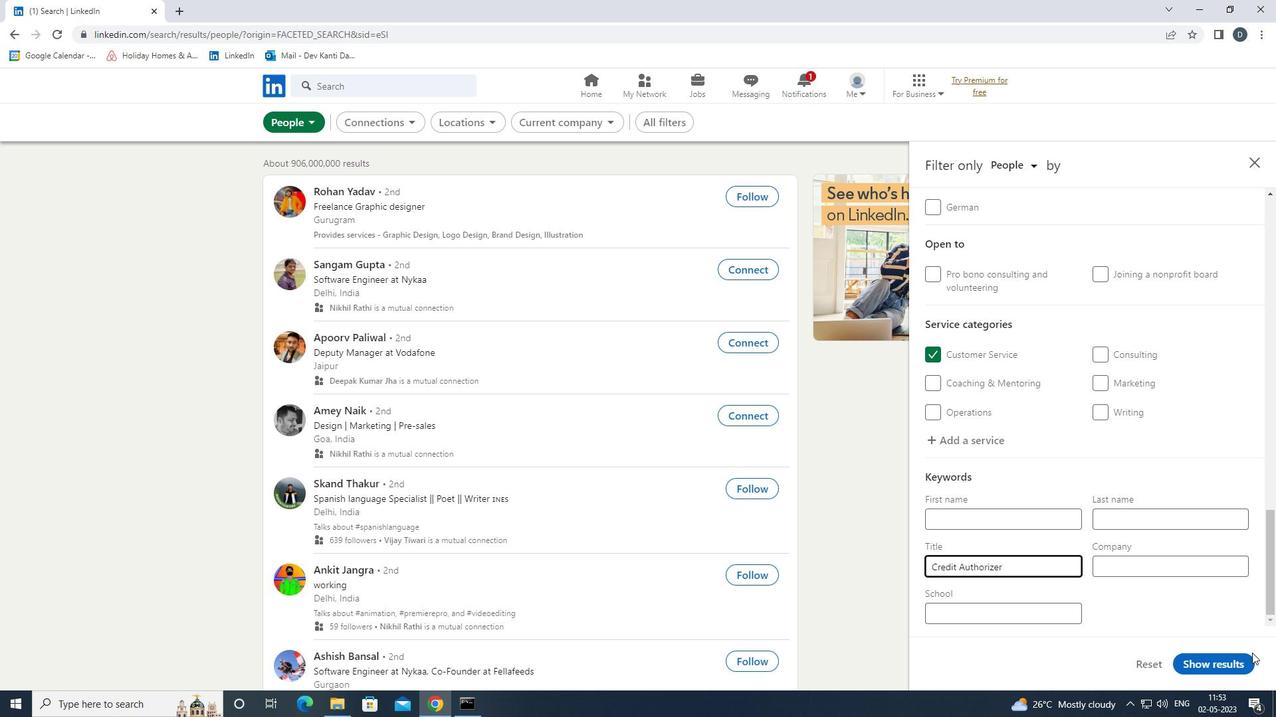 
Action: Mouse pressed left at (1225, 668)
Screenshot: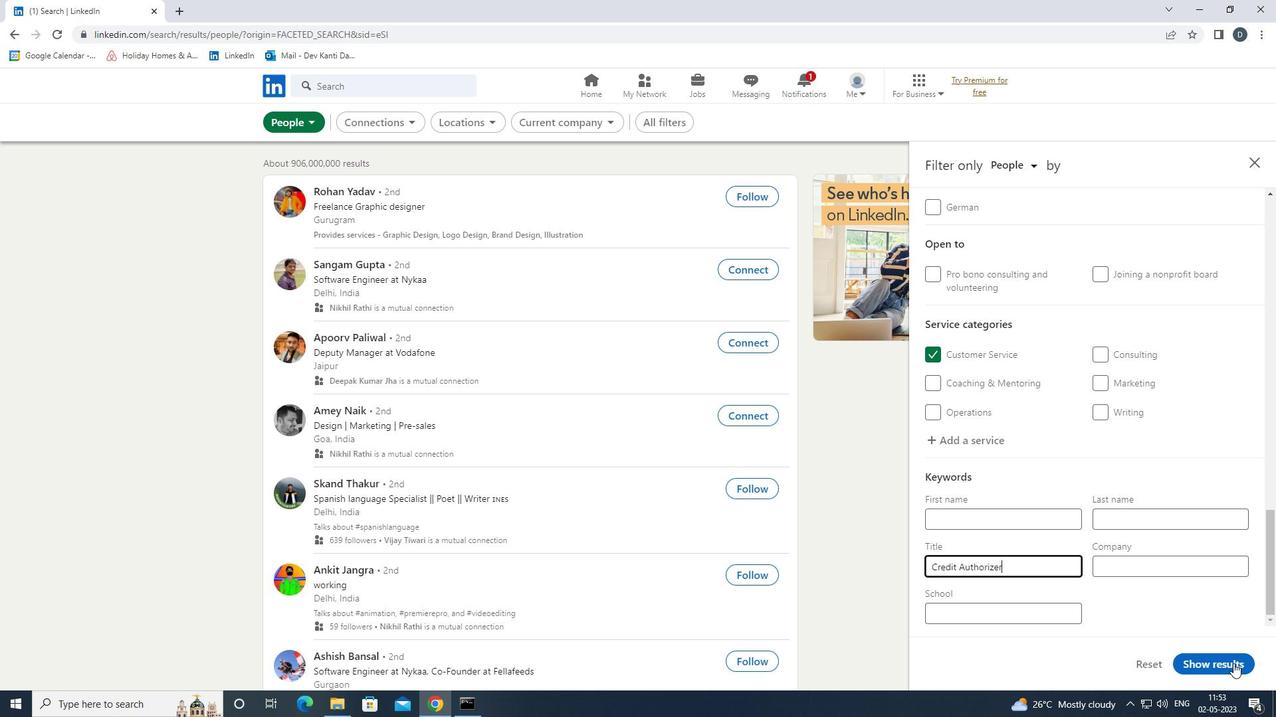 
Action: Mouse moved to (451, 79)
Screenshot: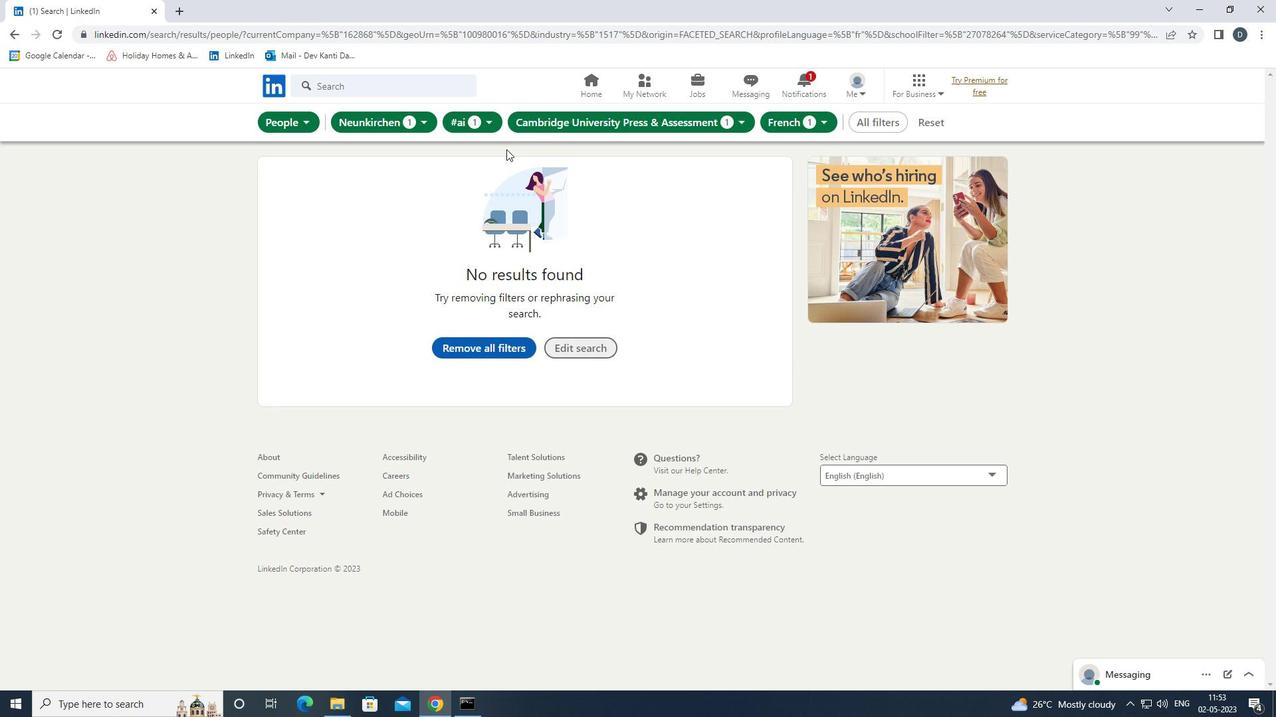 
